 Task: Find a house in Qinnan, China, for 2 guests from June 5 to June 16, with a price range of ₹1400 to ₹18000, 1 bedroom, and host language Chinese (Simplified).
Action: Mouse moved to (437, 94)
Screenshot: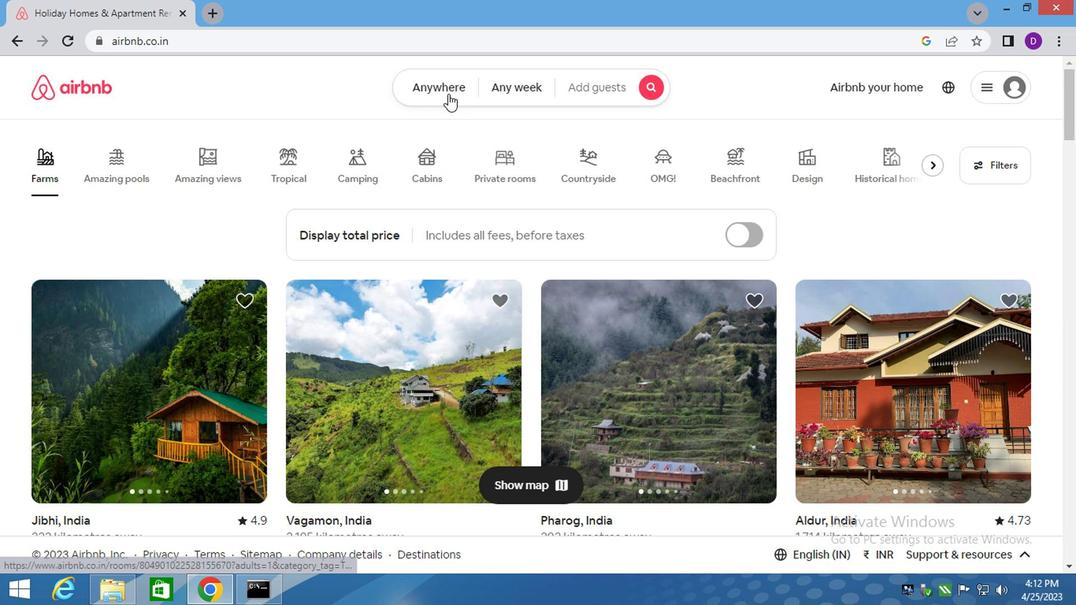 
Action: Mouse pressed left at (437, 94)
Screenshot: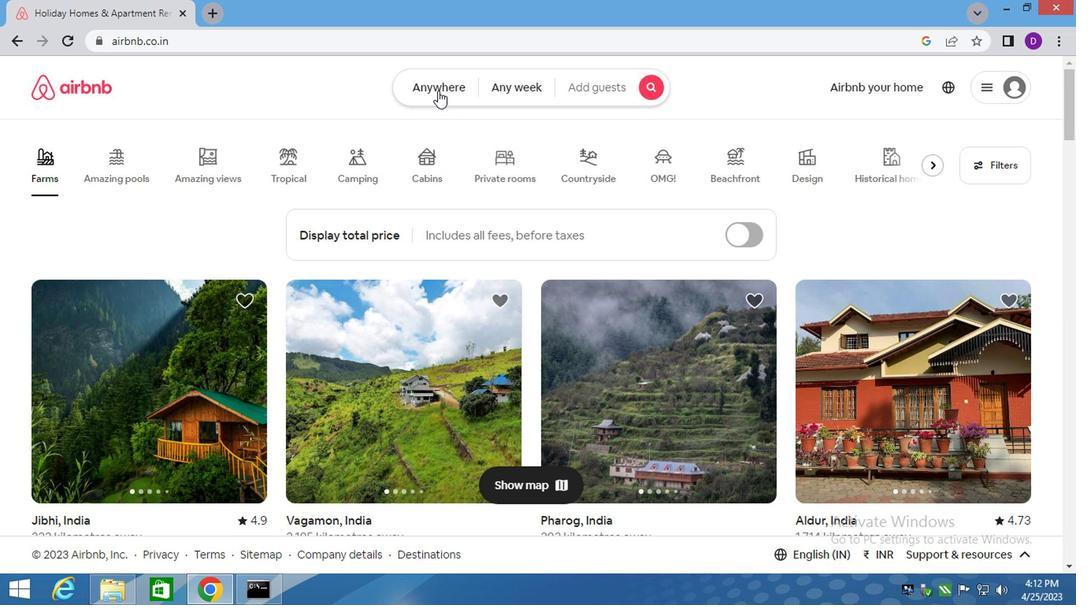 
Action: Mouse moved to (270, 153)
Screenshot: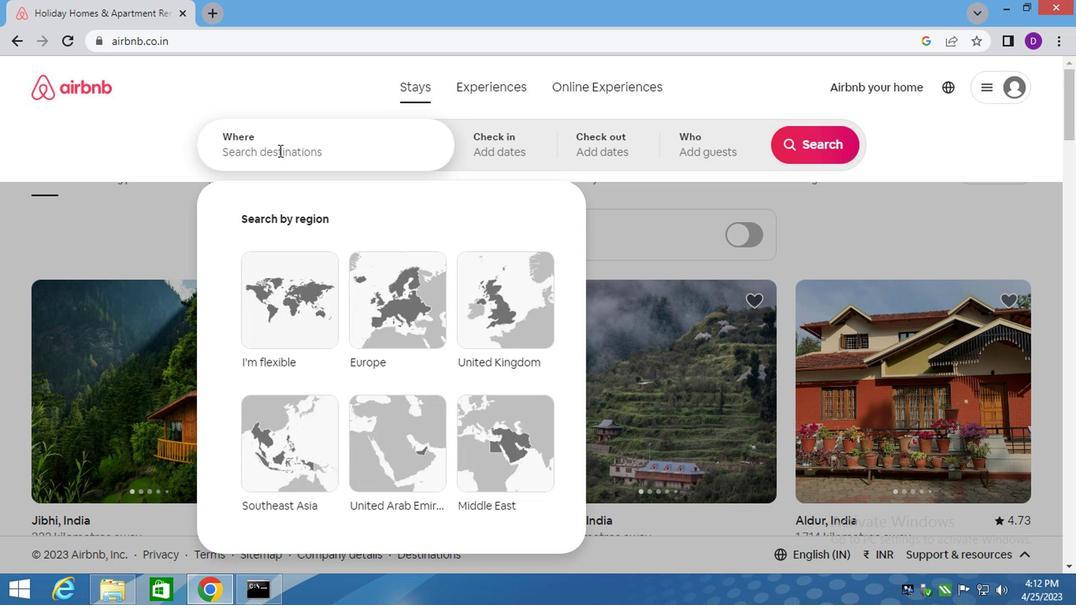 
Action: Mouse pressed left at (270, 153)
Screenshot: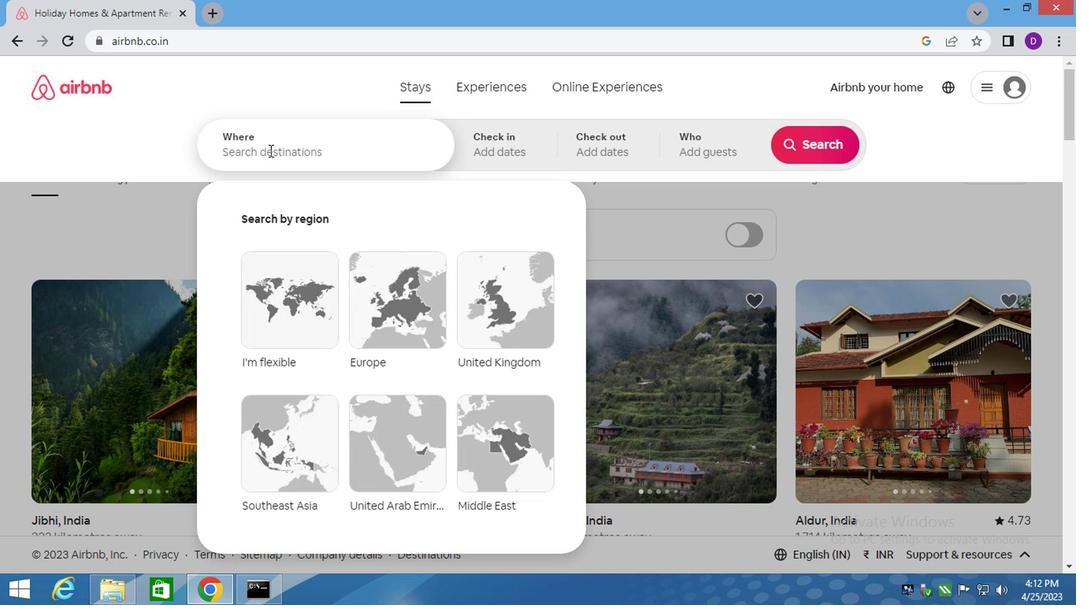 
Action: Key pressed <Key.shift>QINNAN,<Key.space><Key.shift>CHINA<Key.enter>
Screenshot: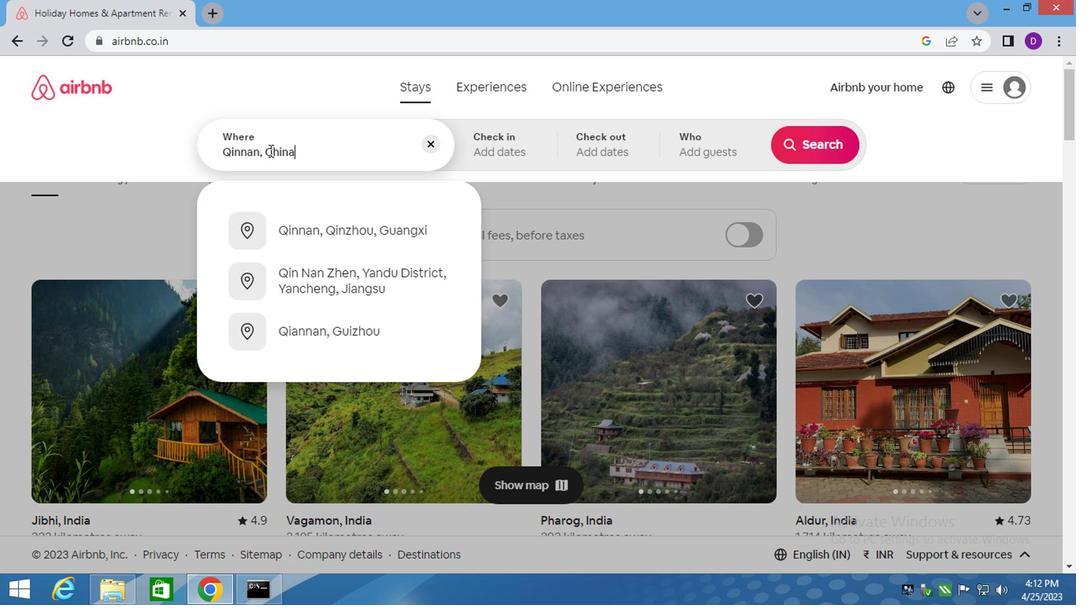 
Action: Mouse moved to (806, 273)
Screenshot: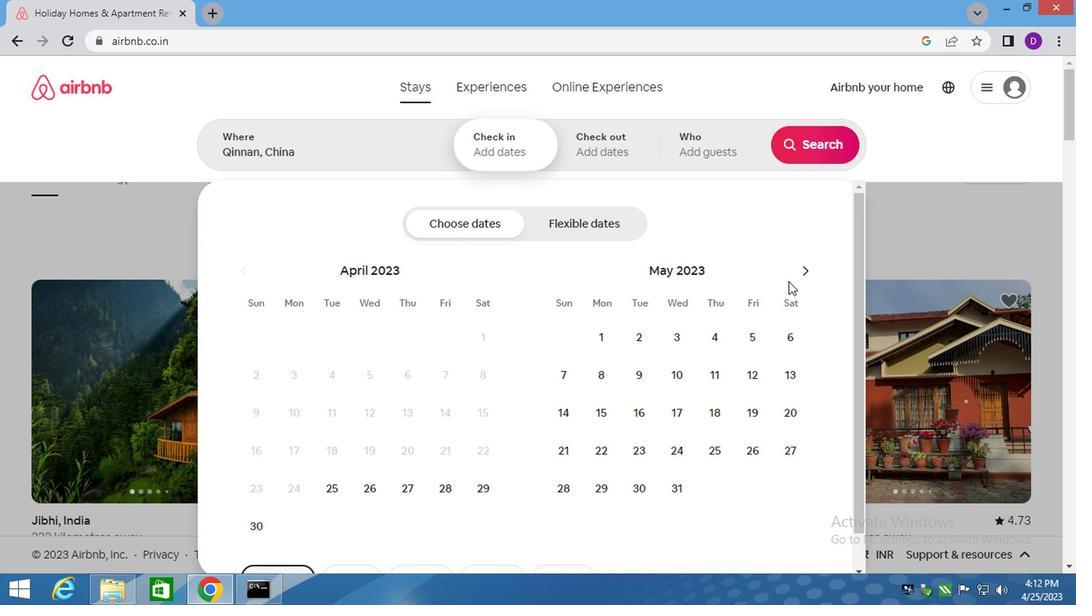 
Action: Mouse pressed left at (806, 273)
Screenshot: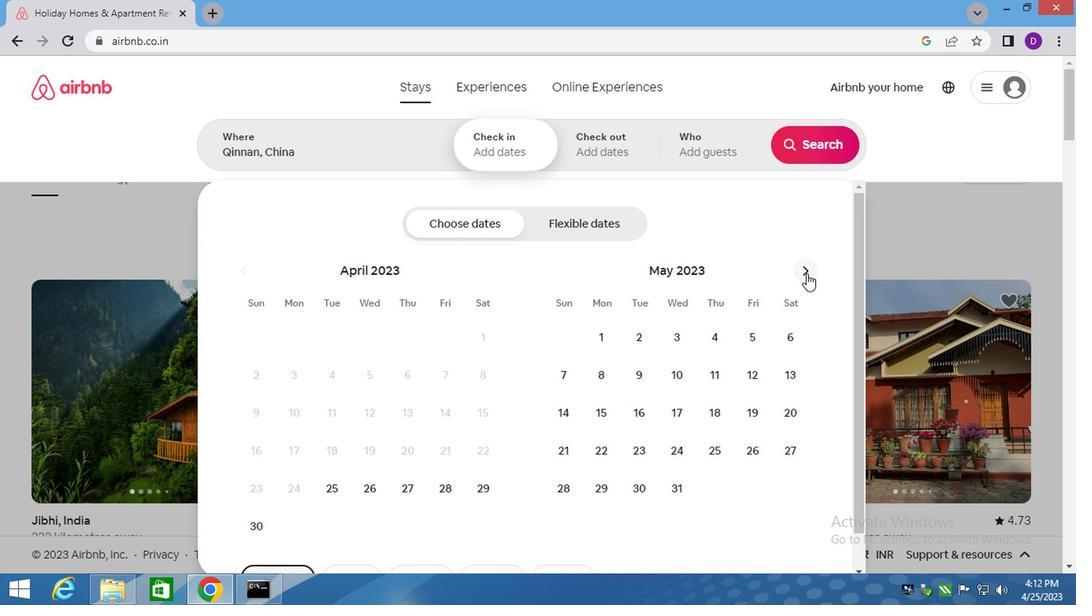 
Action: Mouse moved to (603, 376)
Screenshot: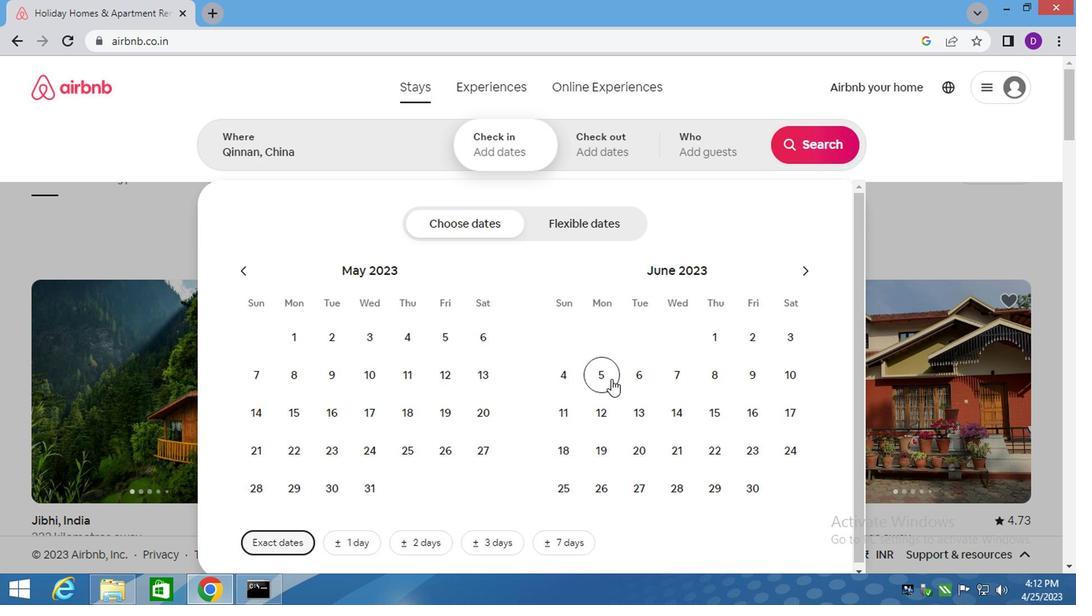 
Action: Mouse pressed left at (603, 376)
Screenshot: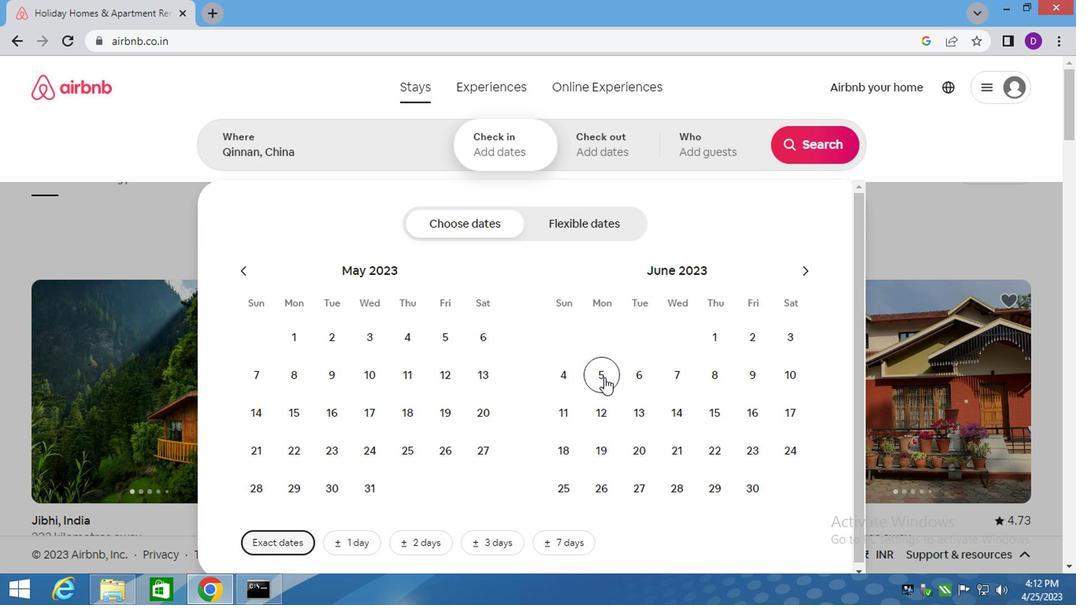 
Action: Mouse moved to (748, 404)
Screenshot: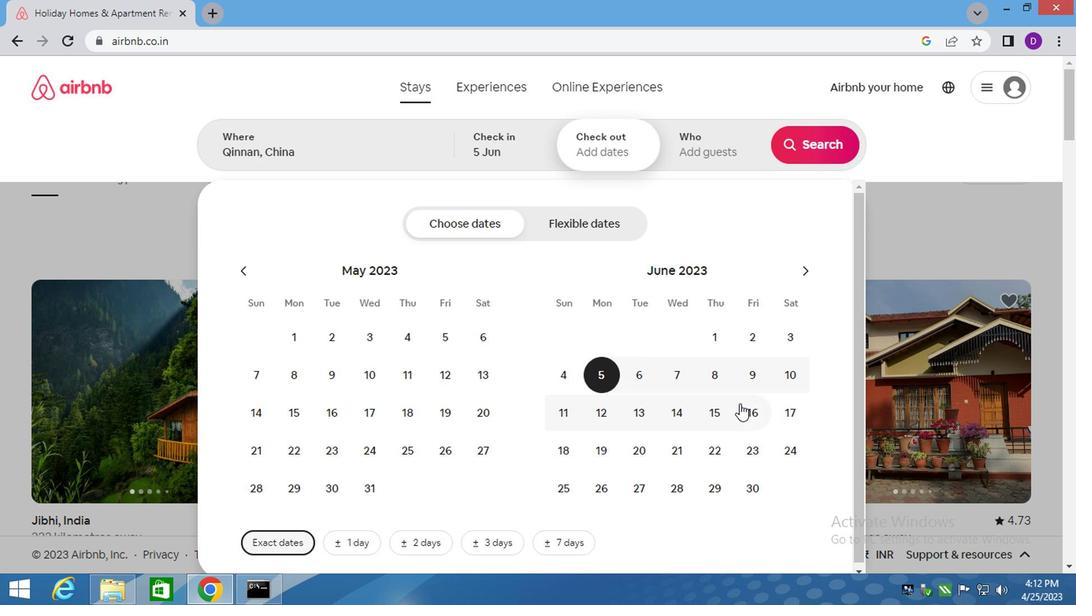 
Action: Mouse pressed left at (748, 404)
Screenshot: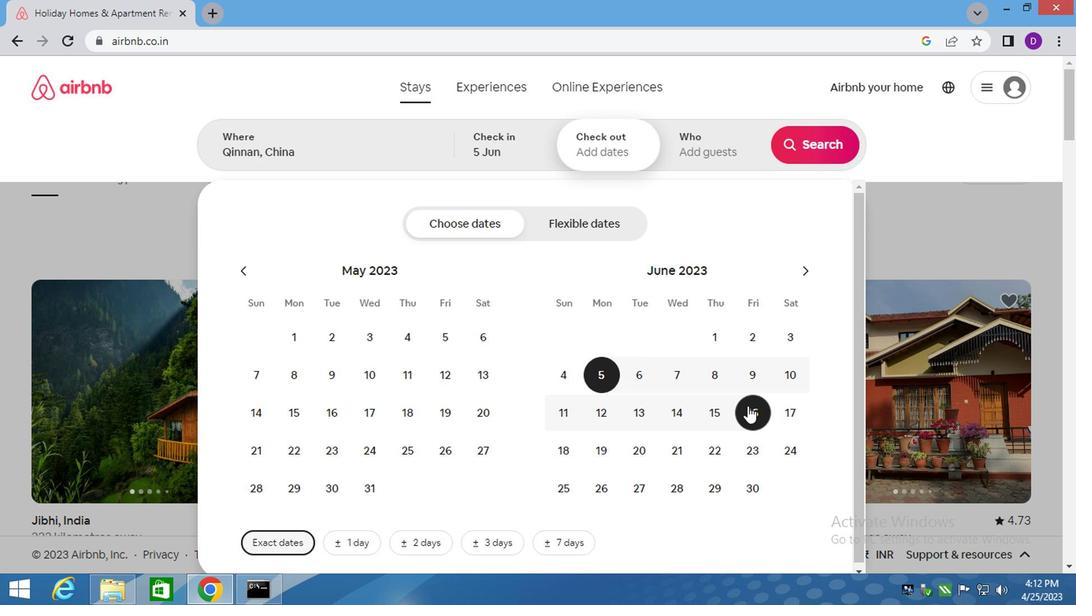 
Action: Mouse moved to (701, 159)
Screenshot: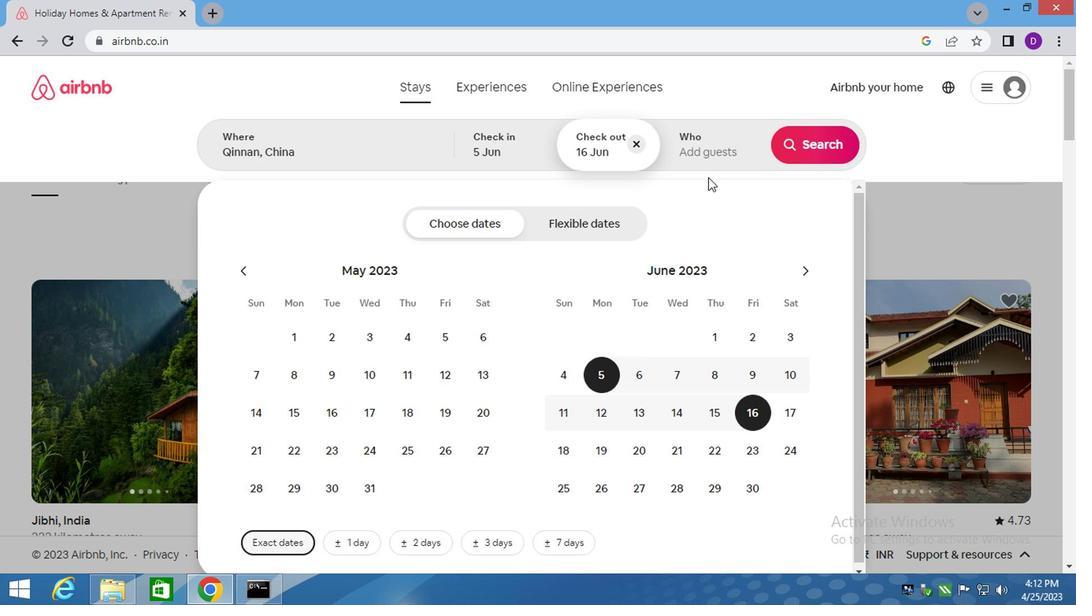 
Action: Mouse pressed left at (701, 159)
Screenshot: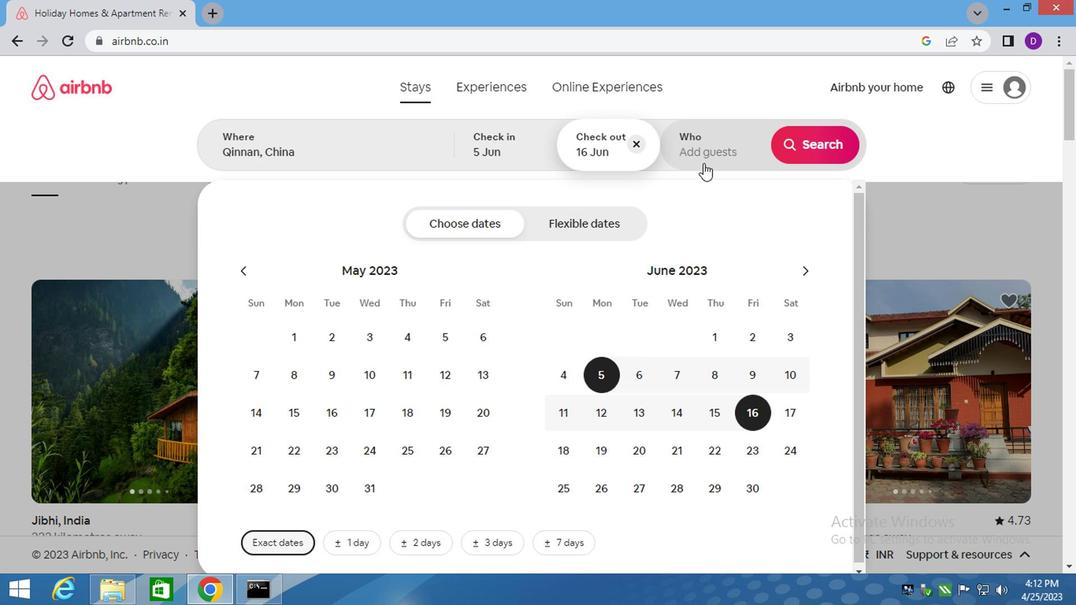 
Action: Mouse moved to (811, 229)
Screenshot: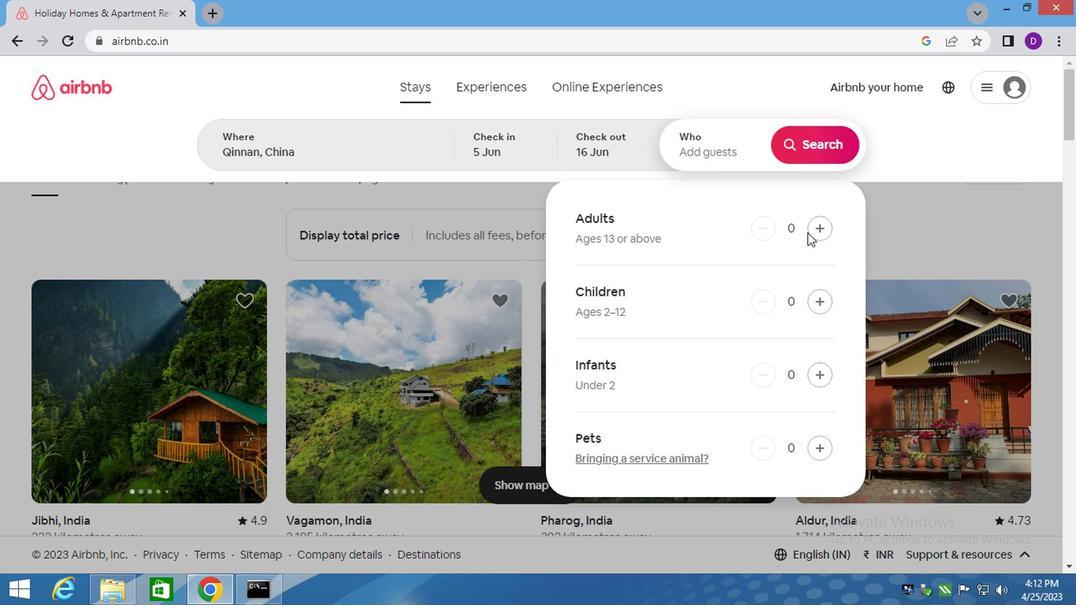 
Action: Mouse pressed left at (811, 229)
Screenshot: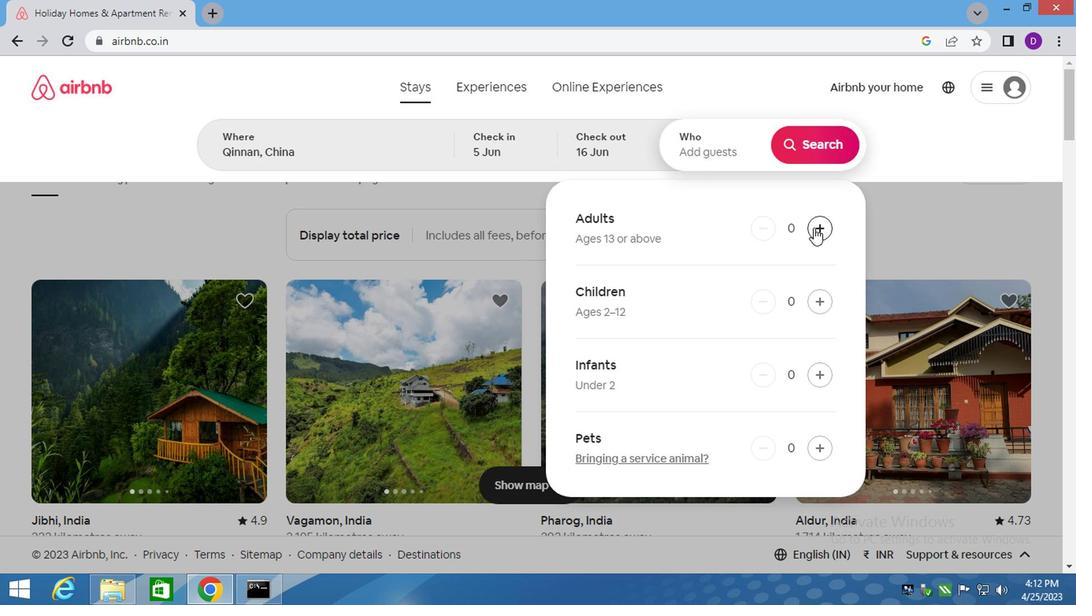 
Action: Mouse pressed left at (811, 229)
Screenshot: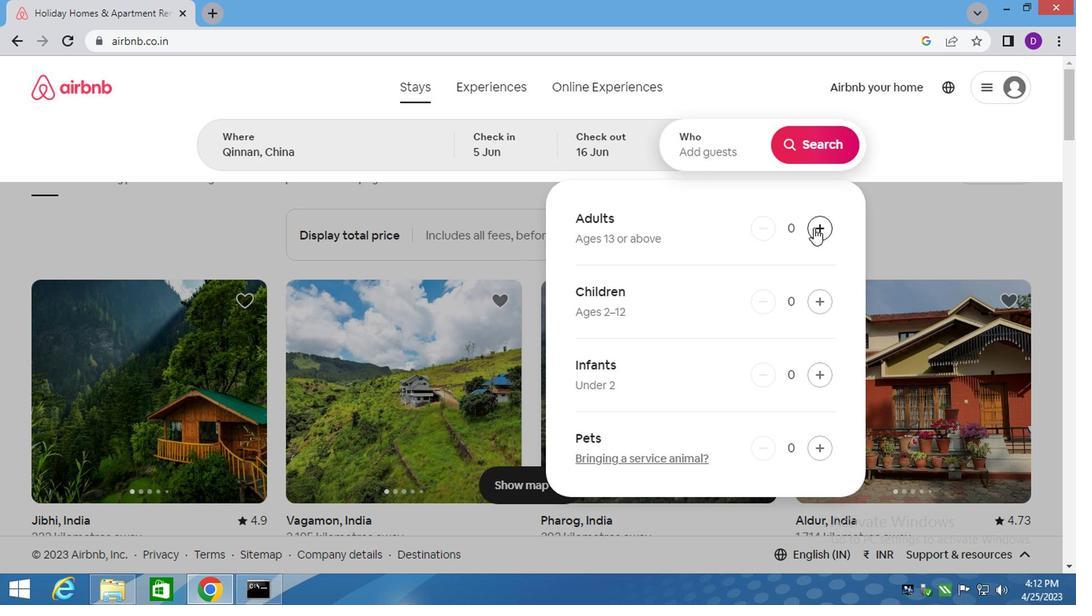 
Action: Mouse moved to (798, 141)
Screenshot: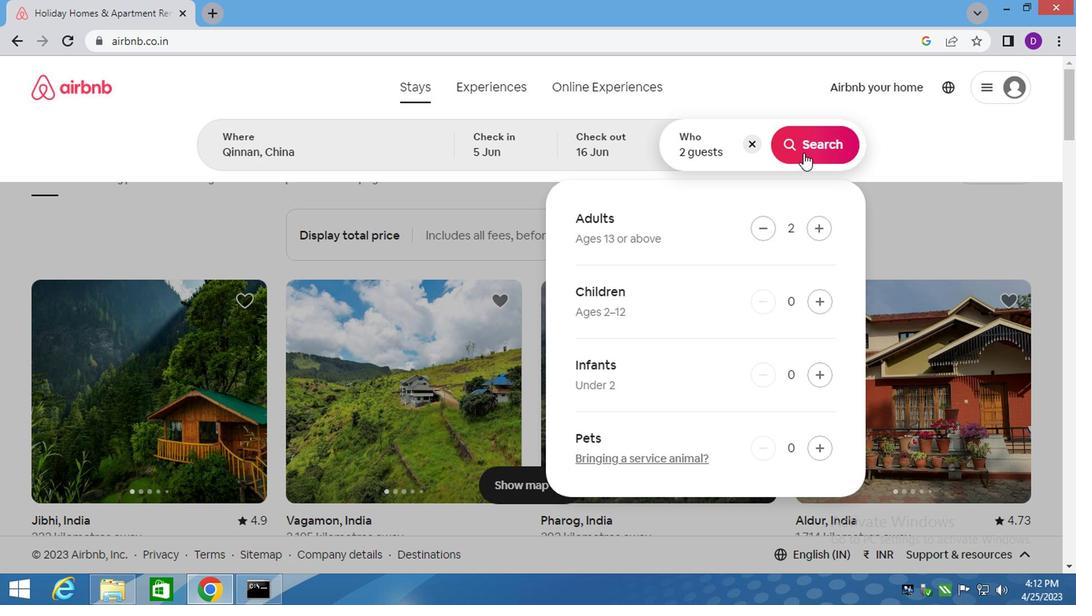 
Action: Mouse pressed left at (798, 141)
Screenshot: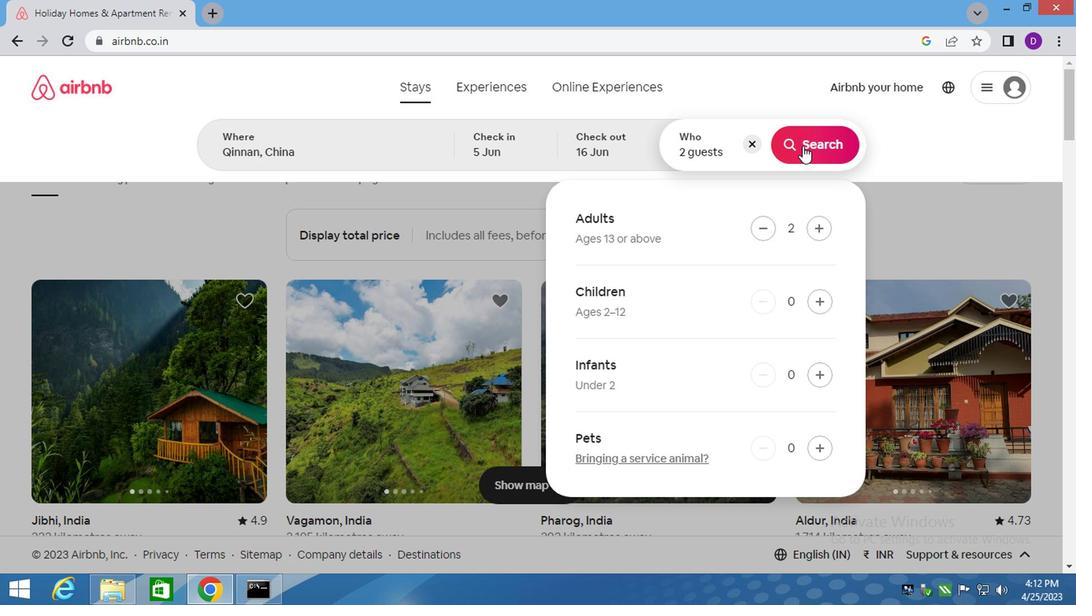 
Action: Mouse moved to (1010, 148)
Screenshot: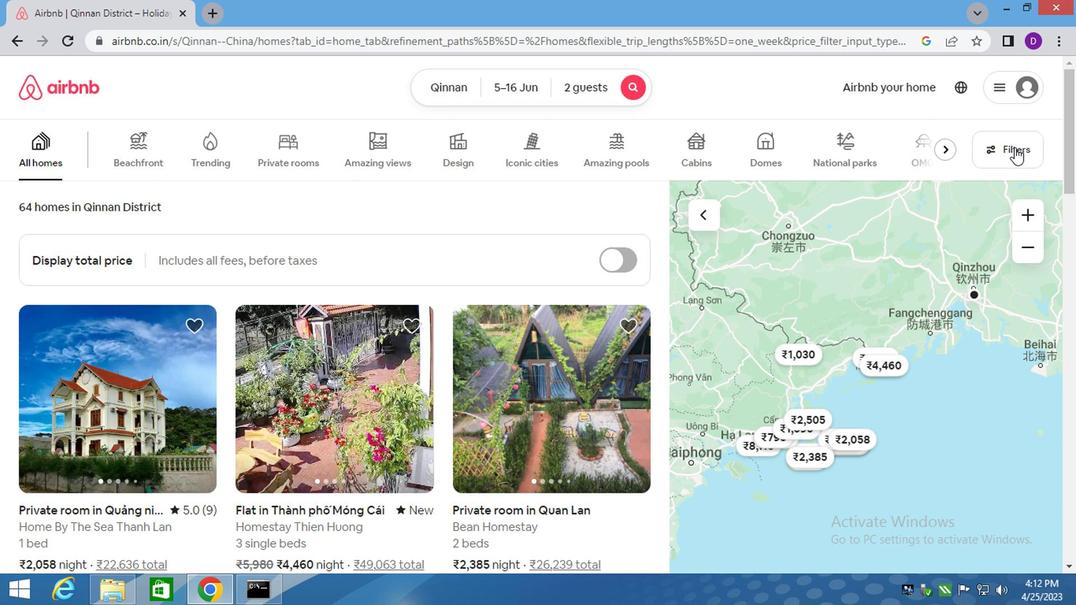 
Action: Mouse pressed left at (1010, 148)
Screenshot: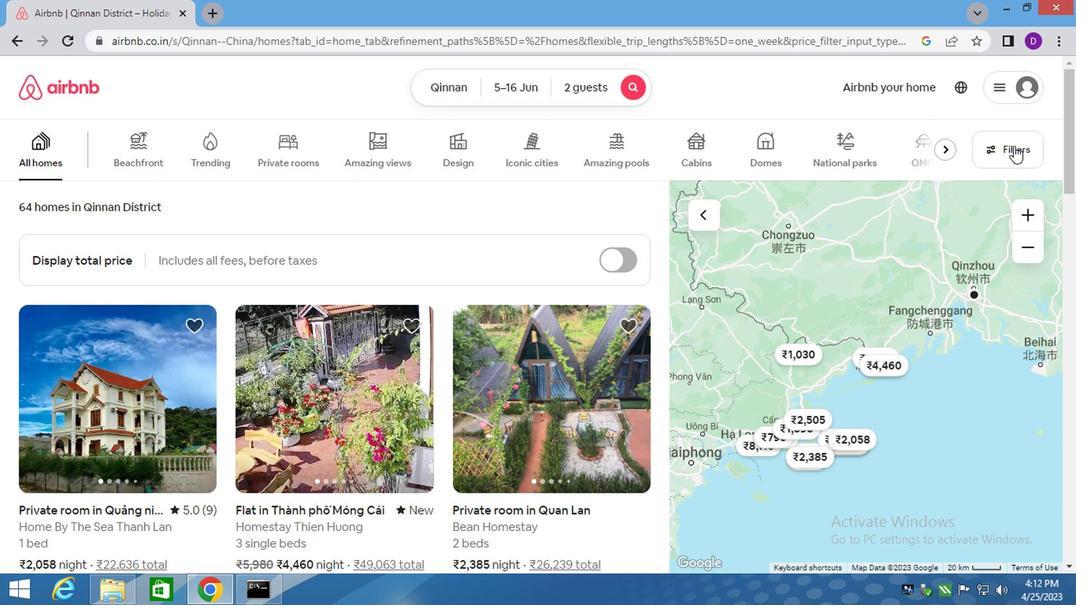 
Action: Mouse moved to (330, 349)
Screenshot: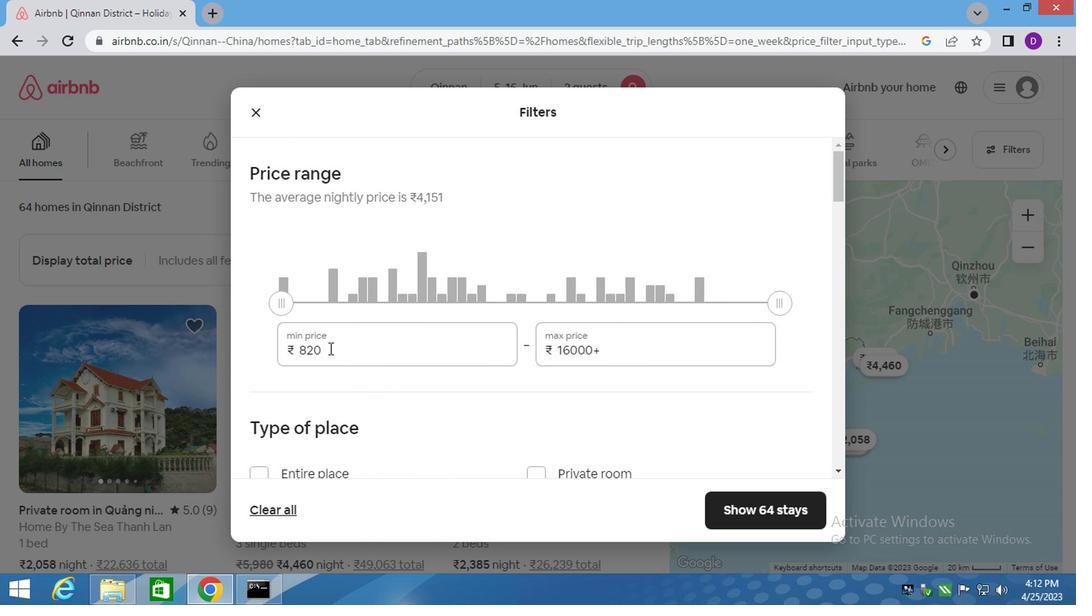 
Action: Mouse pressed left at (330, 349)
Screenshot: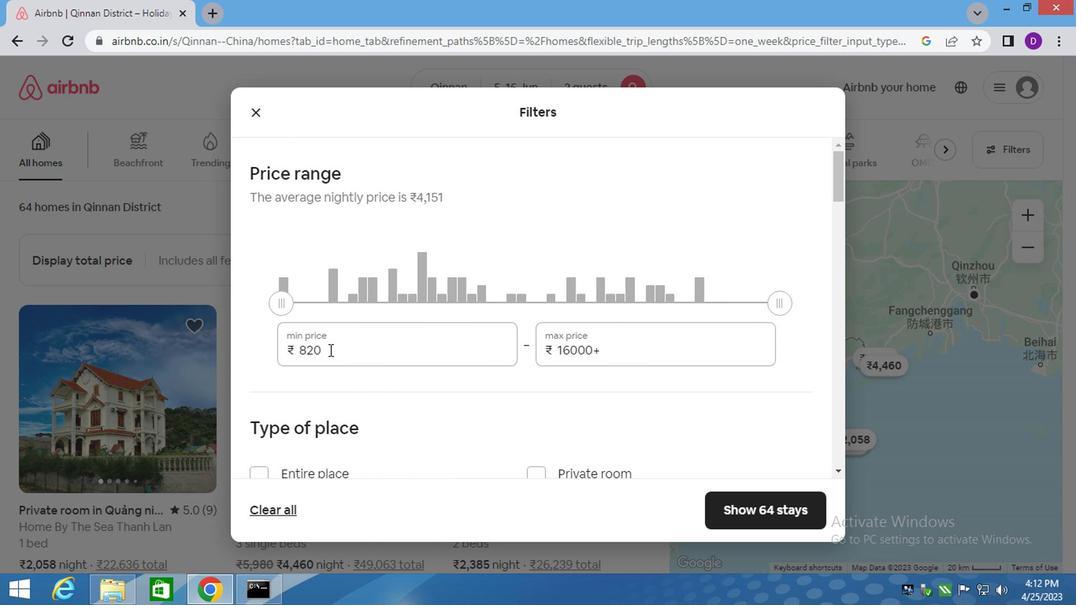 
Action: Mouse pressed left at (330, 349)
Screenshot: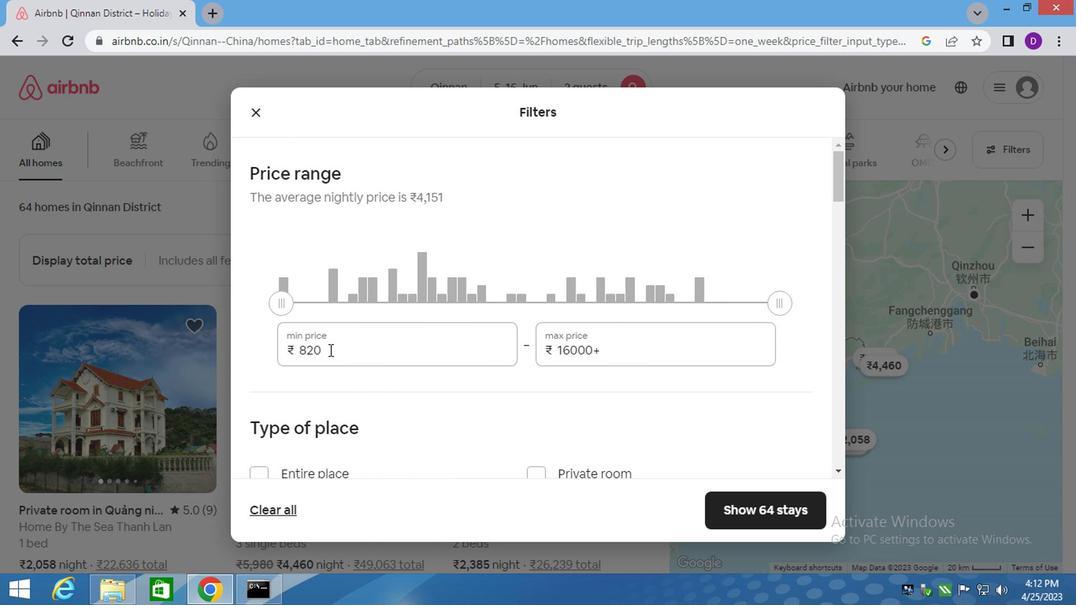 
Action: Mouse moved to (332, 350)
Screenshot: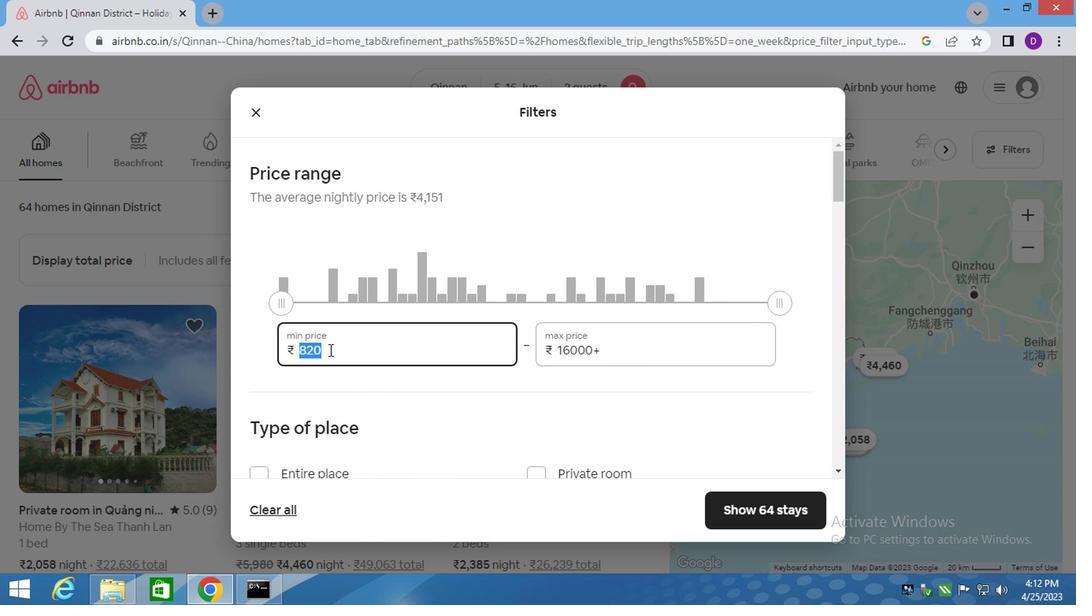 
Action: Key pressed 14000<Key.tab>18000
Screenshot: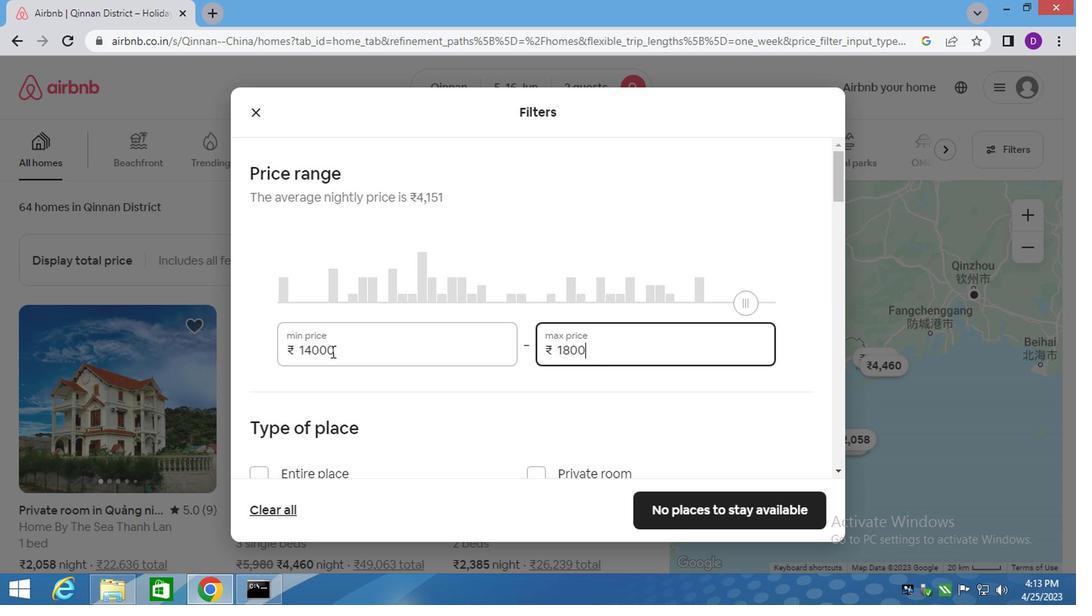 
Action: Mouse moved to (497, 363)
Screenshot: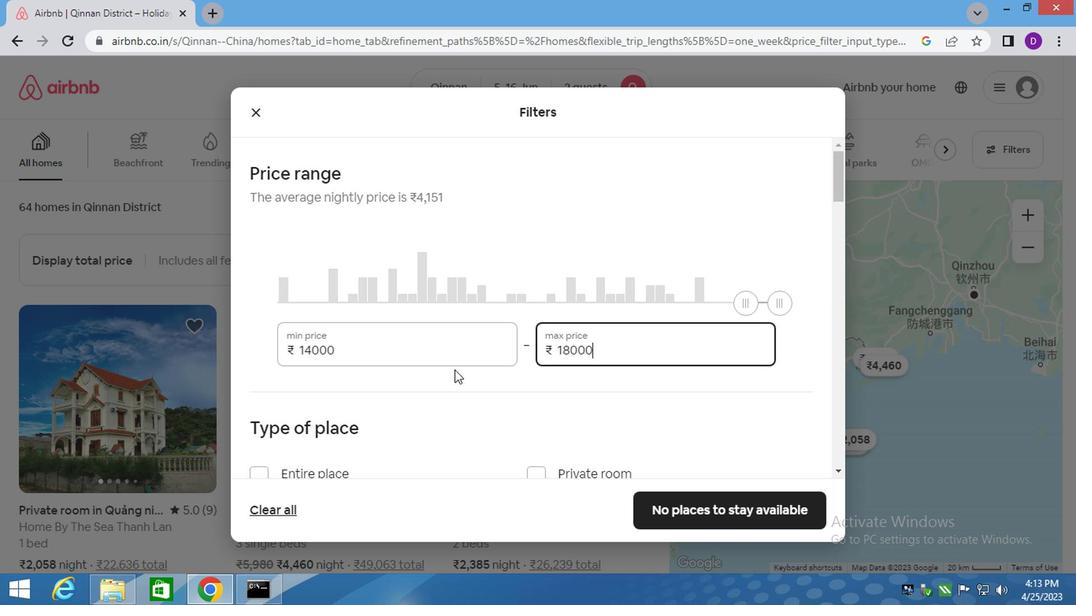 
Action: Mouse scrolled (497, 362) with delta (0, -1)
Screenshot: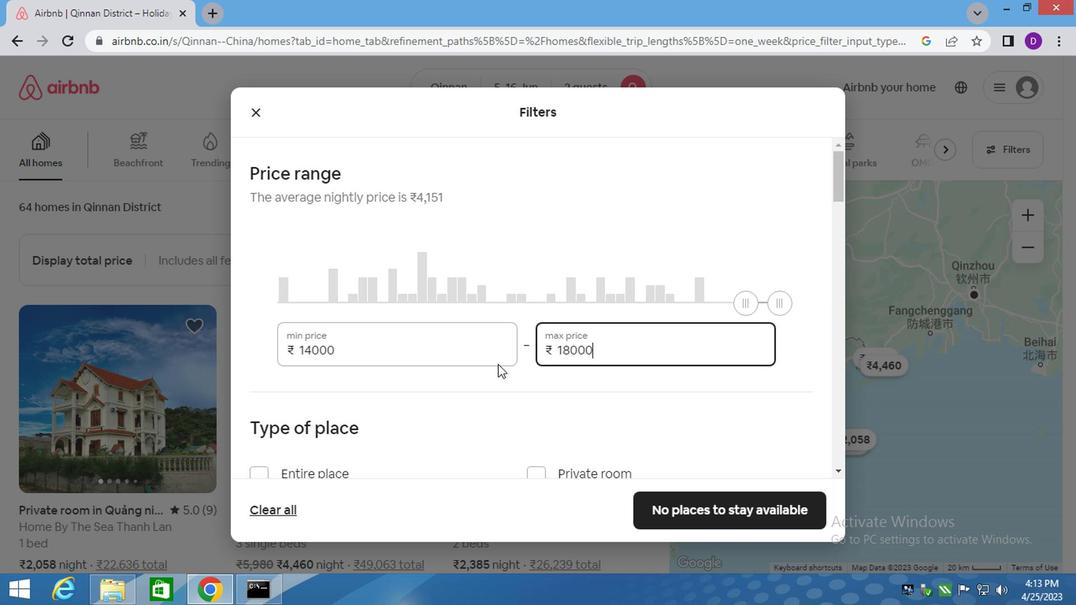 
Action: Mouse moved to (476, 367)
Screenshot: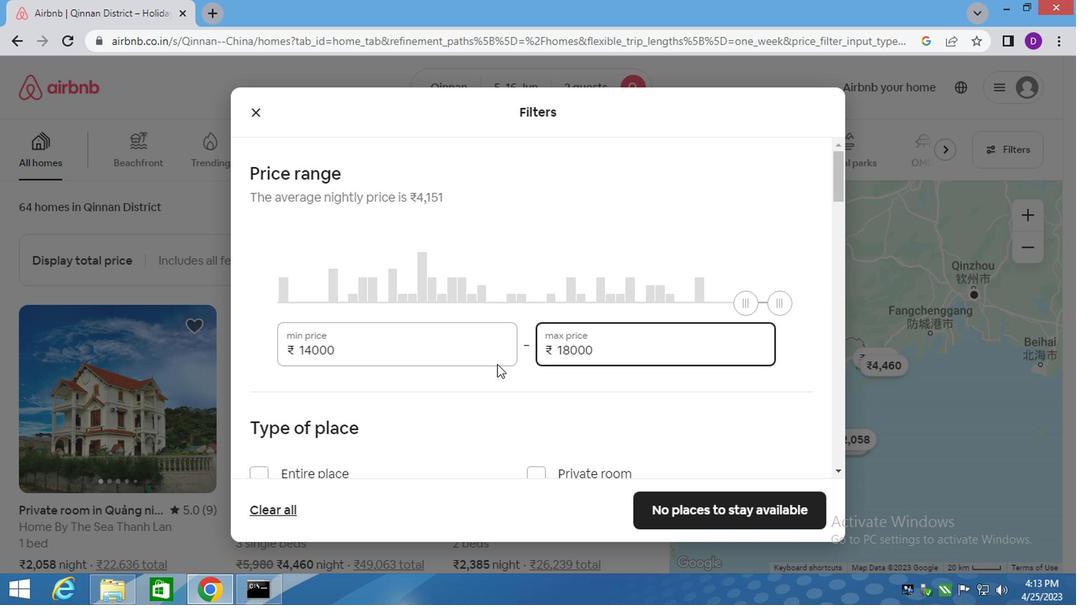 
Action: Mouse scrolled (478, 366) with delta (0, 0)
Screenshot: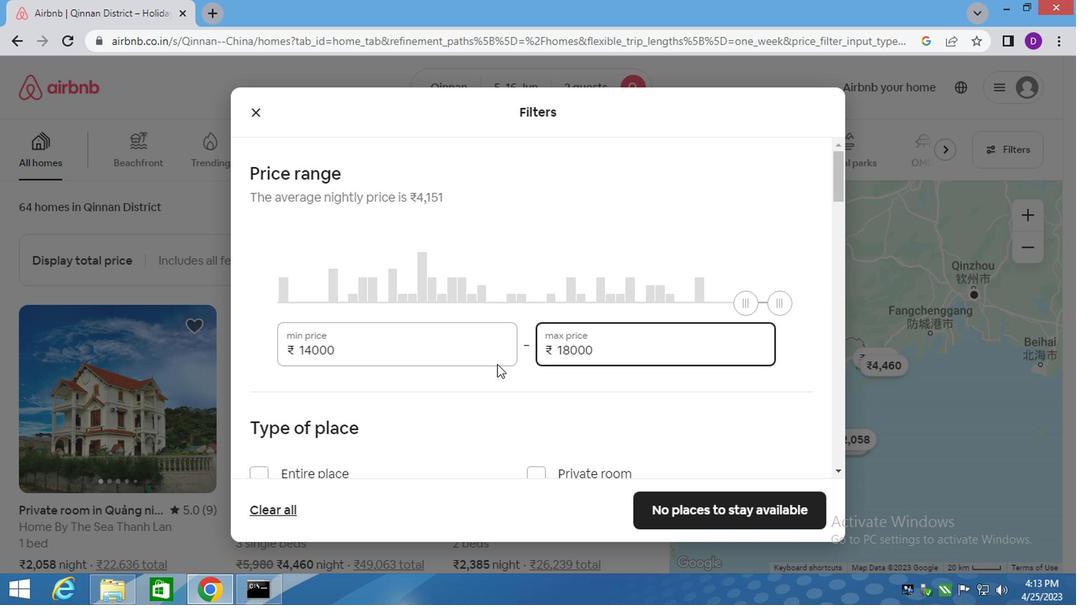 
Action: Mouse moved to (473, 367)
Screenshot: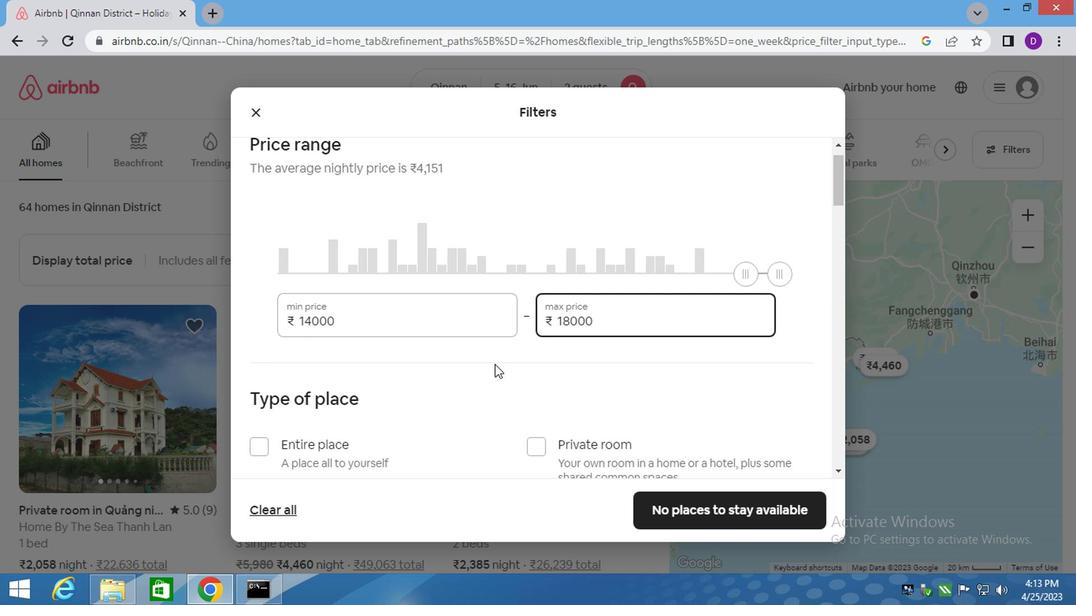 
Action: Mouse scrolled (473, 366) with delta (0, -1)
Screenshot: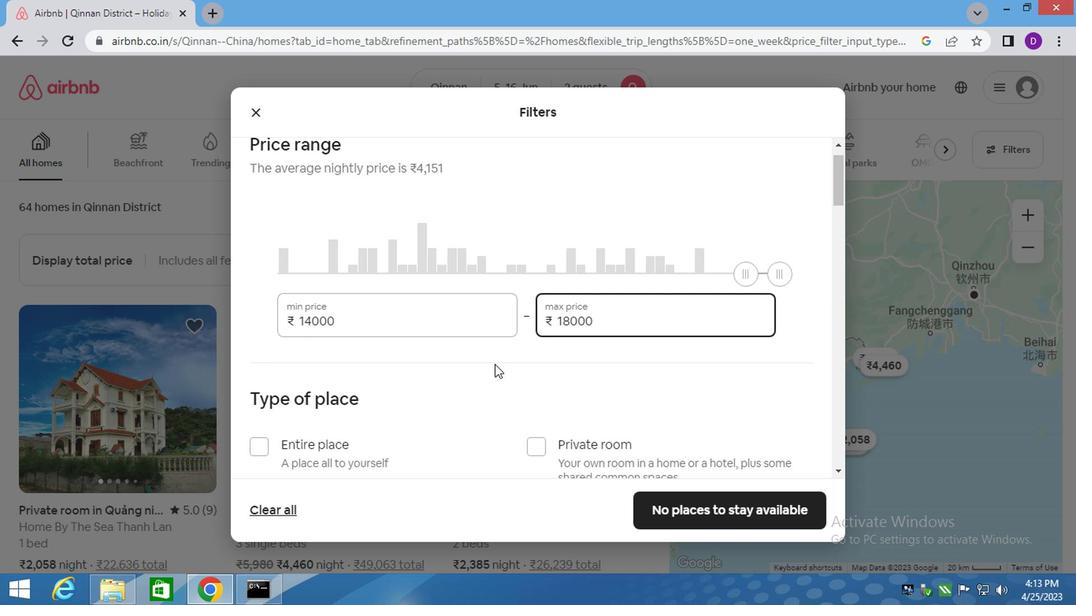 
Action: Mouse moved to (257, 247)
Screenshot: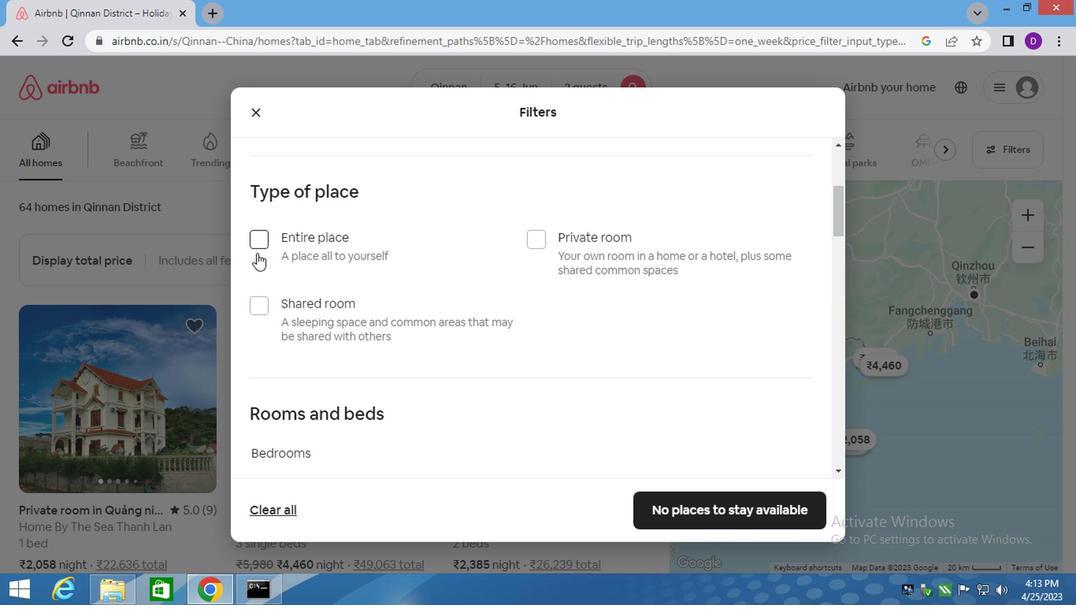 
Action: Mouse pressed left at (257, 247)
Screenshot: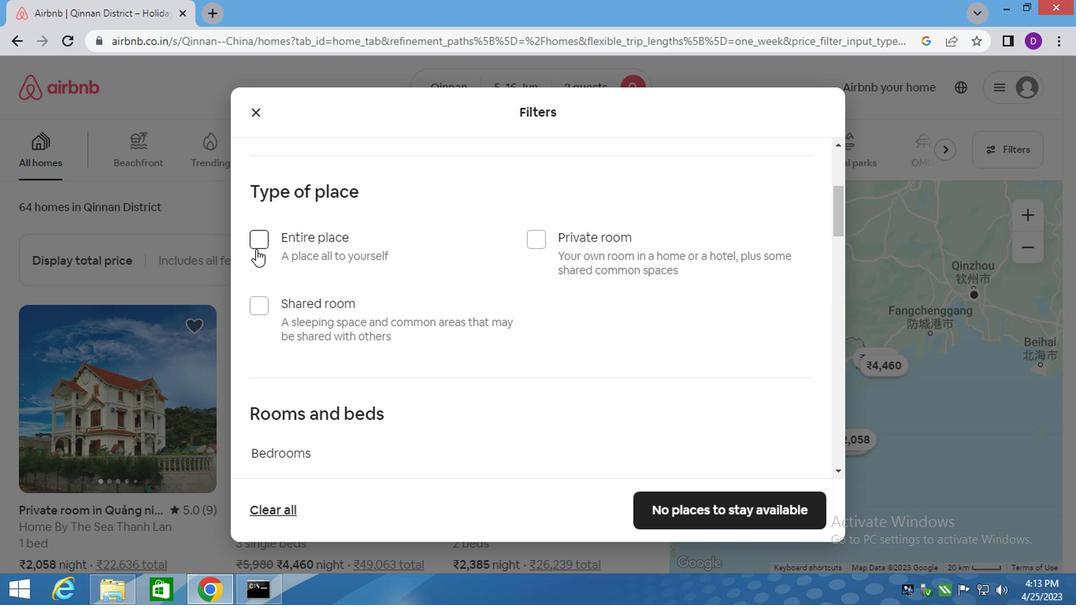 
Action: Mouse moved to (405, 345)
Screenshot: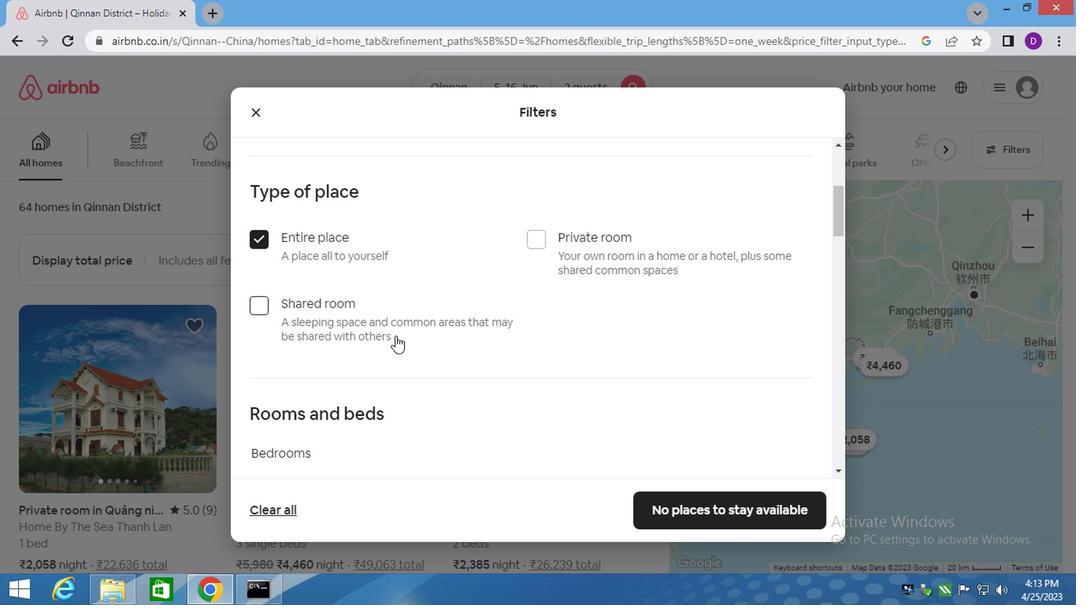 
Action: Mouse scrolled (405, 344) with delta (0, -1)
Screenshot: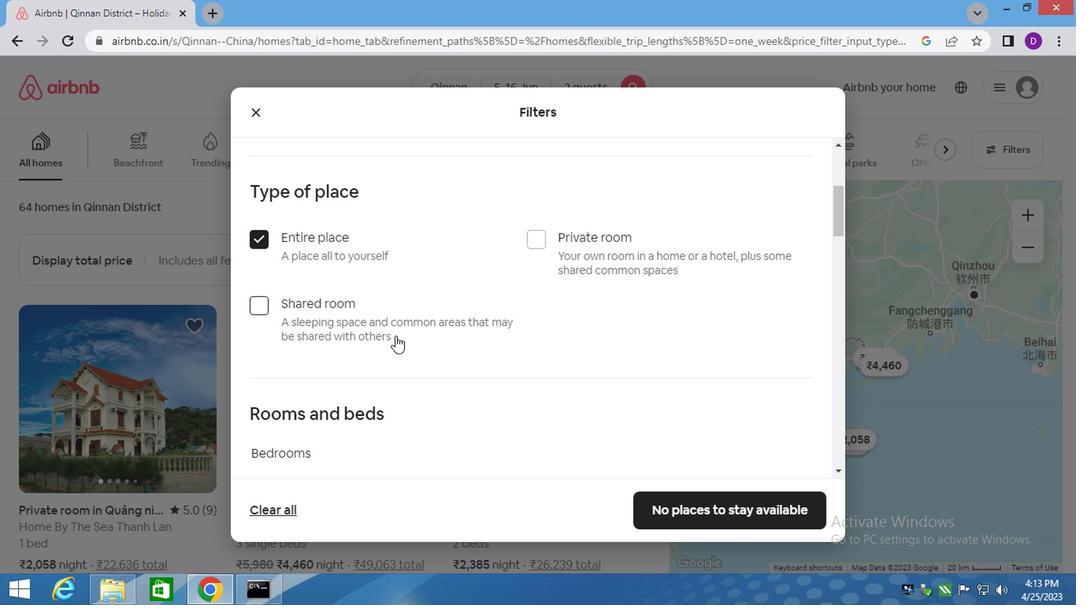 
Action: Mouse moved to (405, 348)
Screenshot: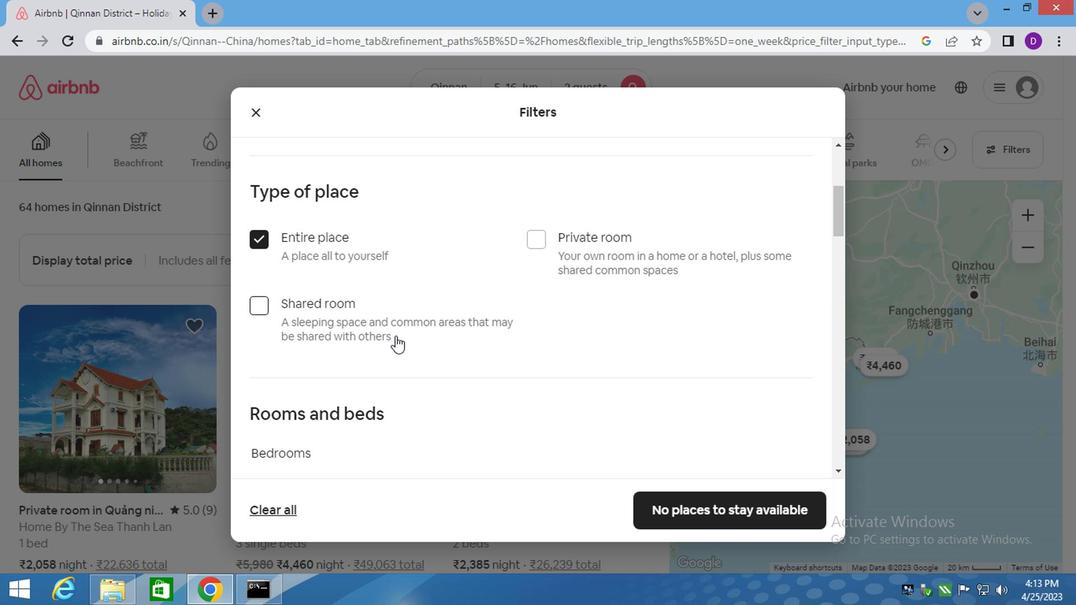 
Action: Mouse scrolled (405, 347) with delta (0, 0)
Screenshot: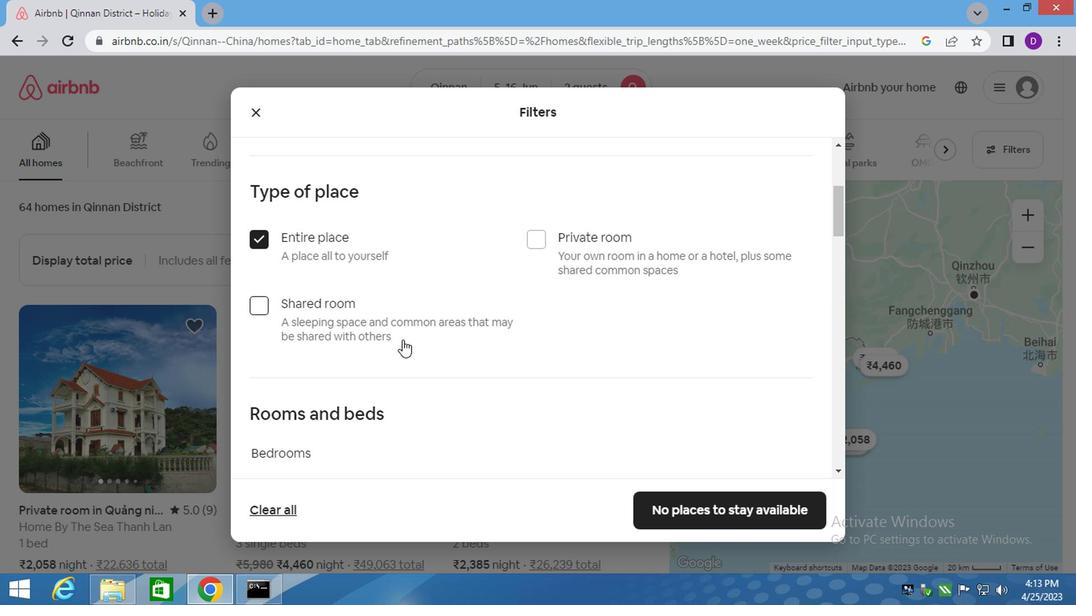 
Action: Mouse moved to (405, 349)
Screenshot: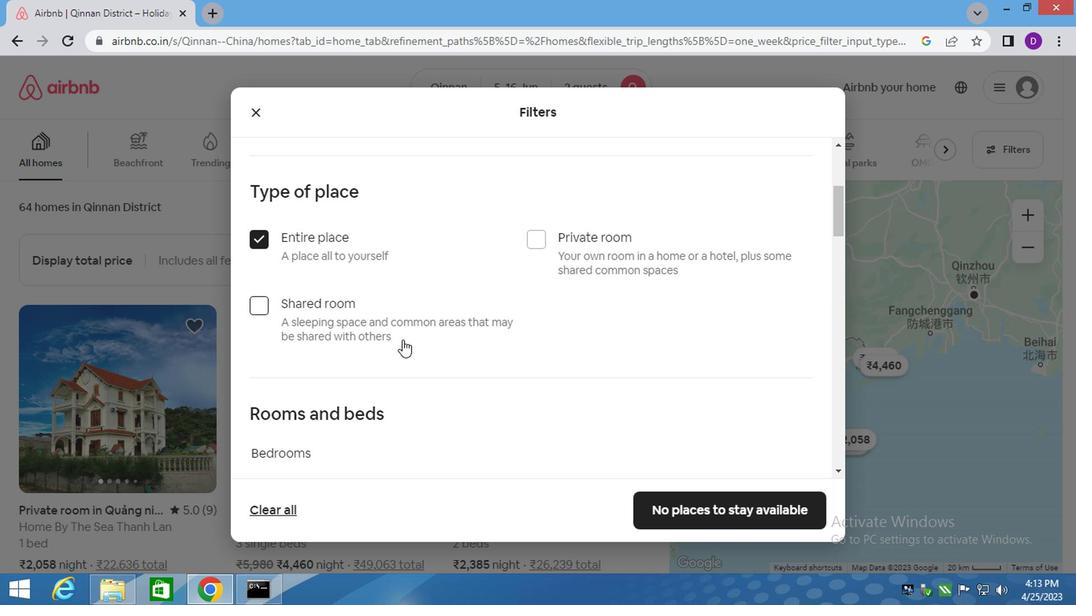 
Action: Mouse scrolled (405, 348) with delta (0, -1)
Screenshot: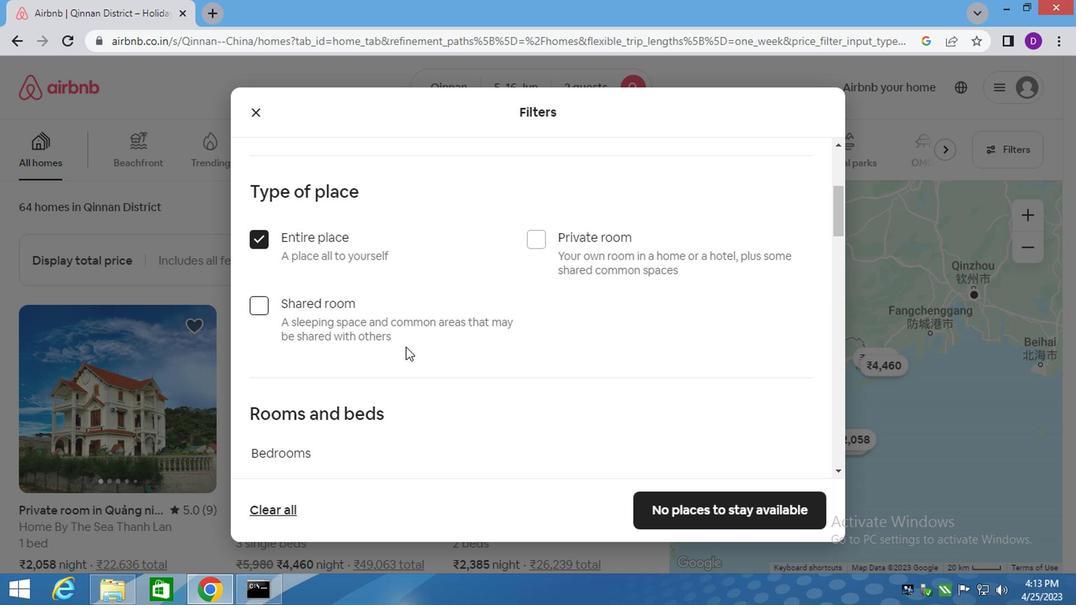 
Action: Mouse moved to (405, 349)
Screenshot: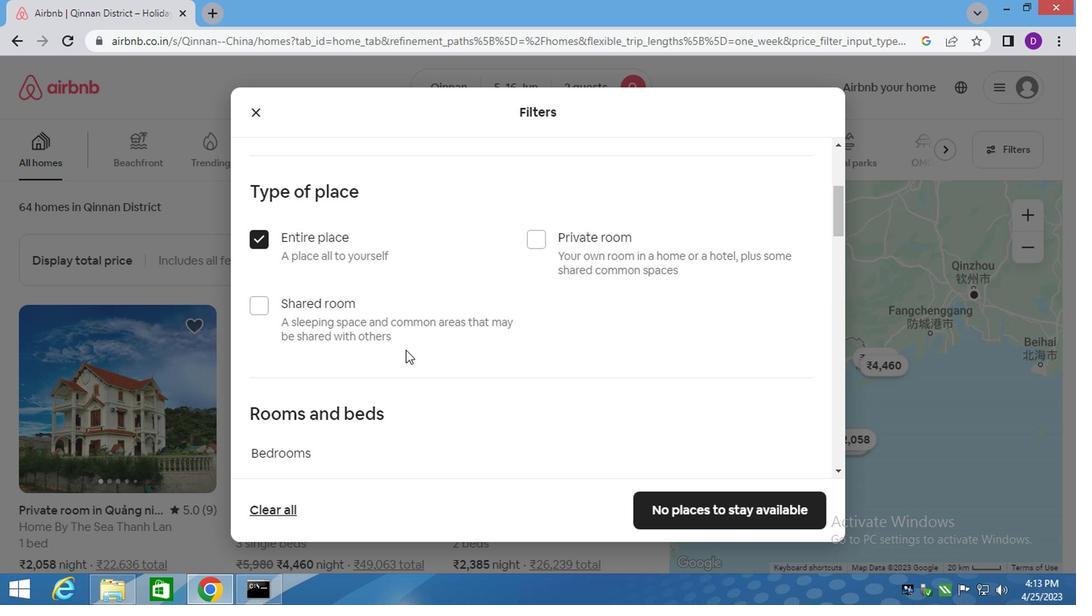 
Action: Mouse scrolled (405, 349) with delta (0, 0)
Screenshot: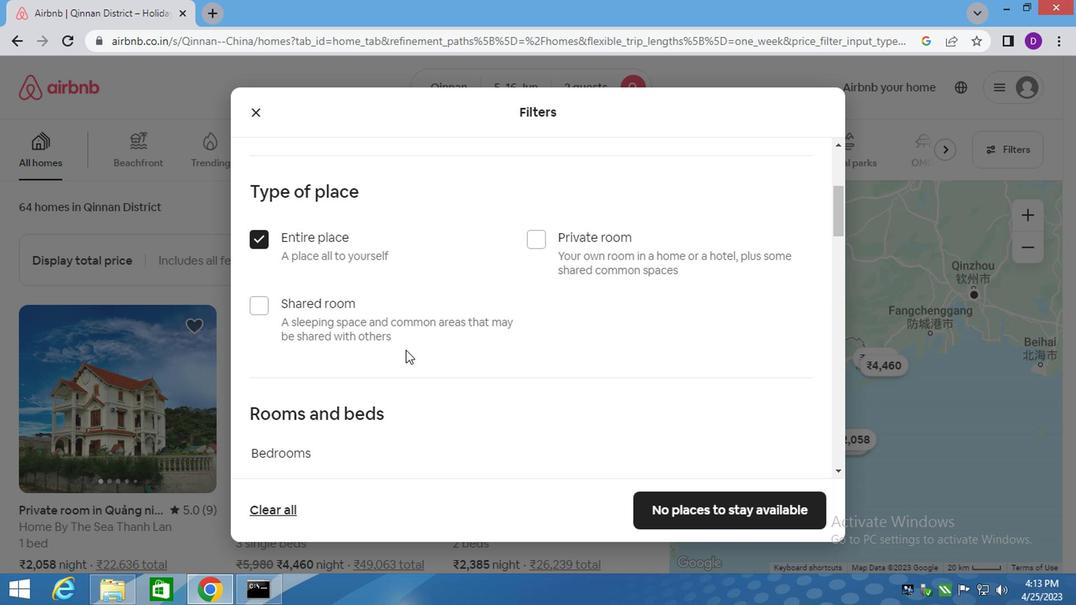 
Action: Mouse moved to (401, 350)
Screenshot: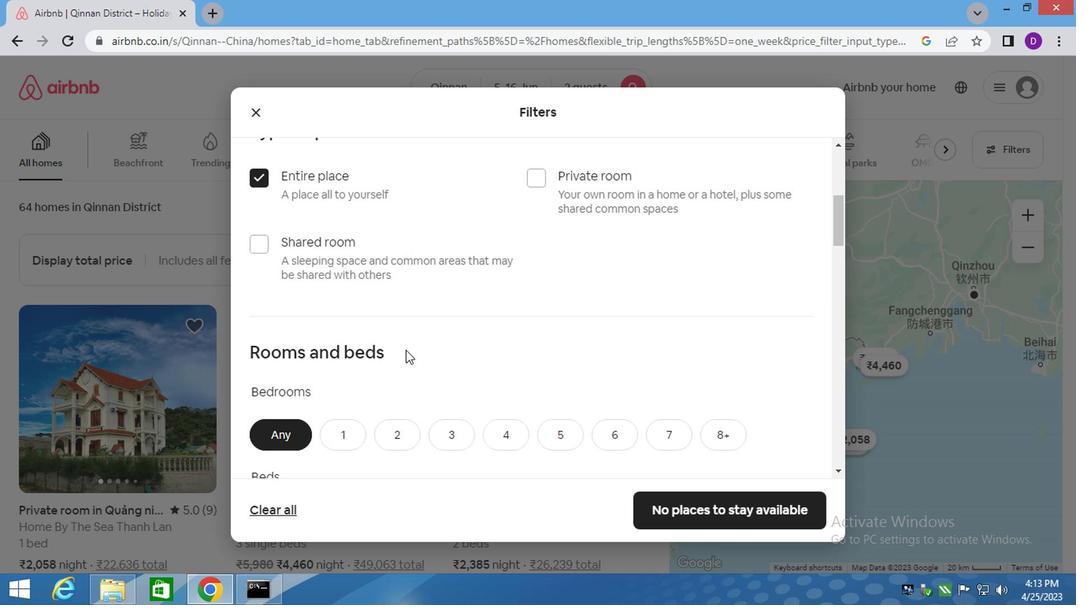 
Action: Mouse scrolled (405, 349) with delta (0, 0)
Screenshot: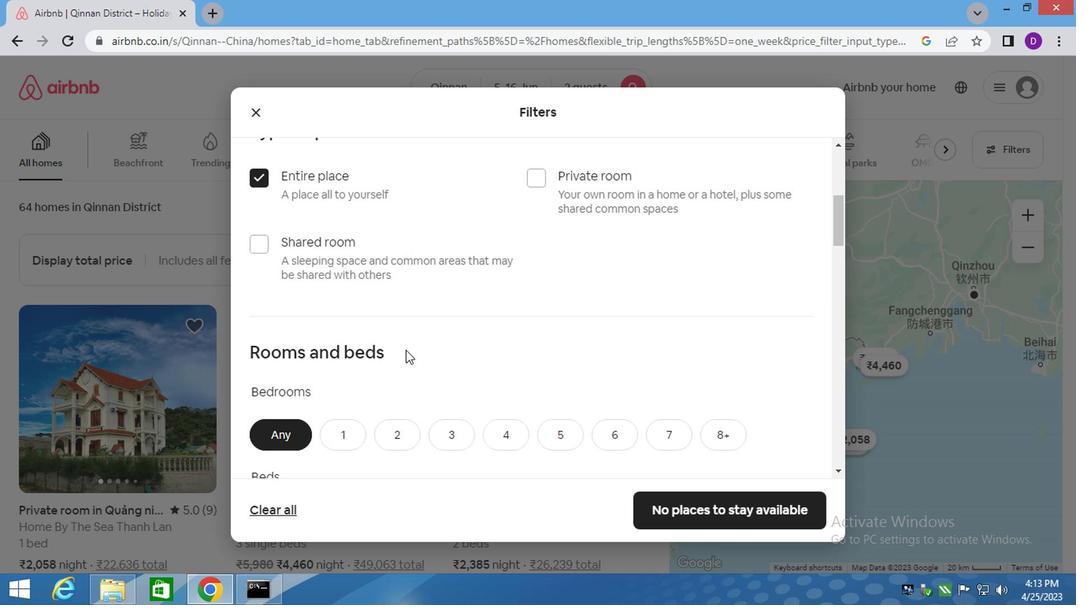 
Action: Mouse moved to (345, 184)
Screenshot: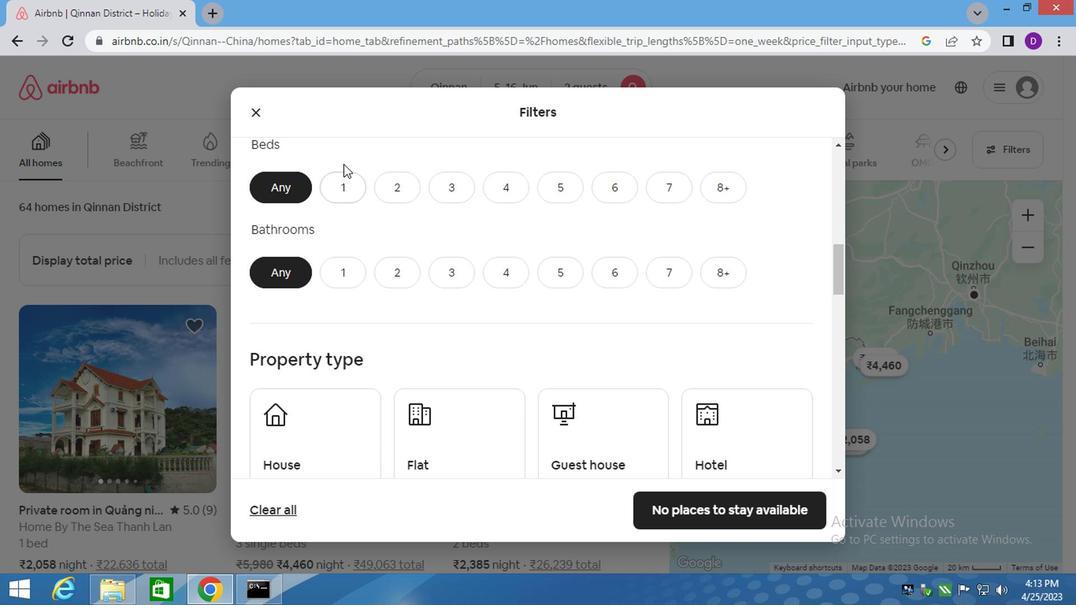
Action: Mouse scrolled (345, 186) with delta (0, 1)
Screenshot: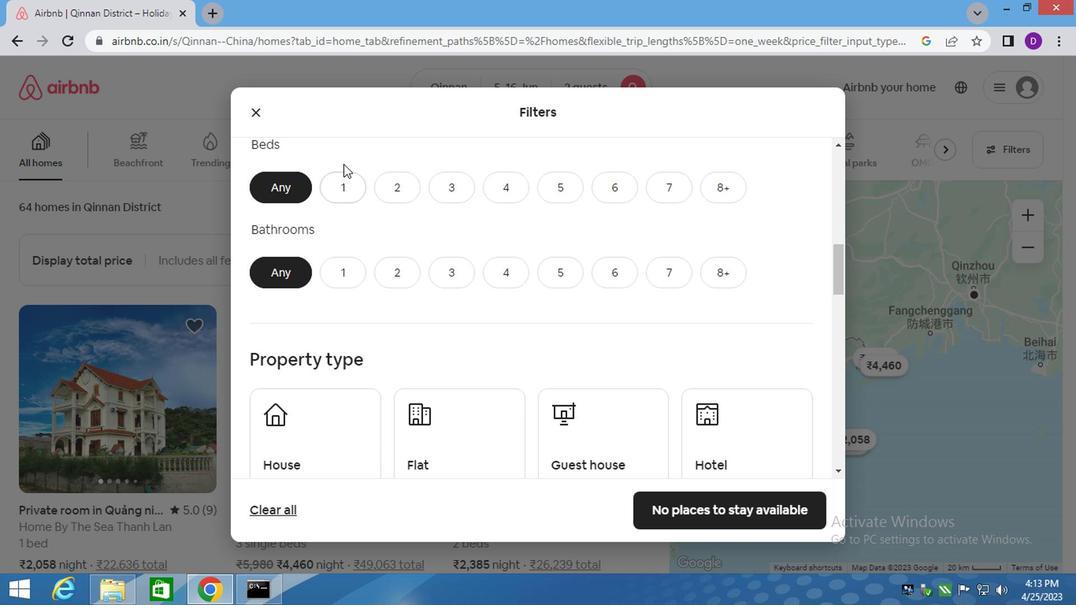
Action: Mouse moved to (338, 192)
Screenshot: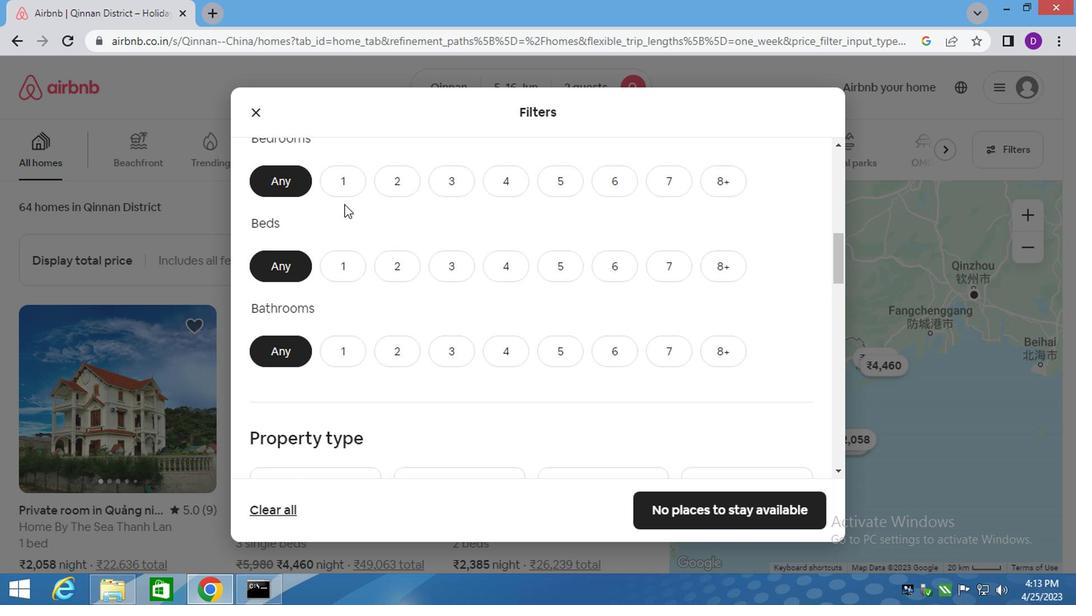 
Action: Mouse pressed left at (338, 192)
Screenshot: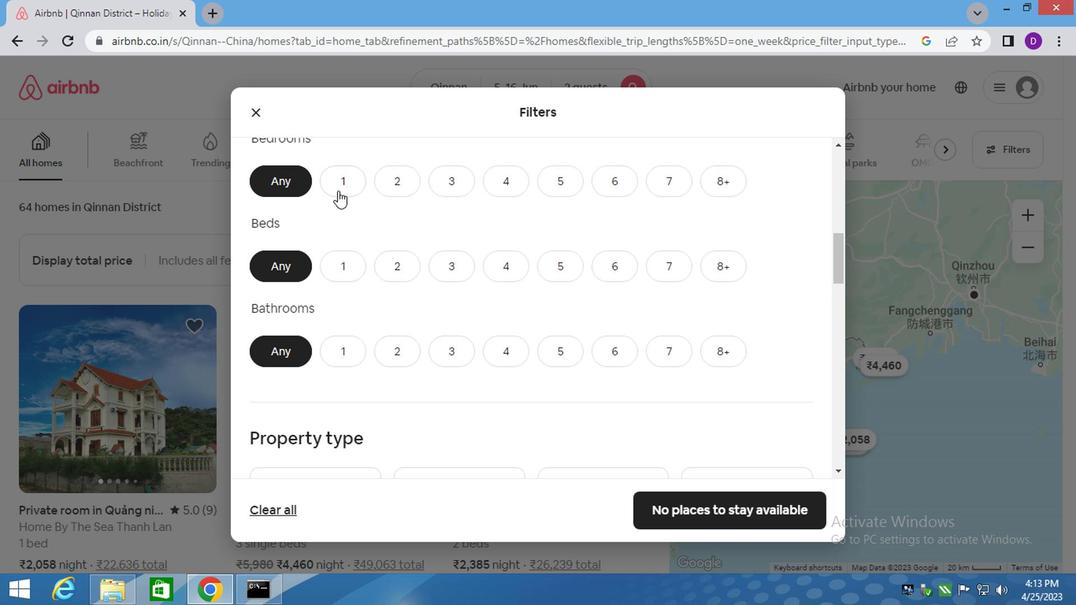 
Action: Mouse moved to (352, 274)
Screenshot: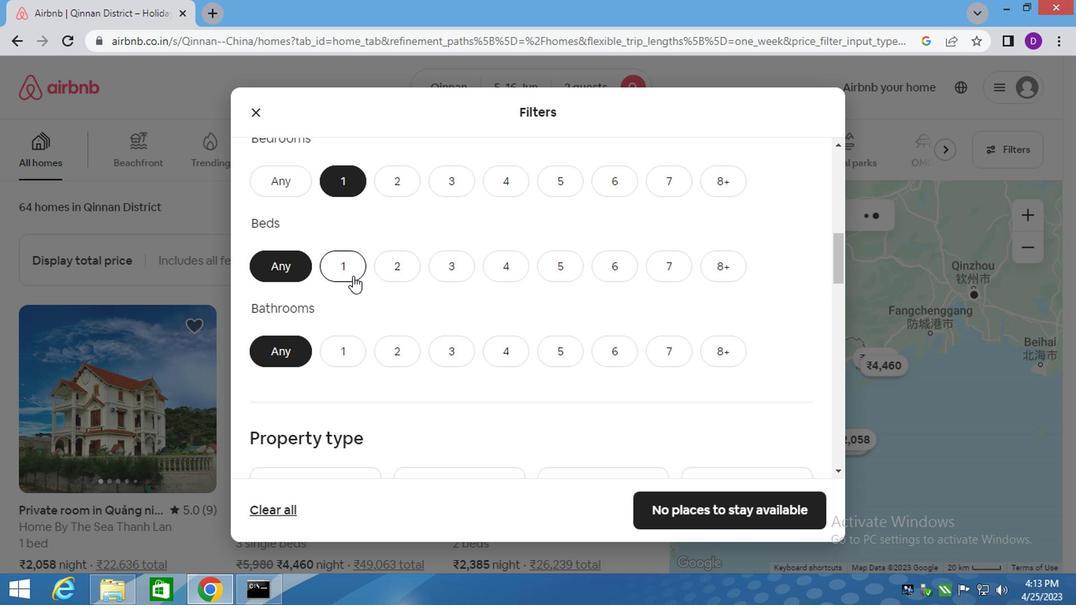 
Action: Mouse pressed left at (352, 274)
Screenshot: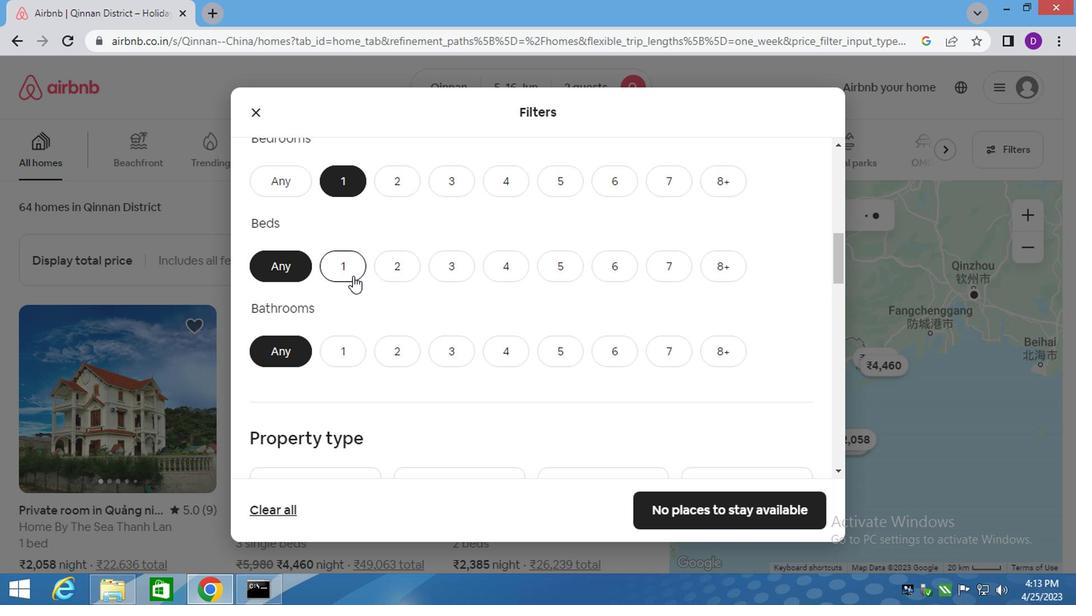 
Action: Mouse moved to (334, 389)
Screenshot: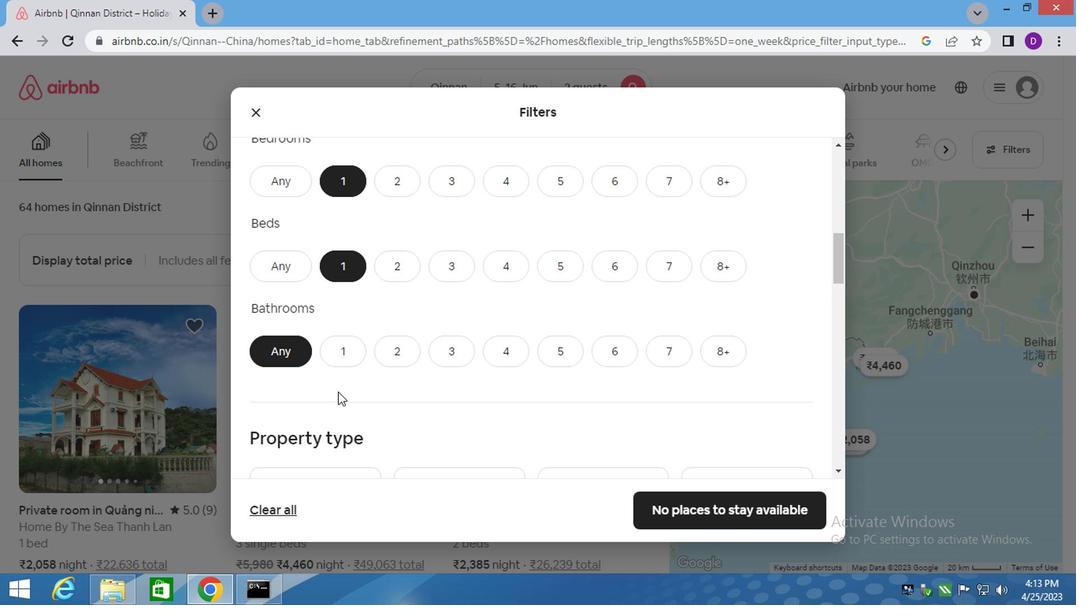 
Action: Mouse pressed left at (335, 395)
Screenshot: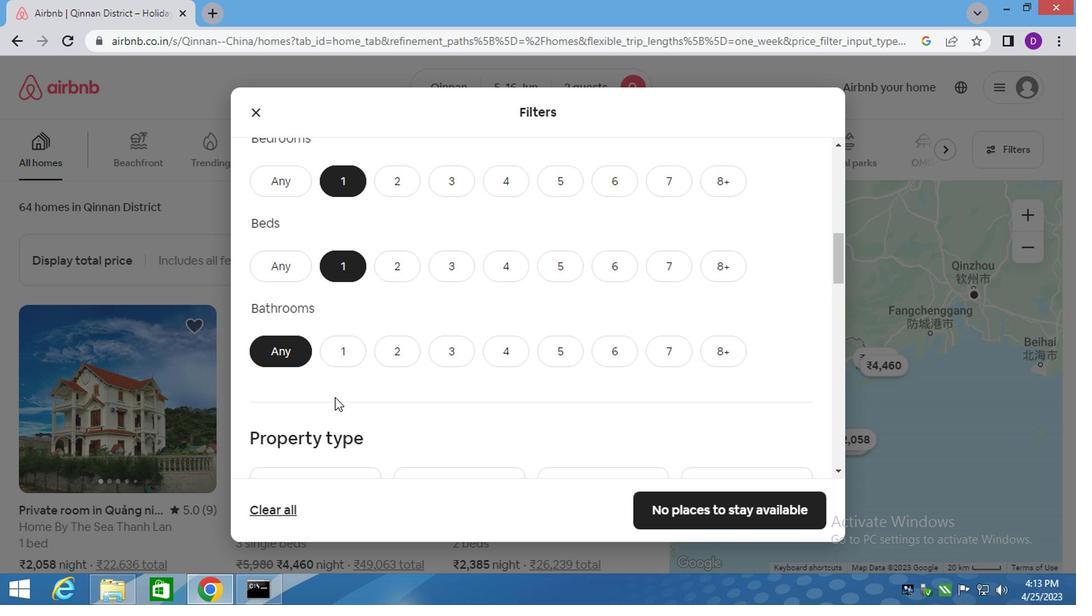 
Action: Mouse moved to (340, 341)
Screenshot: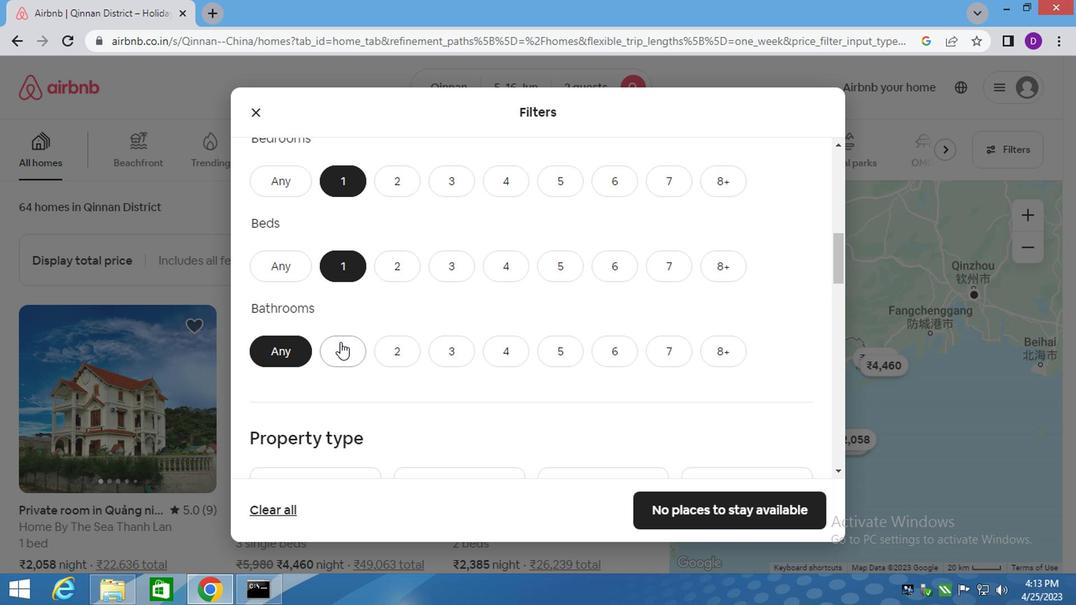 
Action: Mouse pressed left at (340, 341)
Screenshot: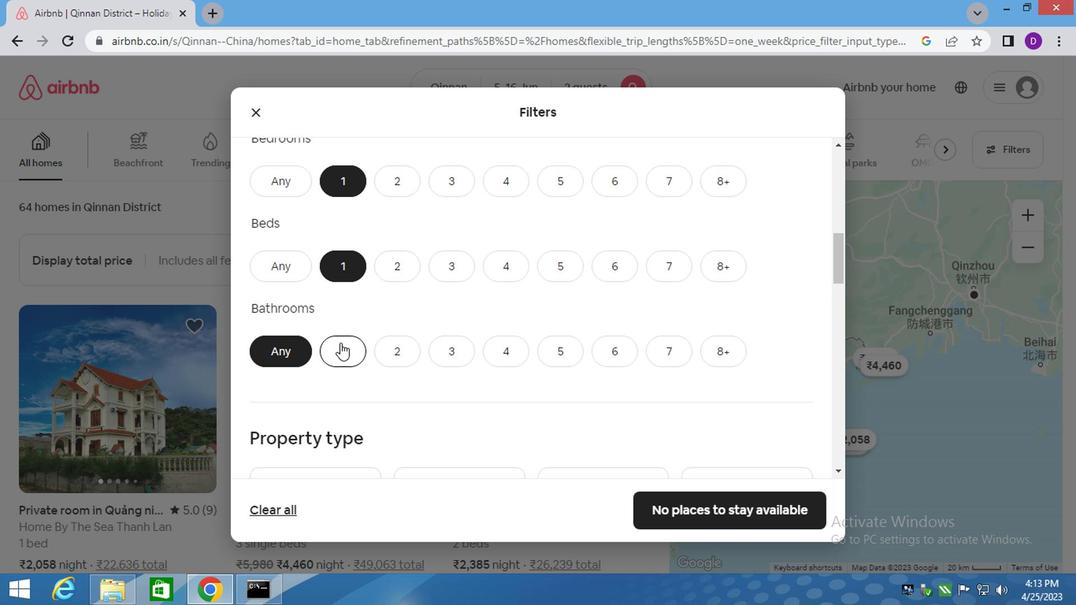 
Action: Mouse moved to (342, 343)
Screenshot: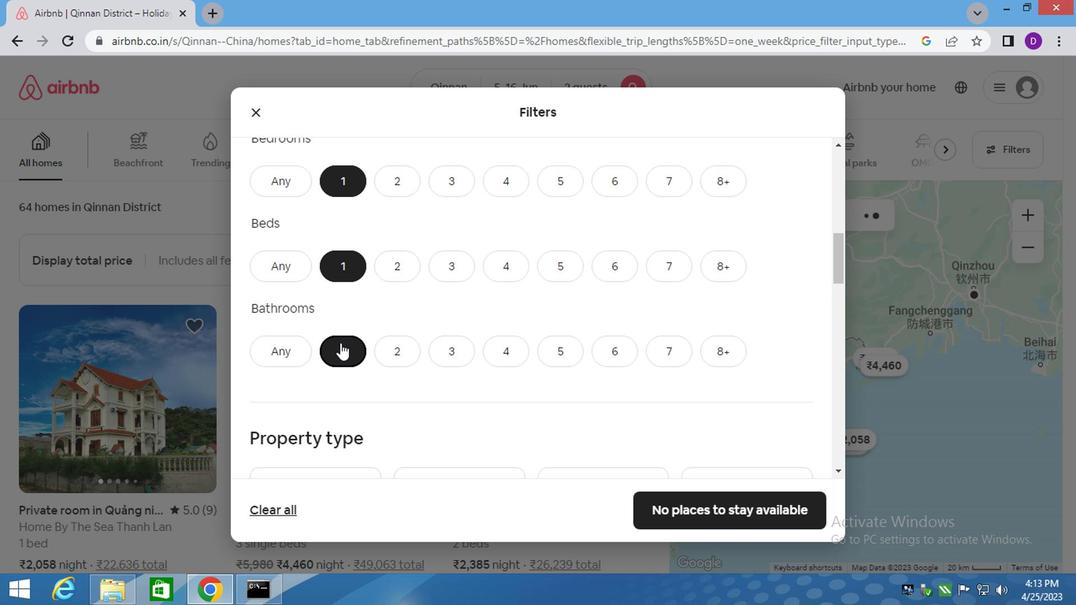 
Action: Mouse scrolled (342, 341) with delta (0, -1)
Screenshot: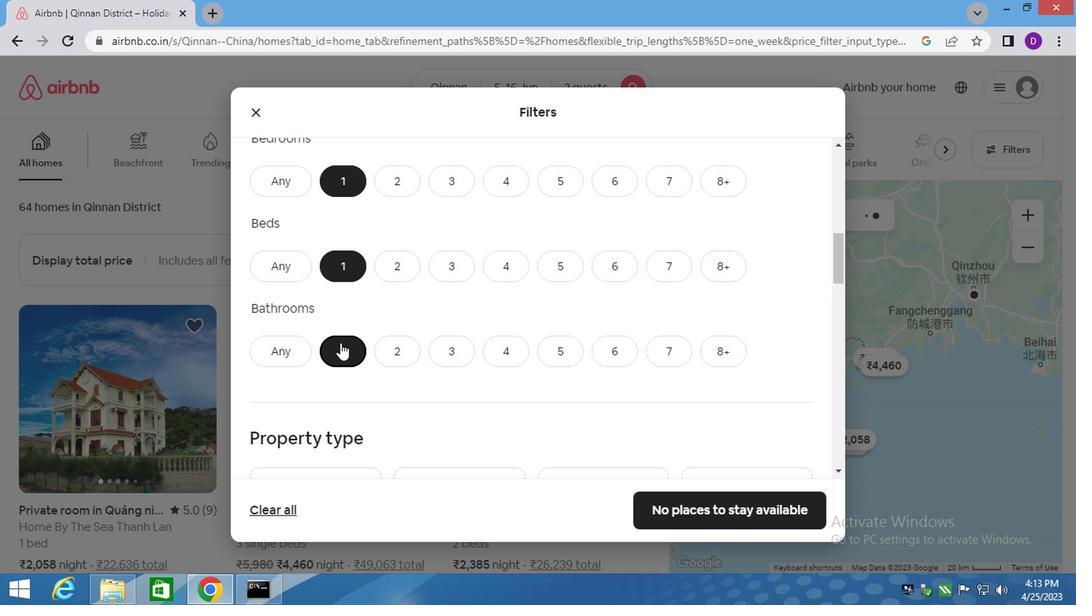 
Action: Mouse moved to (354, 348)
Screenshot: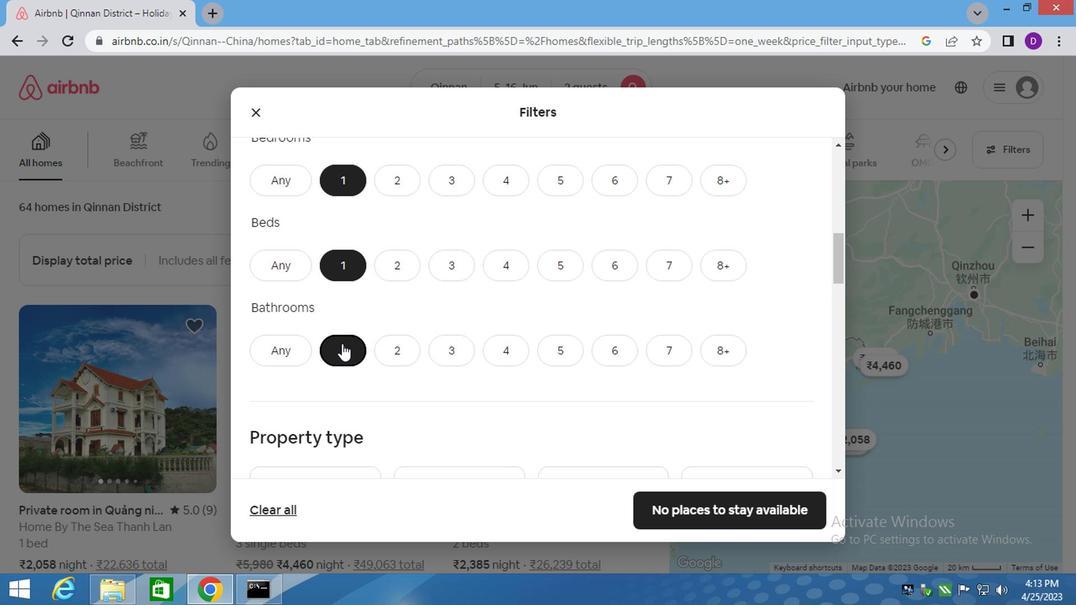 
Action: Mouse scrolled (344, 343) with delta (0, 0)
Screenshot: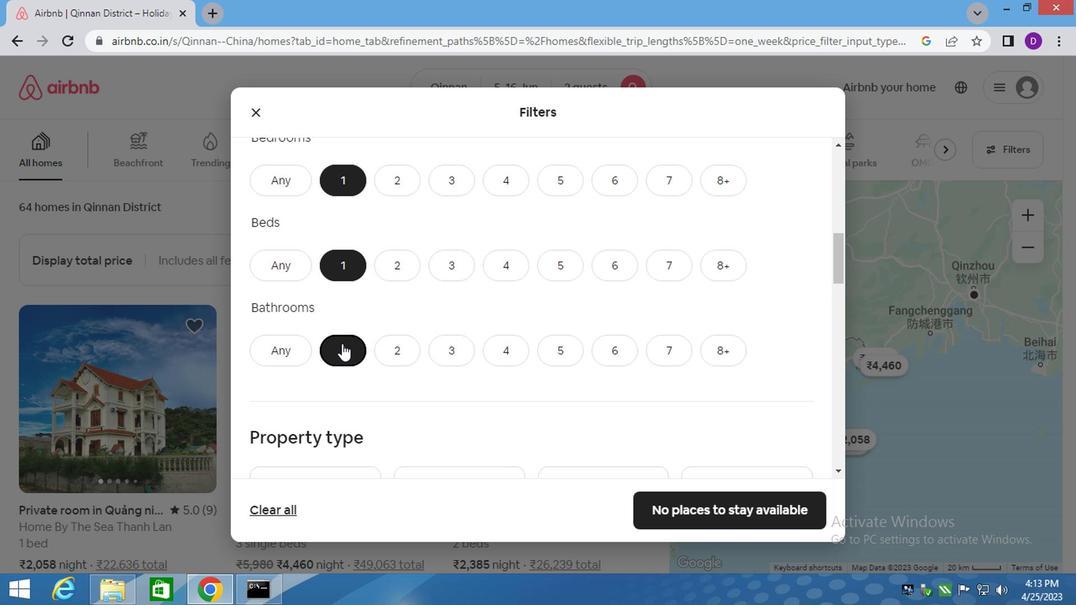 
Action: Mouse moved to (358, 348)
Screenshot: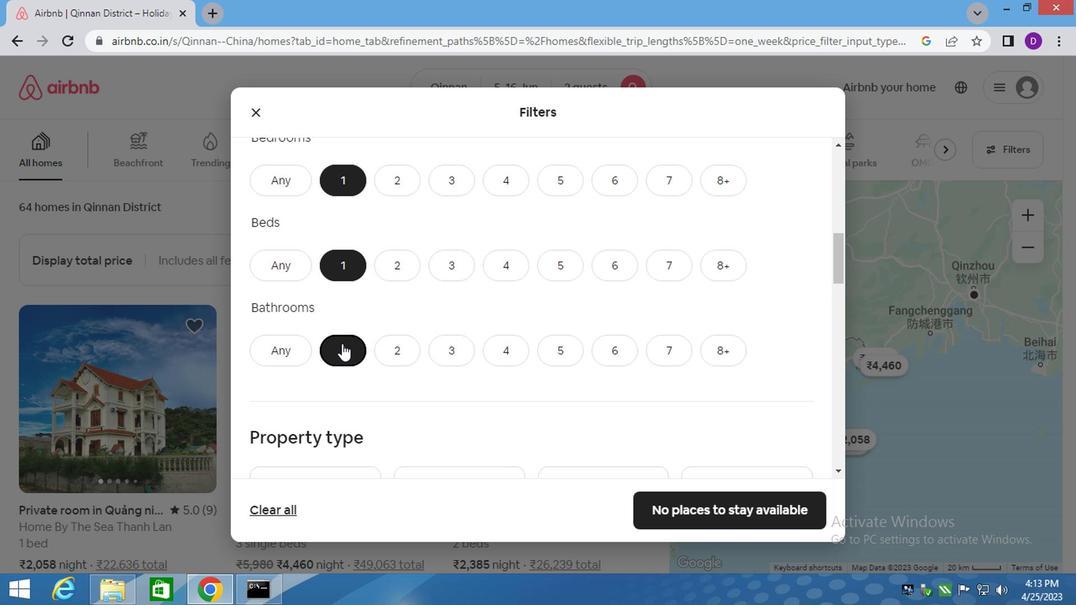 
Action: Mouse scrolled (355, 347) with delta (0, 0)
Screenshot: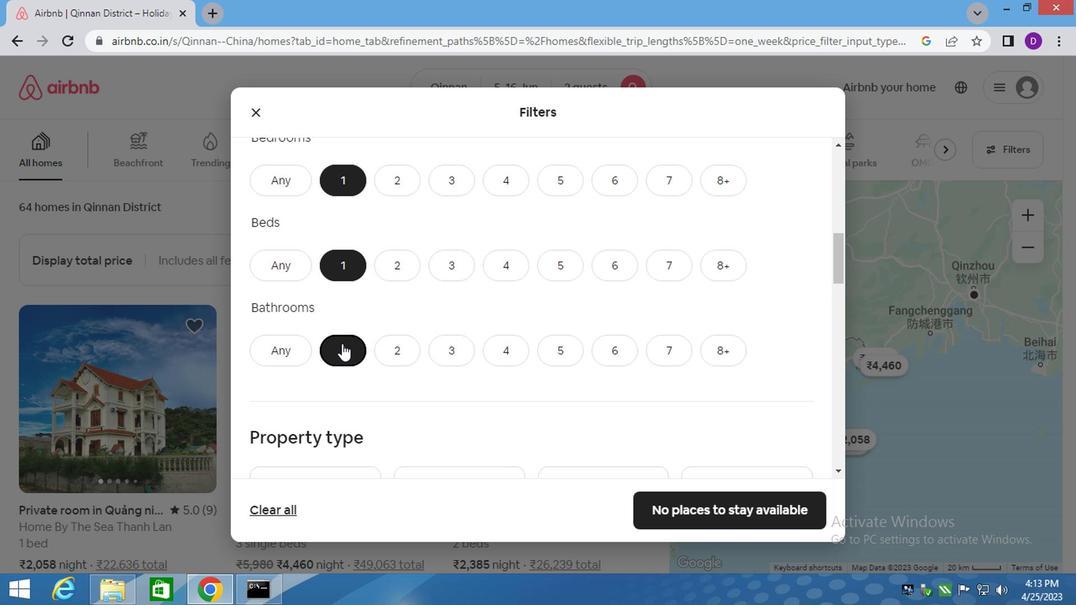 
Action: Mouse moved to (319, 292)
Screenshot: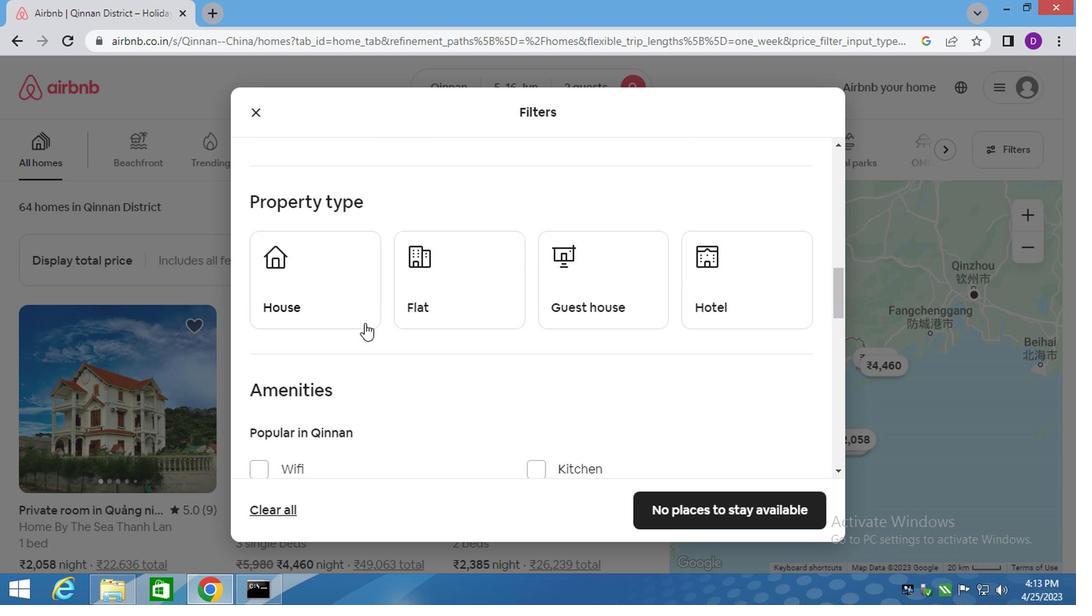 
Action: Mouse pressed left at (319, 292)
Screenshot: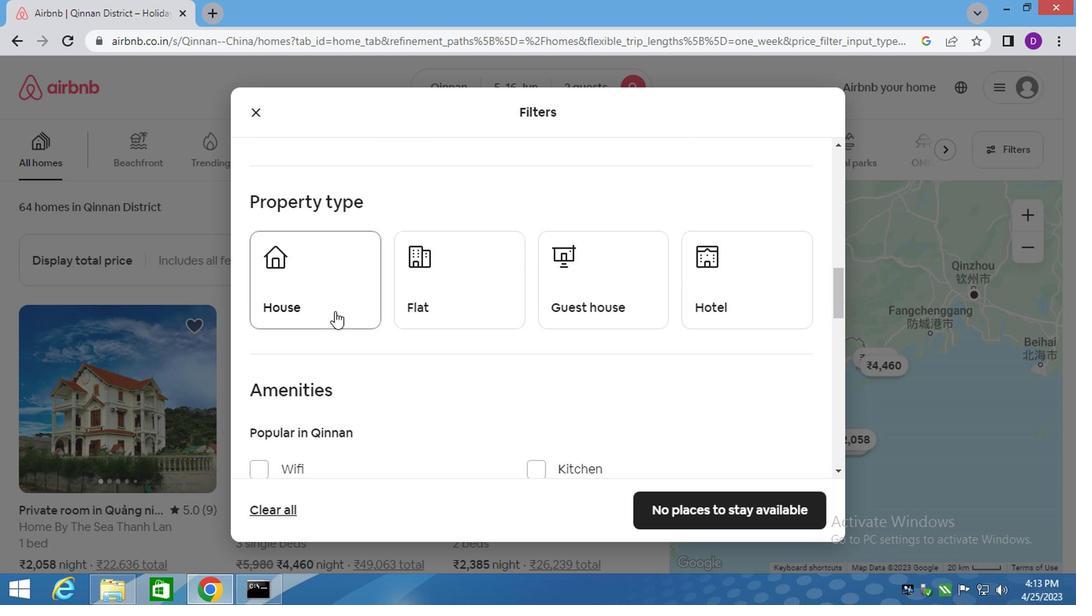 
Action: Mouse moved to (455, 292)
Screenshot: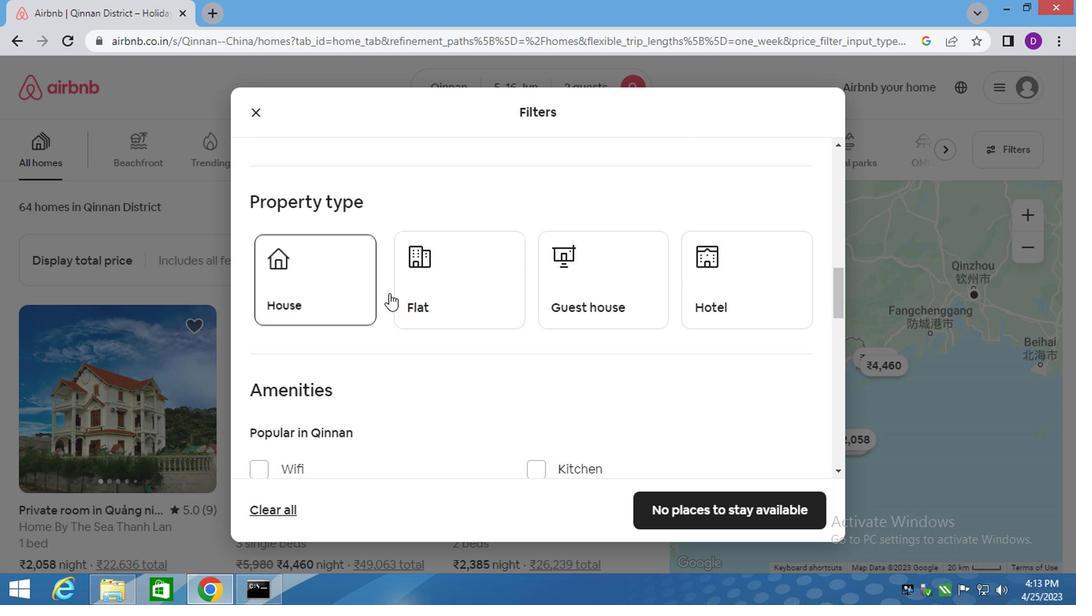
Action: Mouse pressed left at (455, 292)
Screenshot: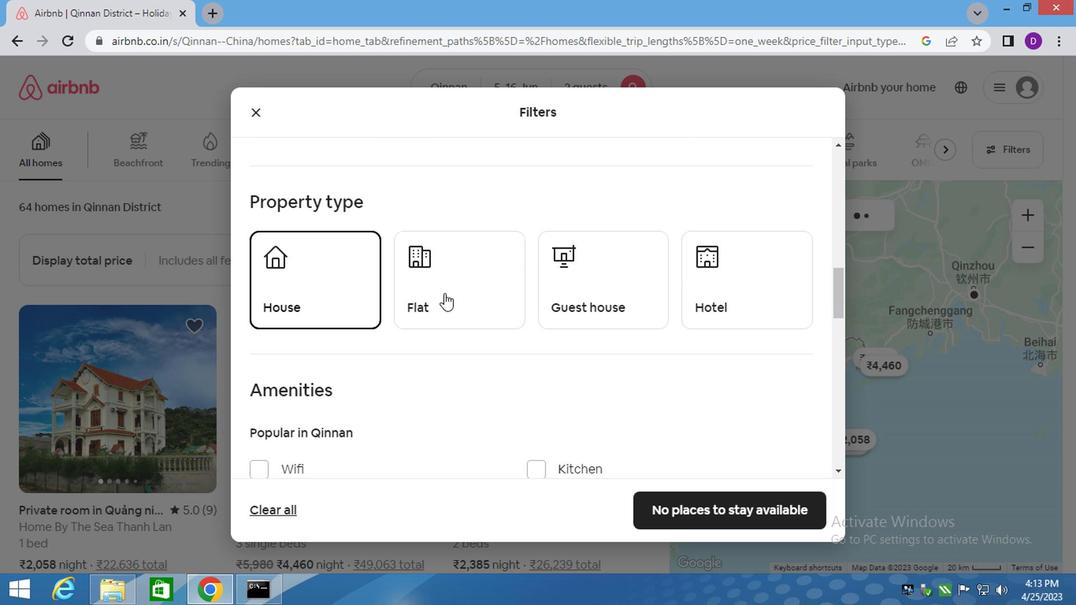 
Action: Mouse moved to (563, 294)
Screenshot: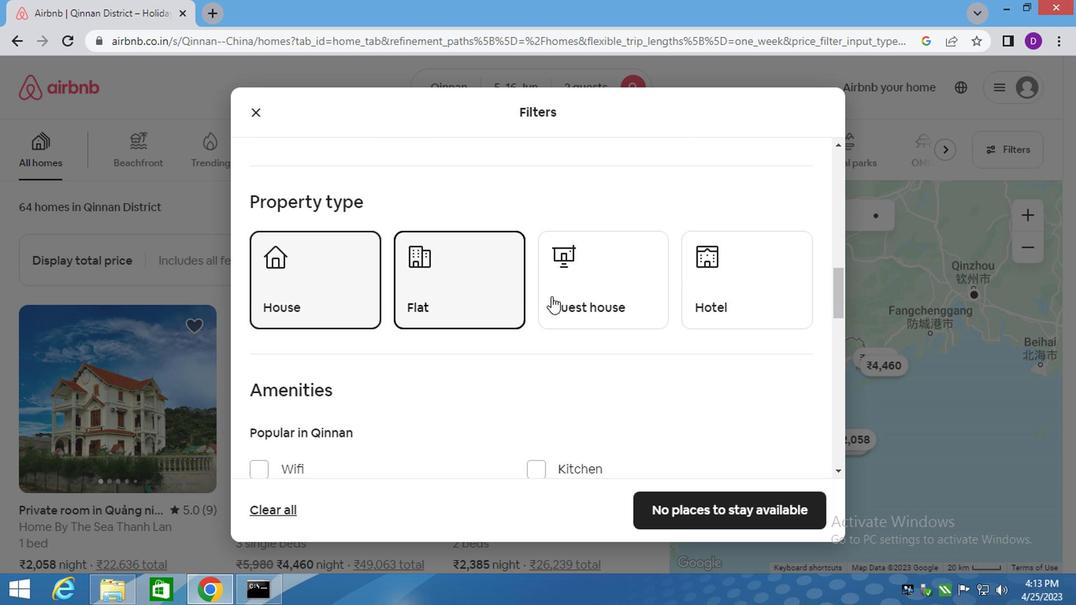 
Action: Mouse pressed left at (563, 294)
Screenshot: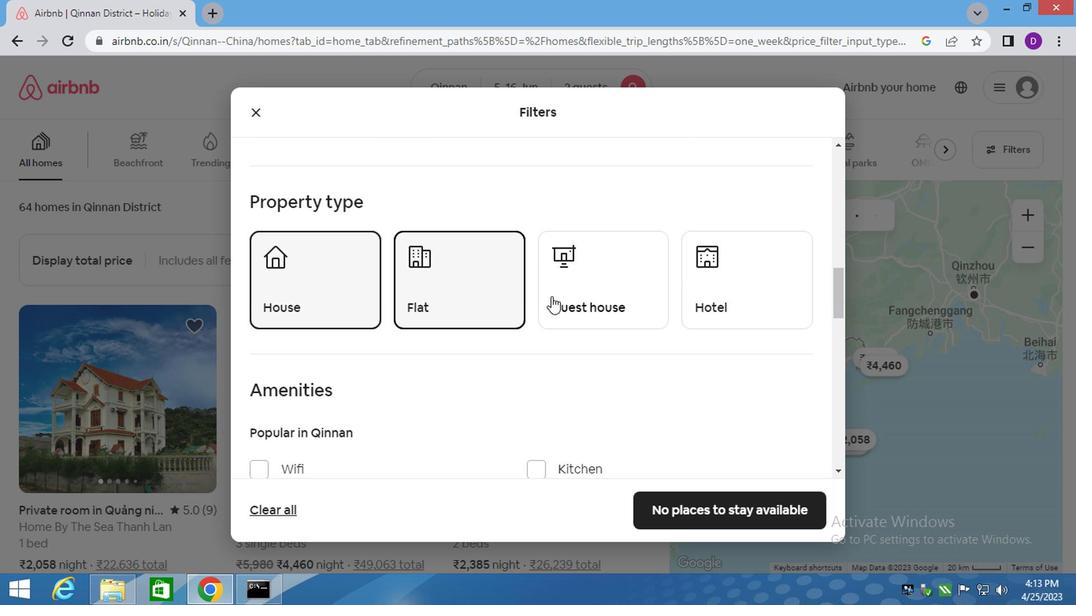 
Action: Mouse moved to (748, 294)
Screenshot: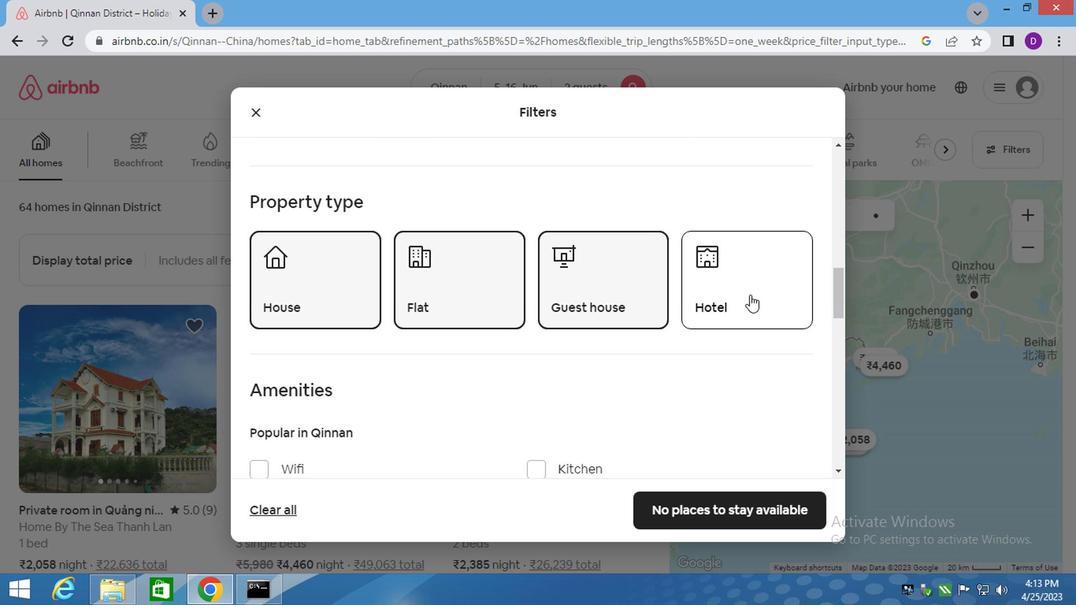 
Action: Mouse pressed left at (748, 294)
Screenshot: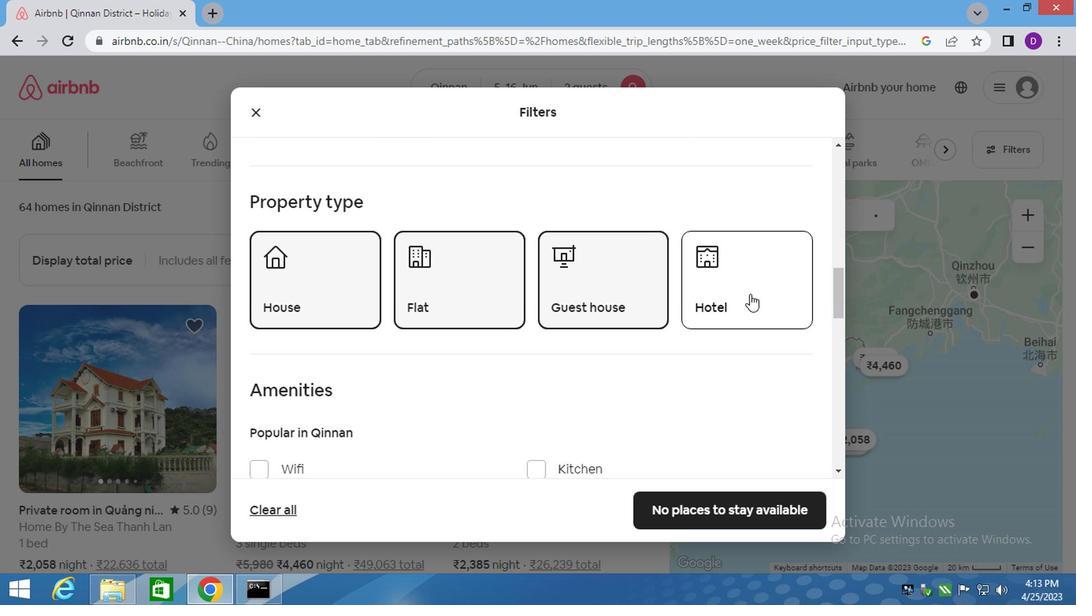 
Action: Mouse moved to (495, 359)
Screenshot: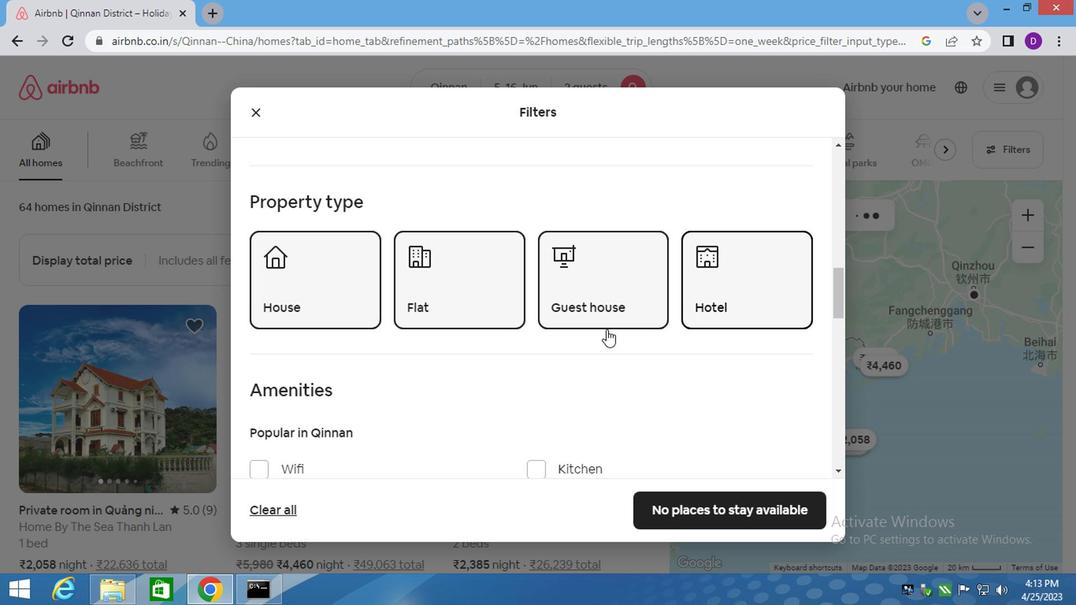 
Action: Mouse scrolled (495, 359) with delta (0, 0)
Screenshot: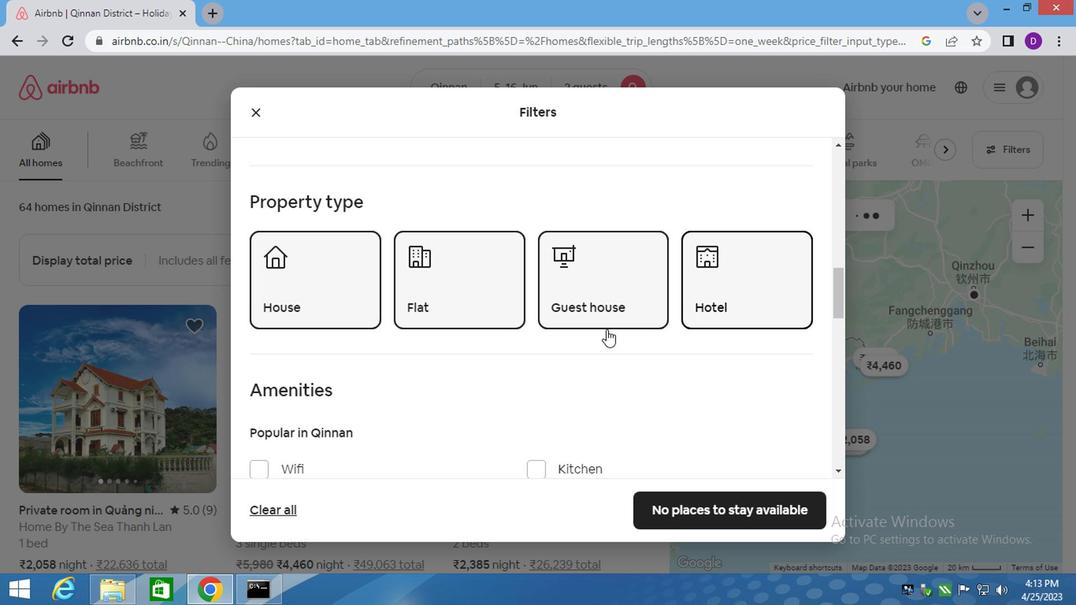 
Action: Mouse moved to (466, 368)
Screenshot: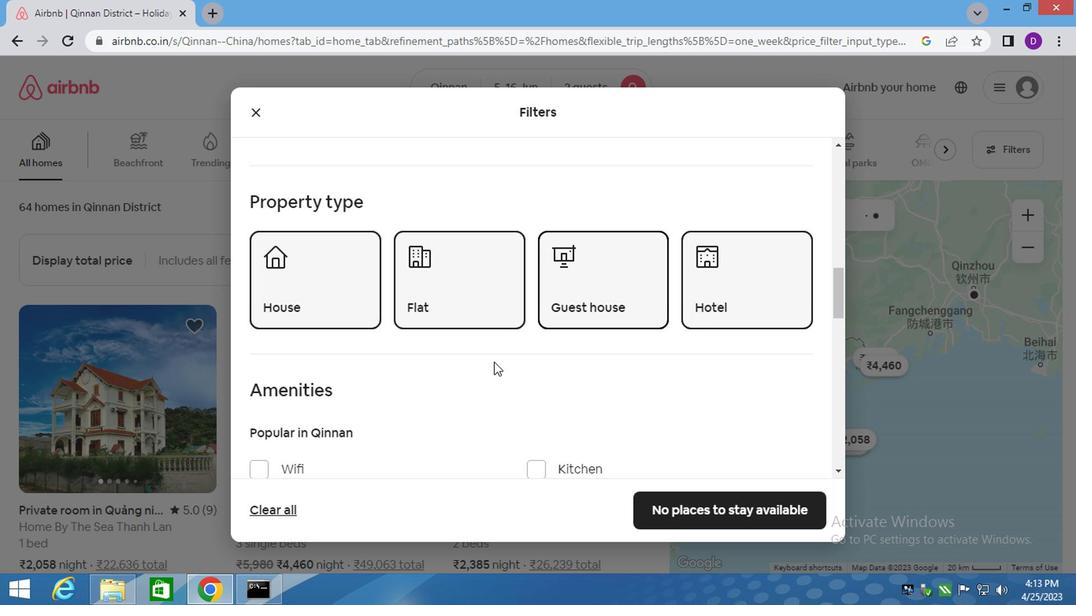 
Action: Mouse scrolled (468, 367) with delta (0, 0)
Screenshot: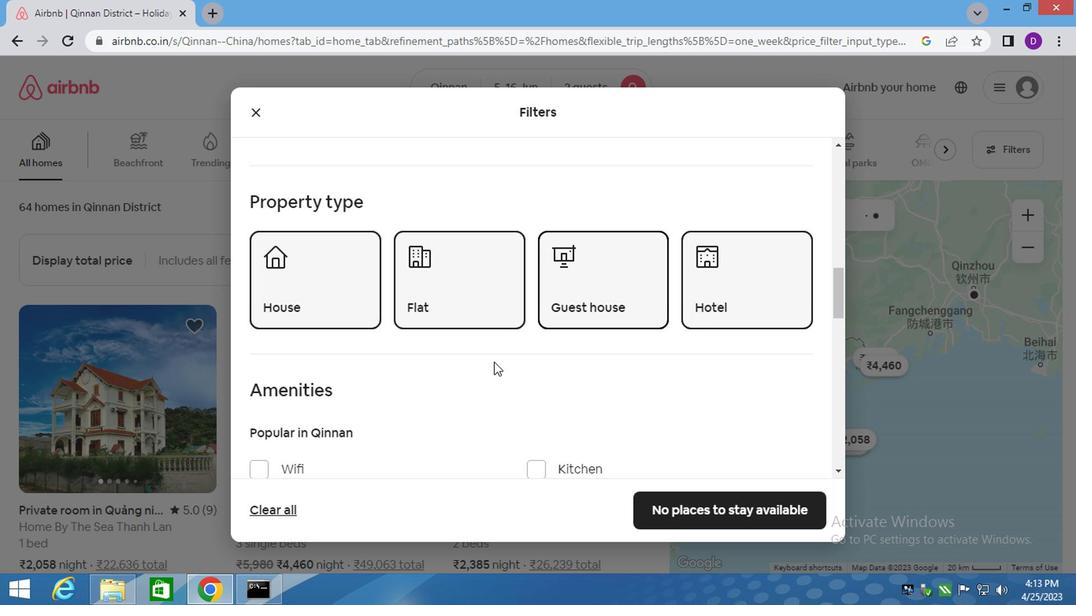 
Action: Mouse moved to (447, 371)
Screenshot: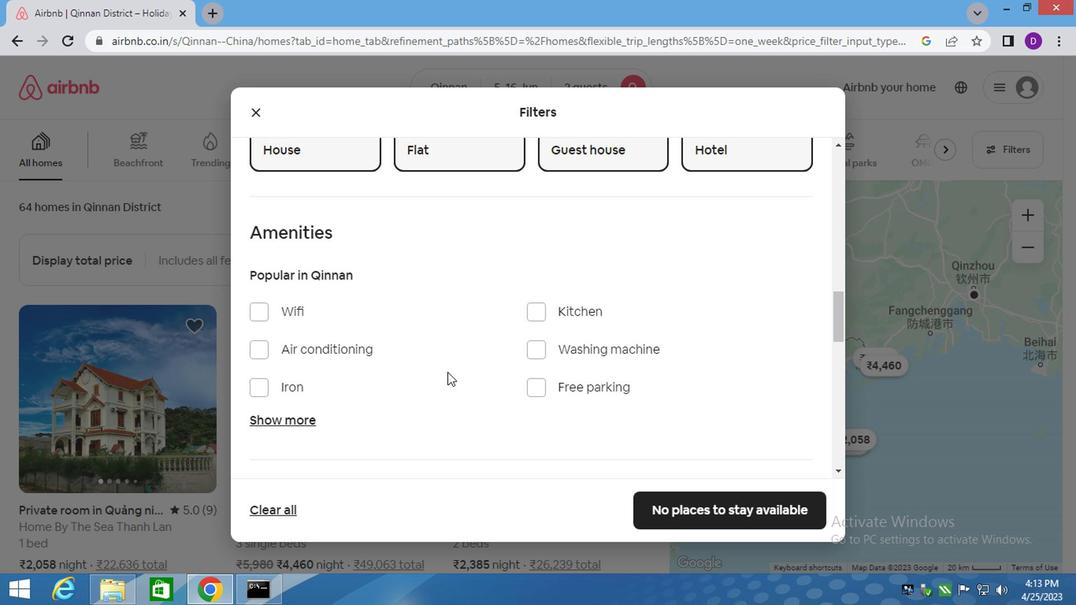 
Action: Mouse scrolled (447, 370) with delta (0, -1)
Screenshot: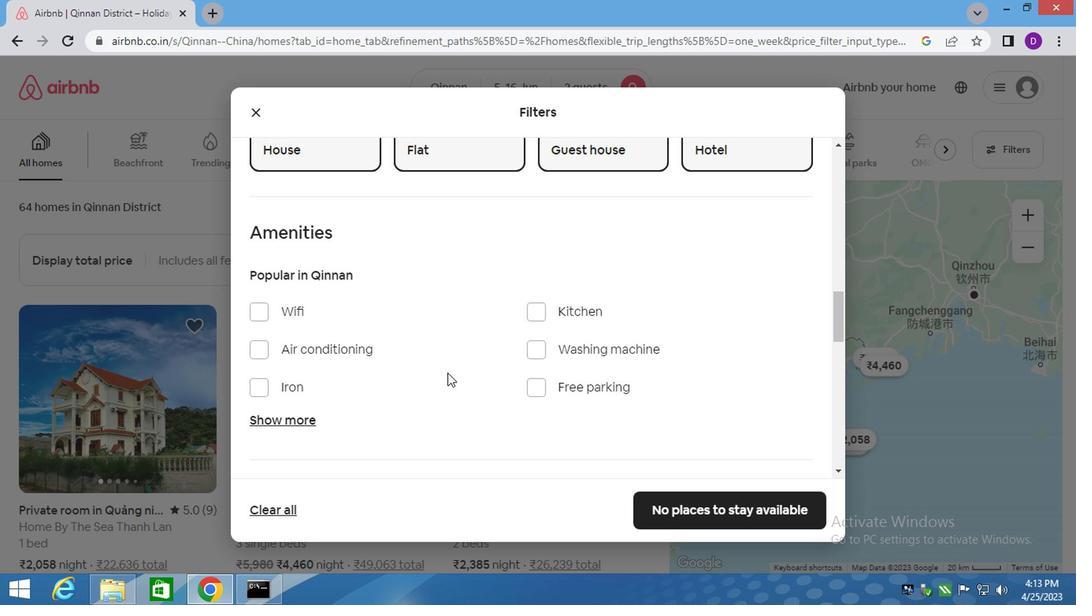 
Action: Mouse scrolled (447, 370) with delta (0, -1)
Screenshot: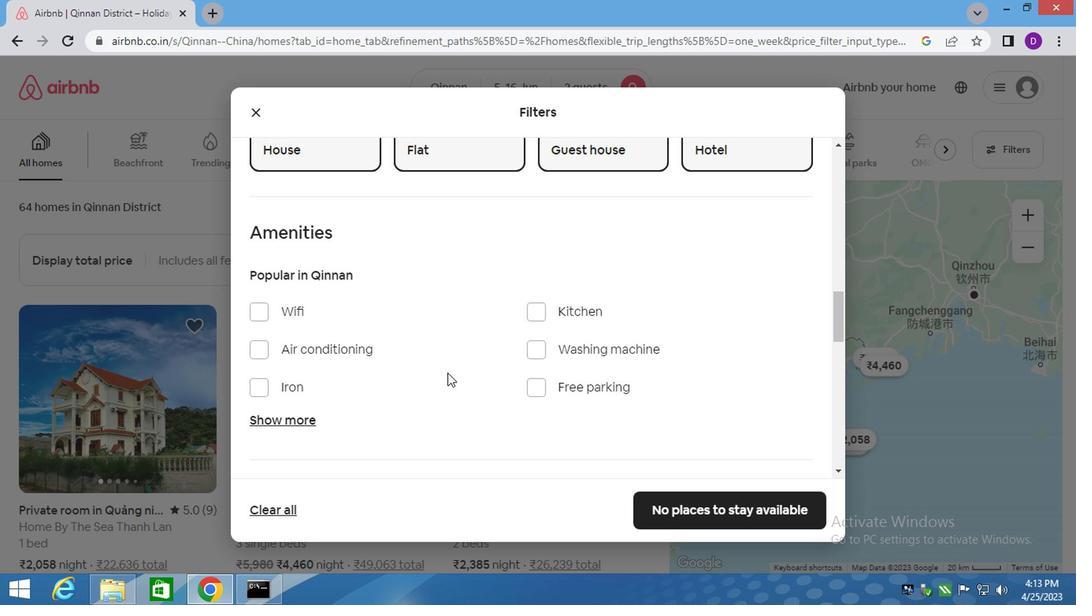
Action: Mouse moved to (628, 334)
Screenshot: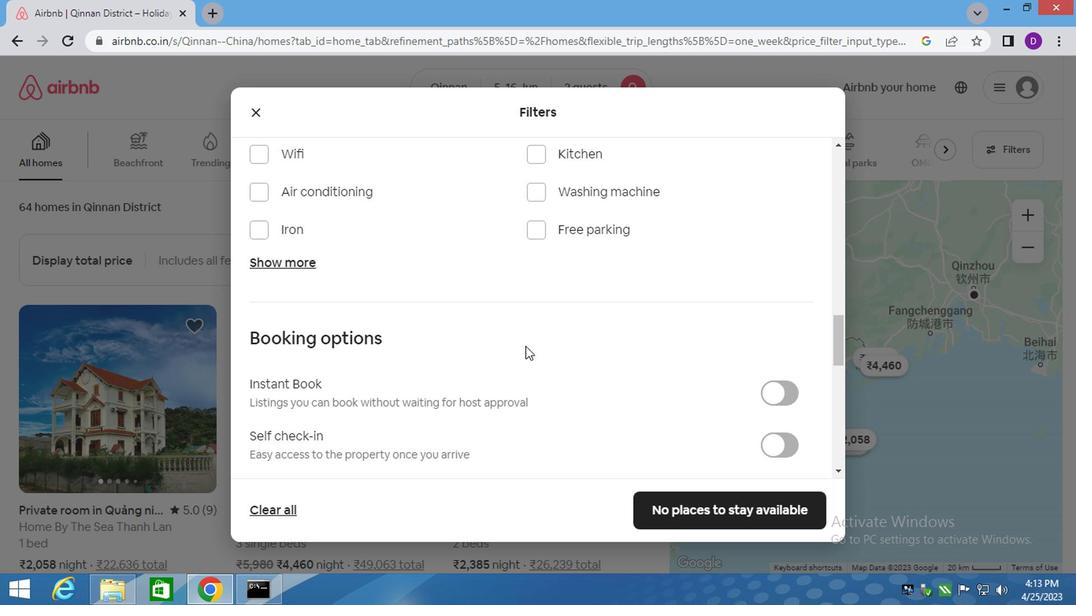 
Action: Mouse scrolled (628, 333) with delta (0, -1)
Screenshot: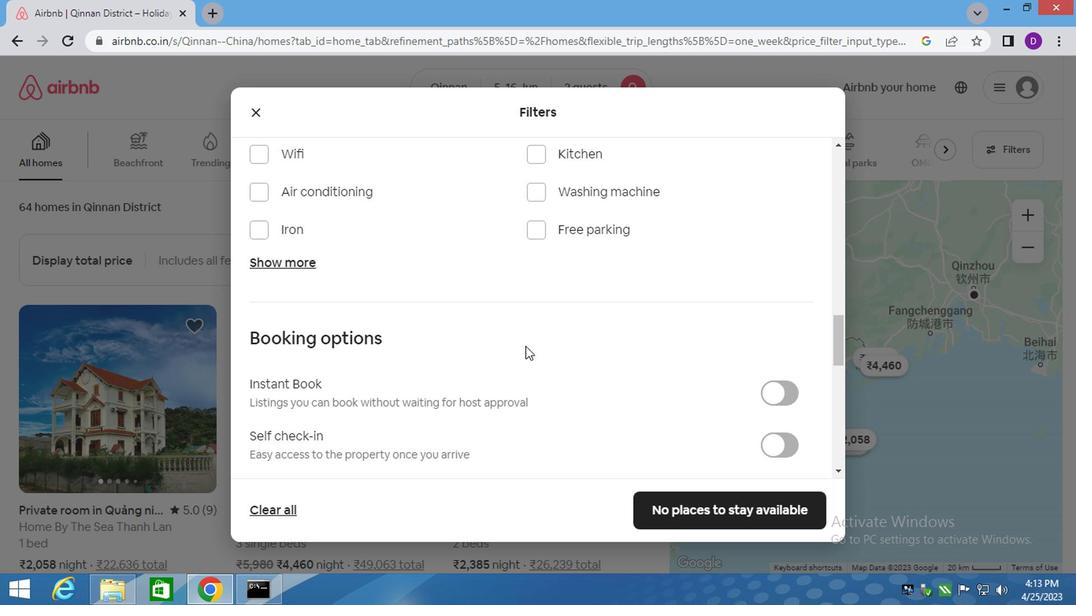 
Action: Mouse moved to (628, 334)
Screenshot: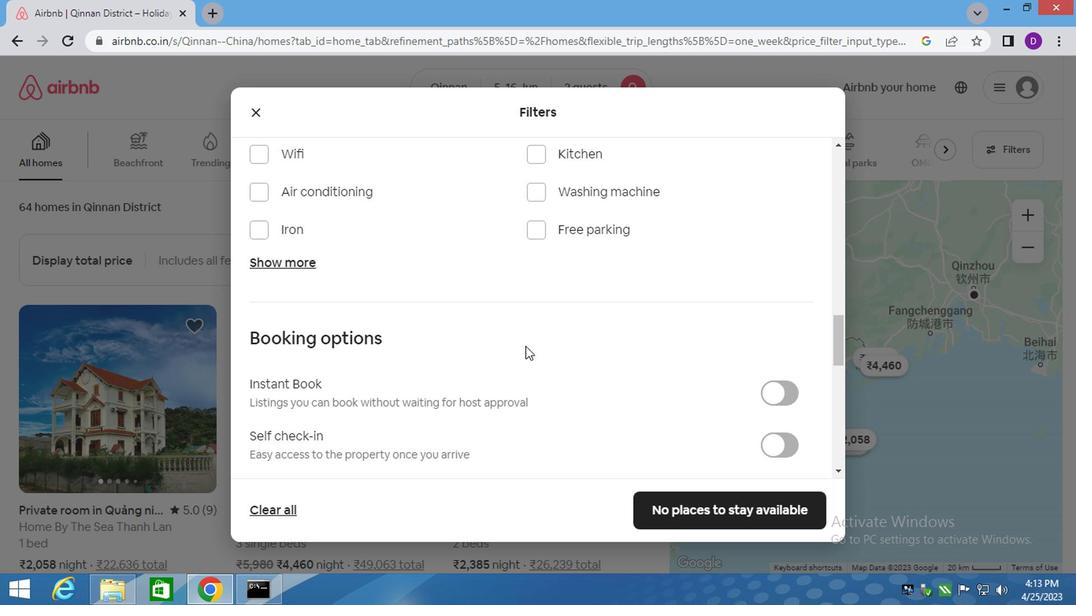 
Action: Mouse scrolled (628, 333) with delta (0, -1)
Screenshot: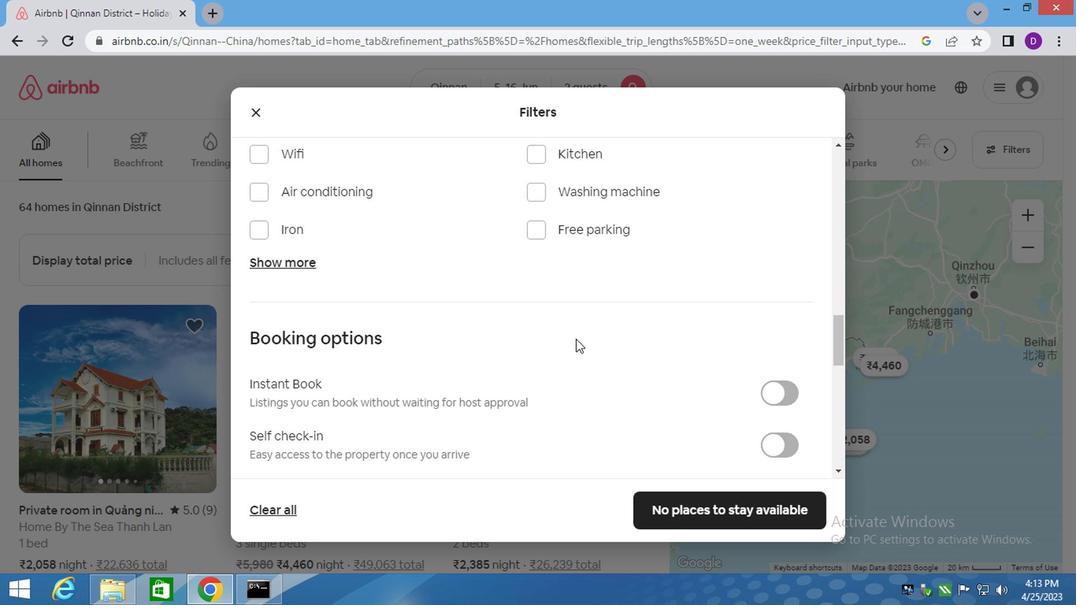 
Action: Mouse moved to (778, 290)
Screenshot: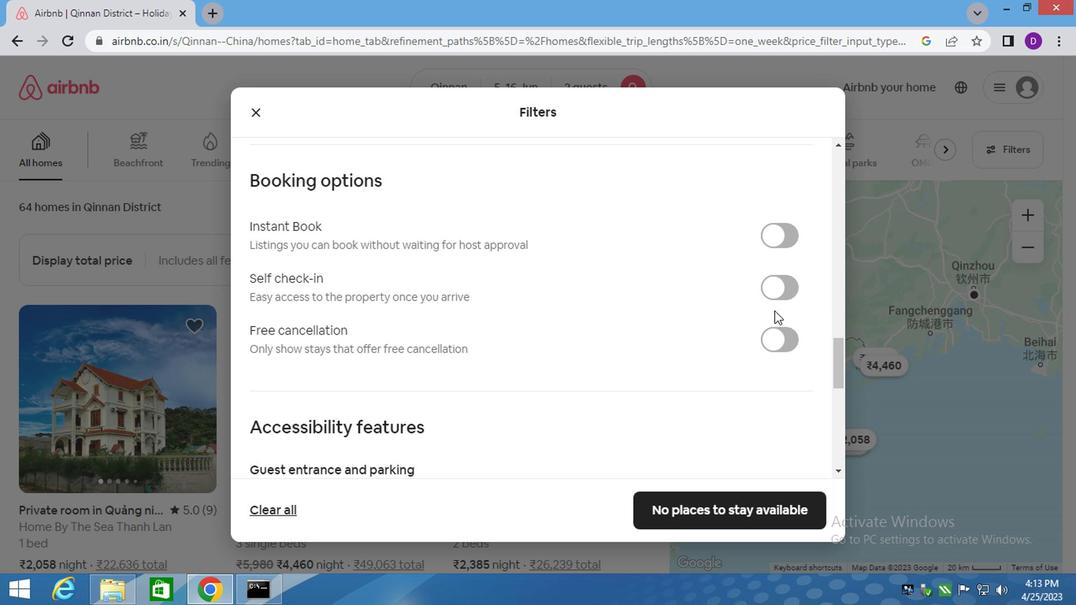 
Action: Mouse pressed left at (778, 290)
Screenshot: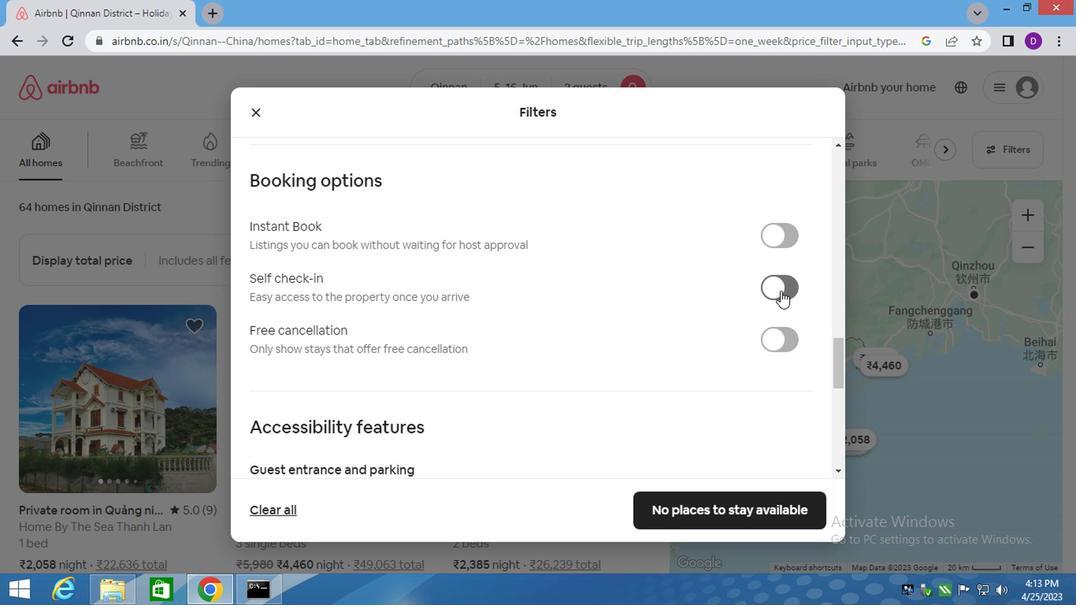 
Action: Mouse moved to (602, 311)
Screenshot: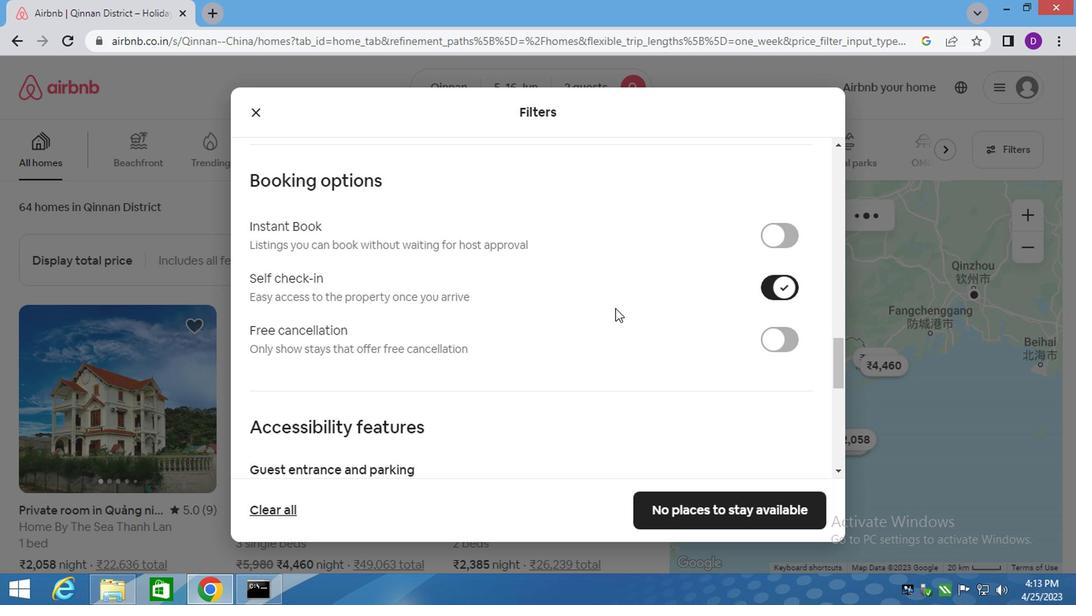 
Action: Mouse scrolled (604, 309) with delta (0, -1)
Screenshot: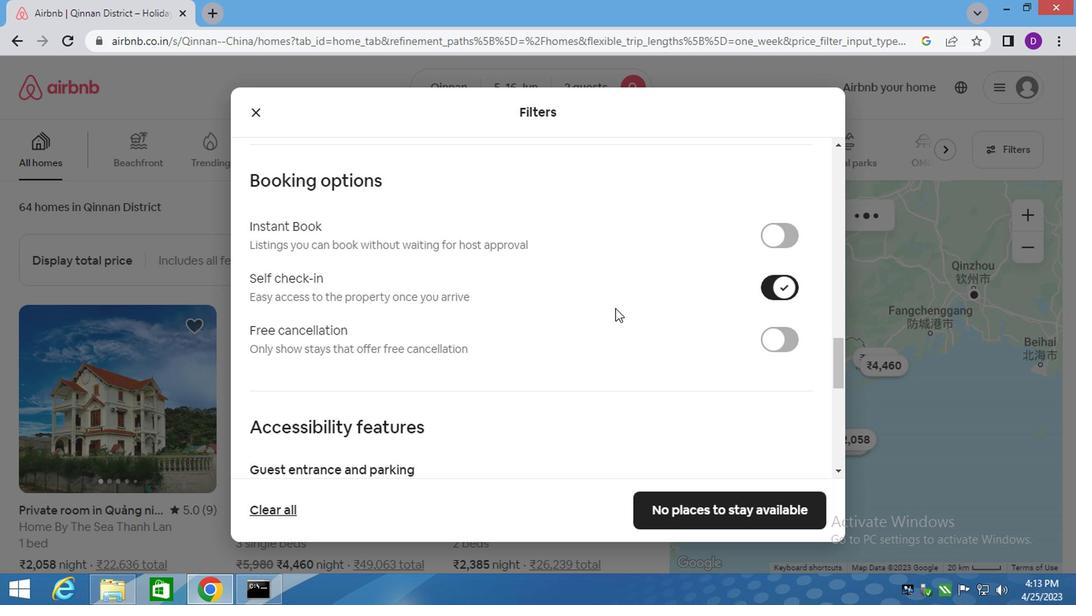 
Action: Mouse scrolled (602, 310) with delta (0, 0)
Screenshot: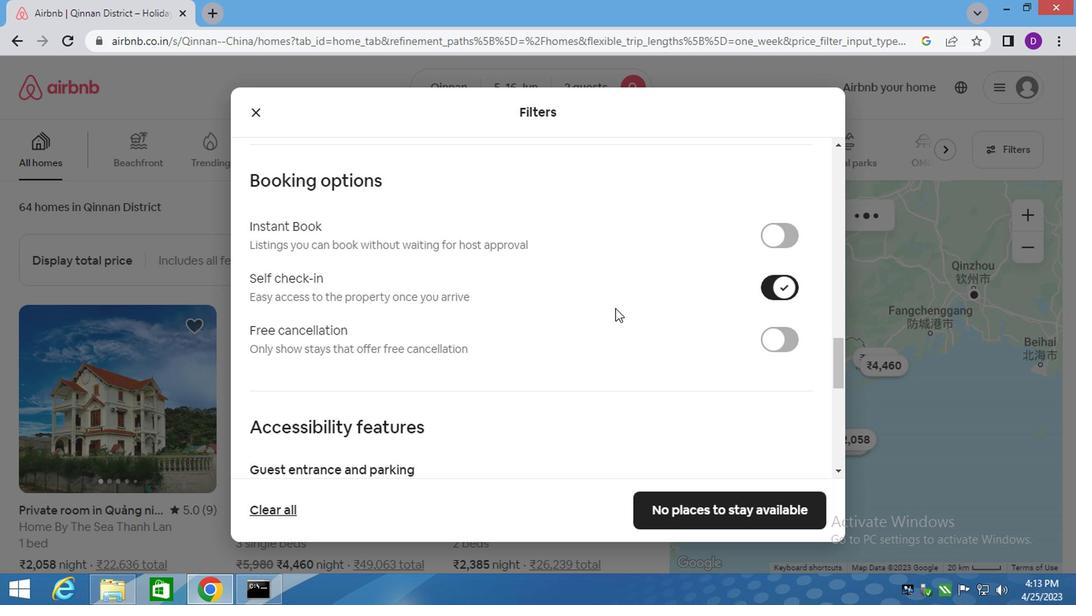 
Action: Mouse moved to (602, 312)
Screenshot: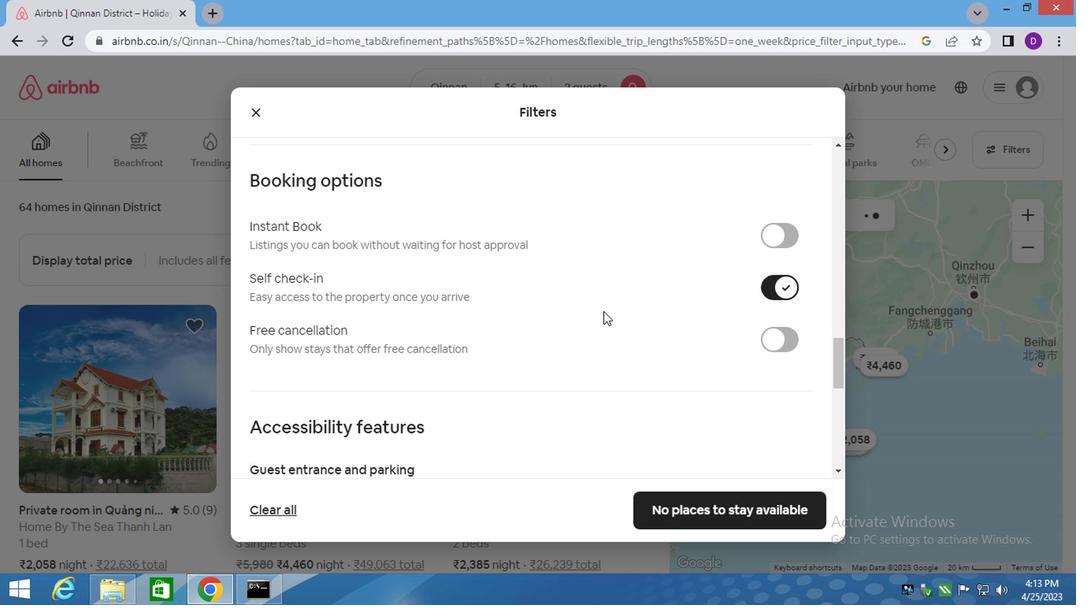 
Action: Mouse scrolled (602, 311) with delta (0, 0)
Screenshot: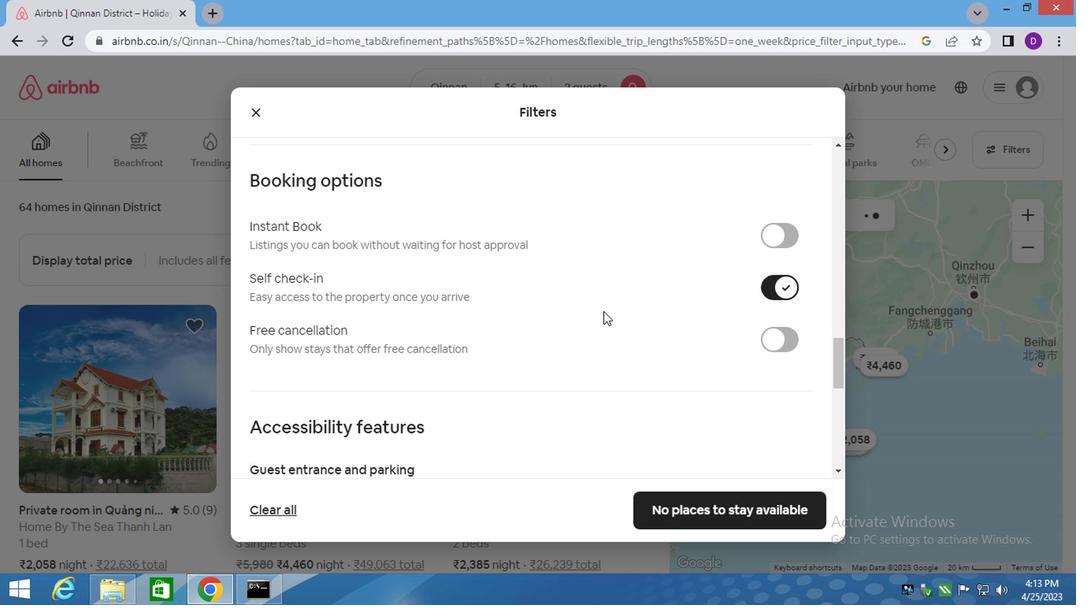 
Action: Mouse scrolled (602, 311) with delta (0, -1)
Screenshot: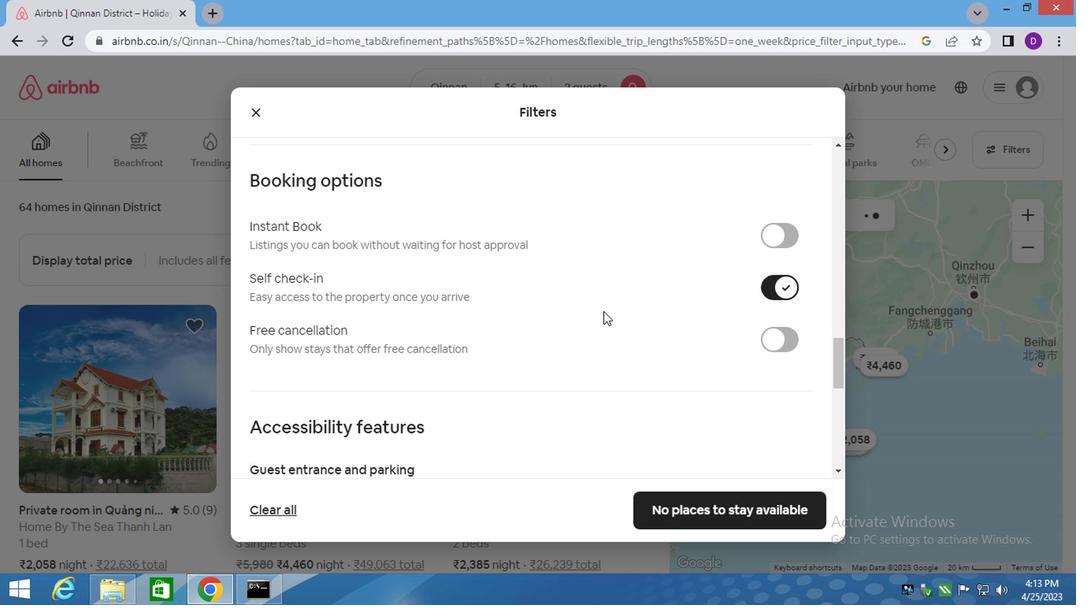
Action: Mouse scrolled (602, 311) with delta (0, -1)
Screenshot: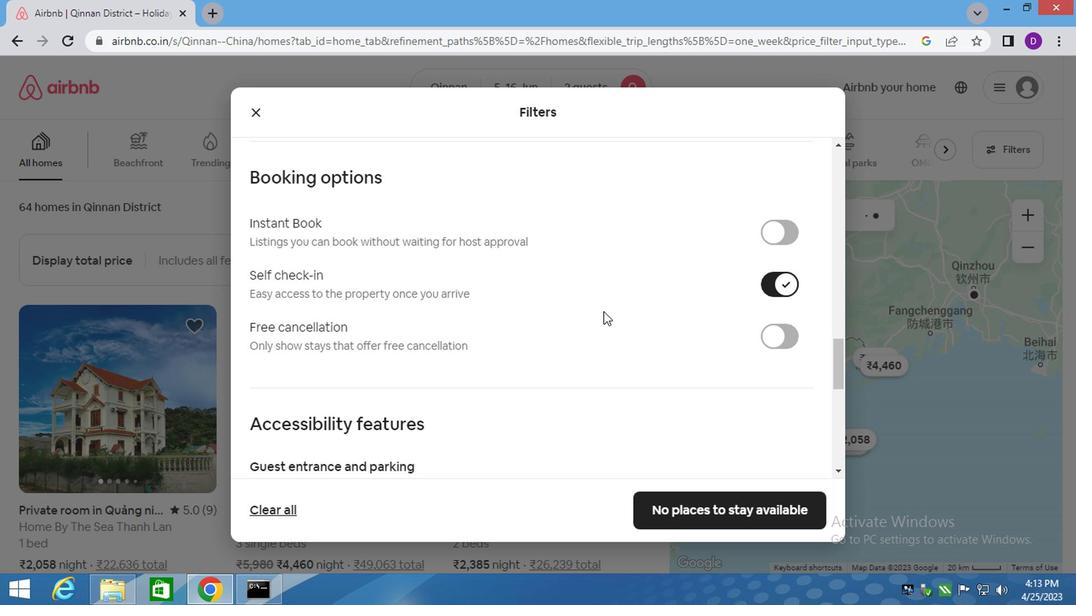 
Action: Mouse moved to (602, 312)
Screenshot: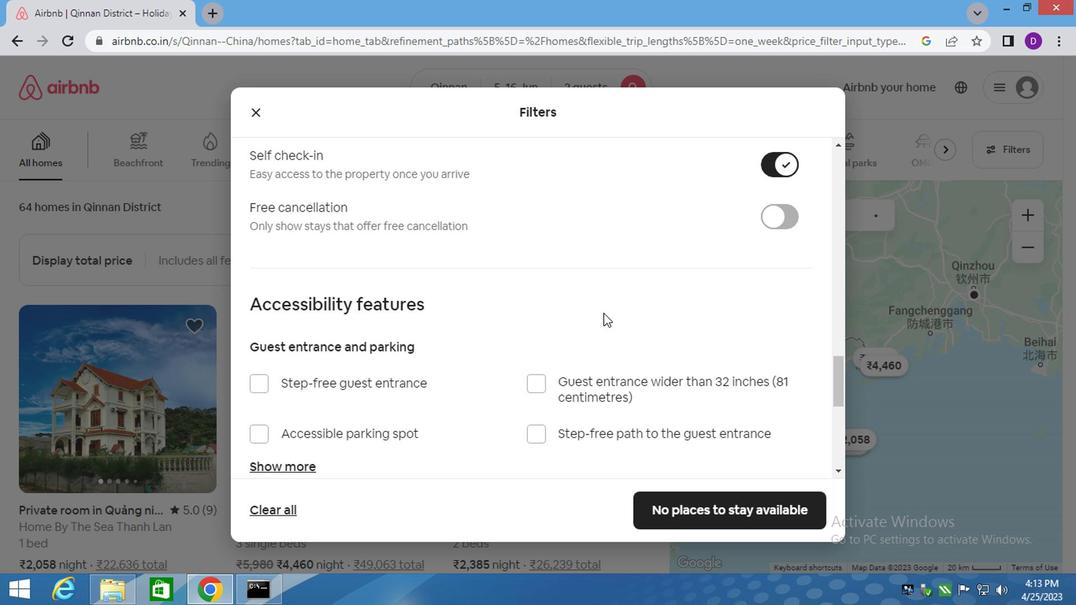 
Action: Mouse scrolled (602, 311) with delta (0, -1)
Screenshot: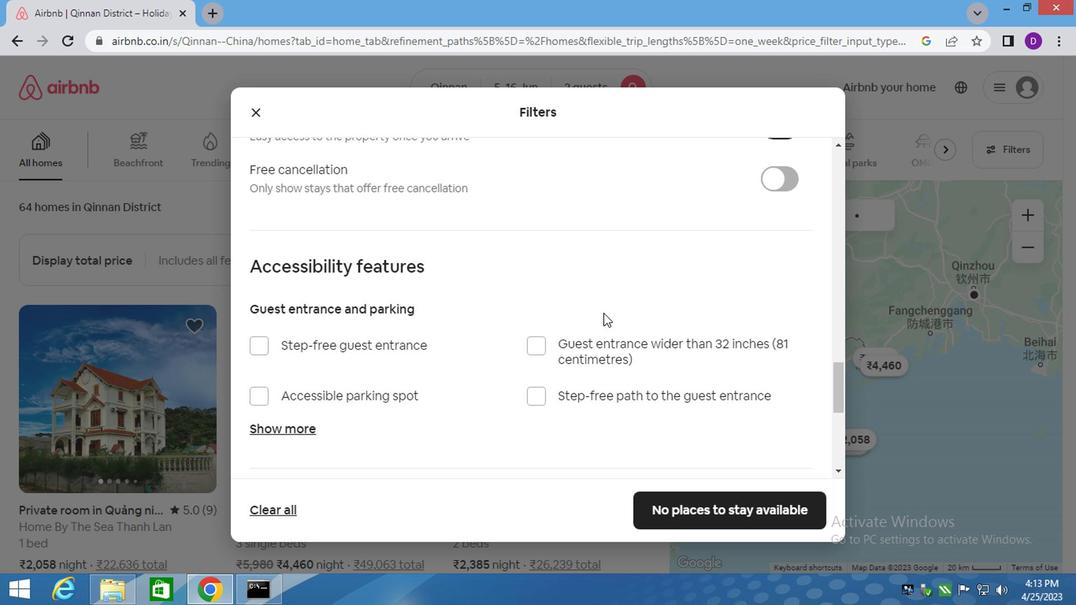 
Action: Mouse moved to (600, 325)
Screenshot: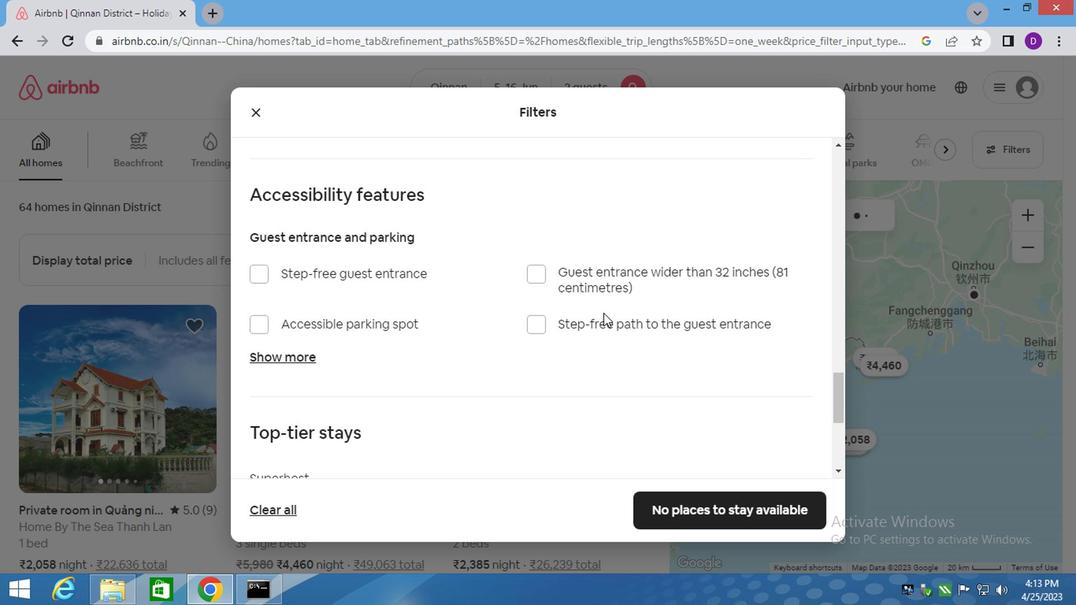 
Action: Mouse scrolled (600, 323) with delta (0, -1)
Screenshot: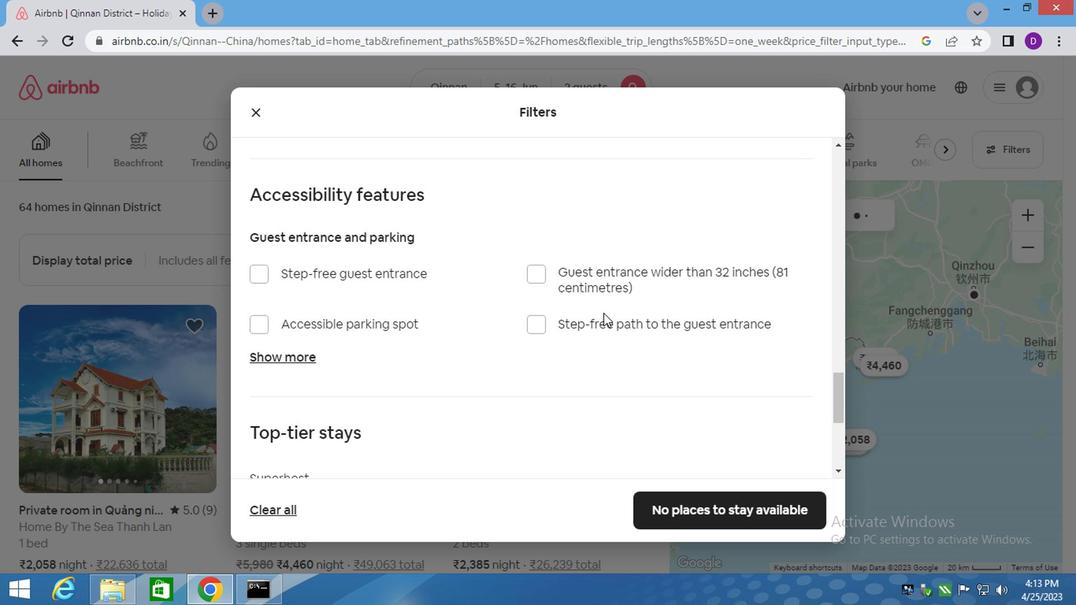 
Action: Mouse moved to (600, 331)
Screenshot: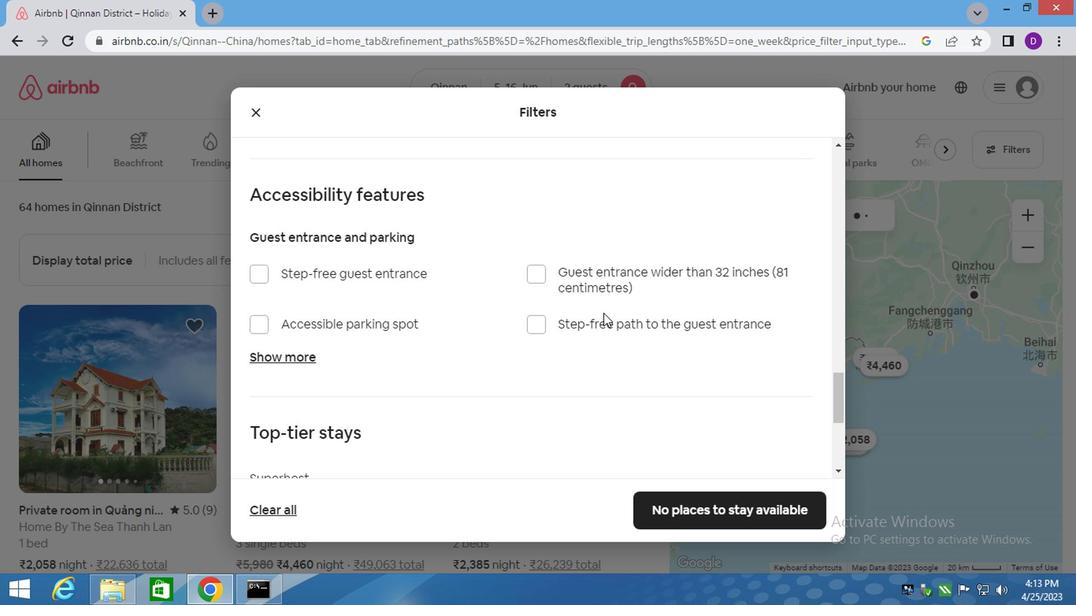 
Action: Mouse scrolled (600, 329) with delta (0, 0)
Screenshot: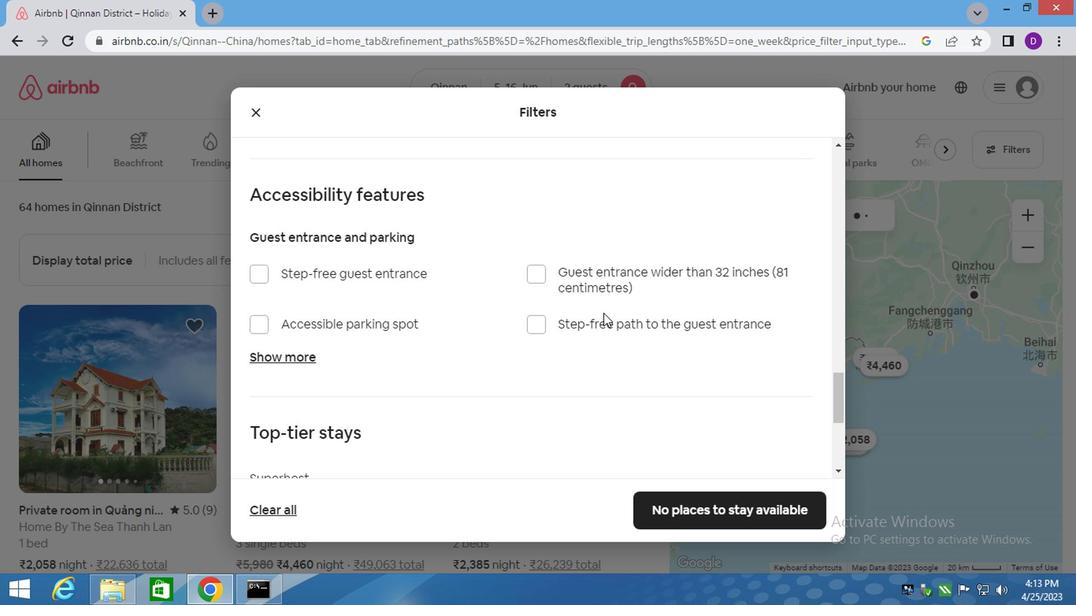 
Action: Mouse moved to (600, 331)
Screenshot: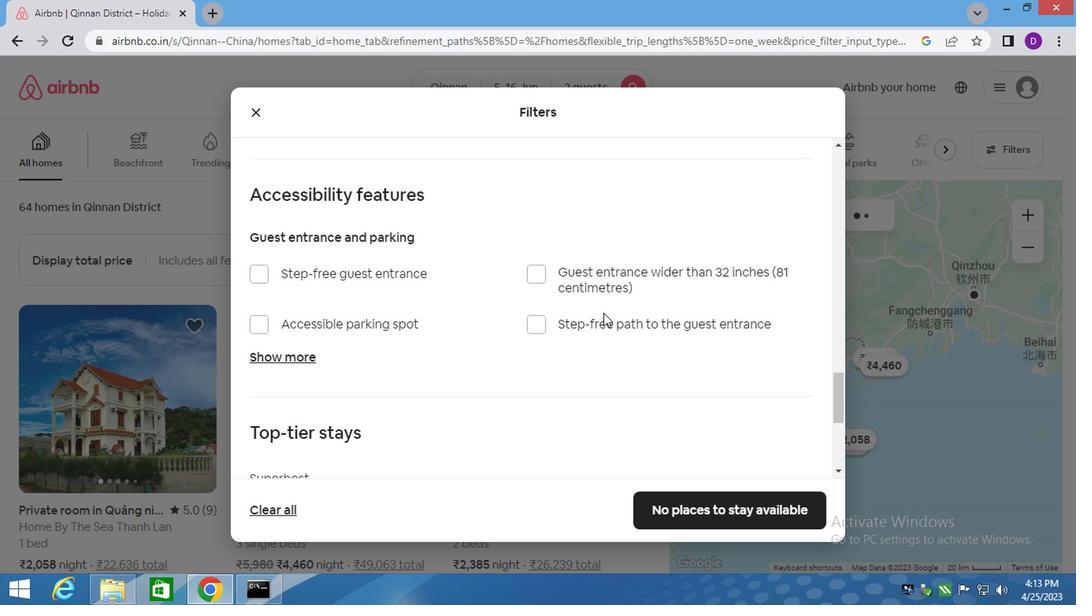 
Action: Mouse scrolled (600, 330) with delta (0, 0)
Screenshot: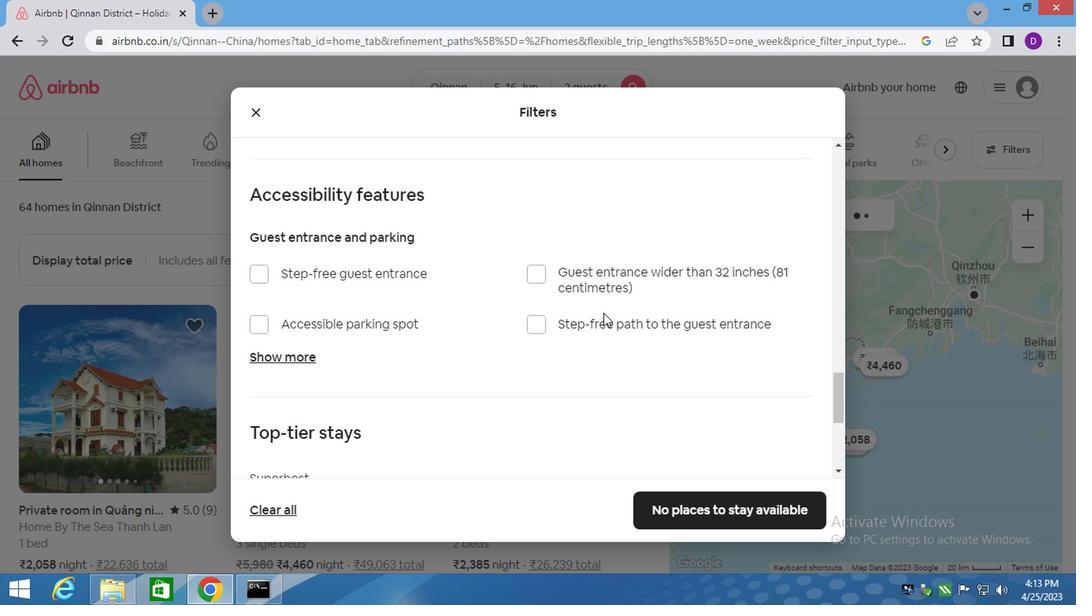 
Action: Mouse moved to (600, 335)
Screenshot: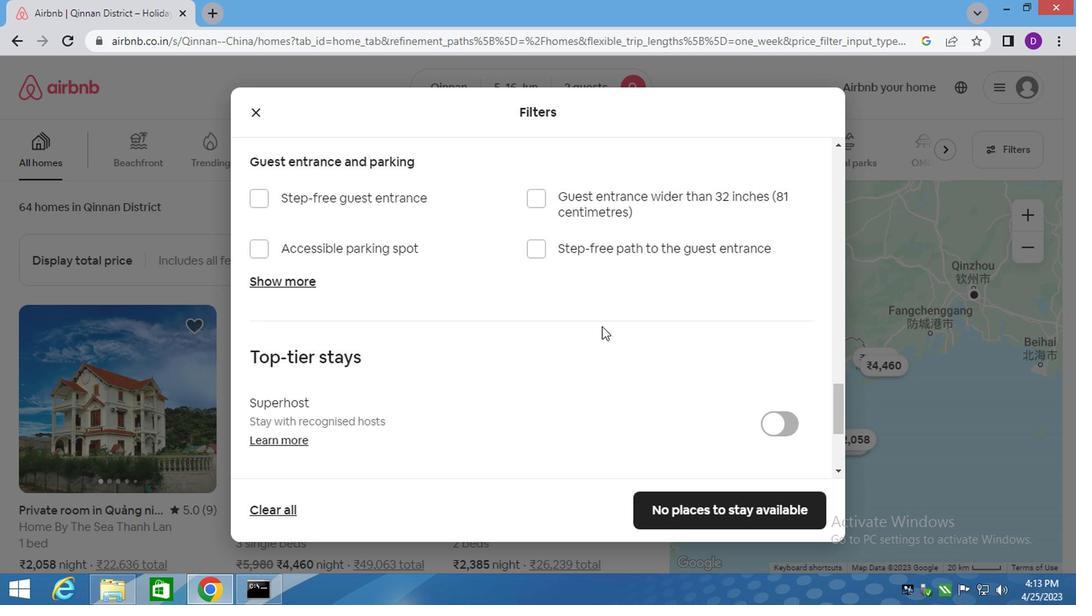 
Action: Mouse scrolled (600, 331) with delta (0, -1)
Screenshot: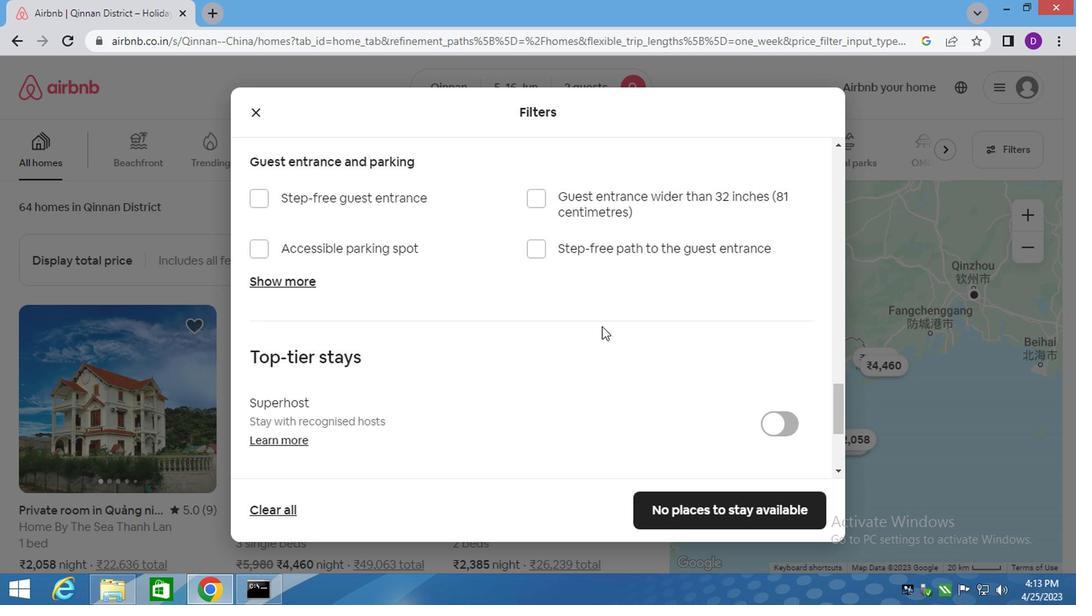 
Action: Mouse scrolled (600, 335) with delta (0, 0)
Screenshot: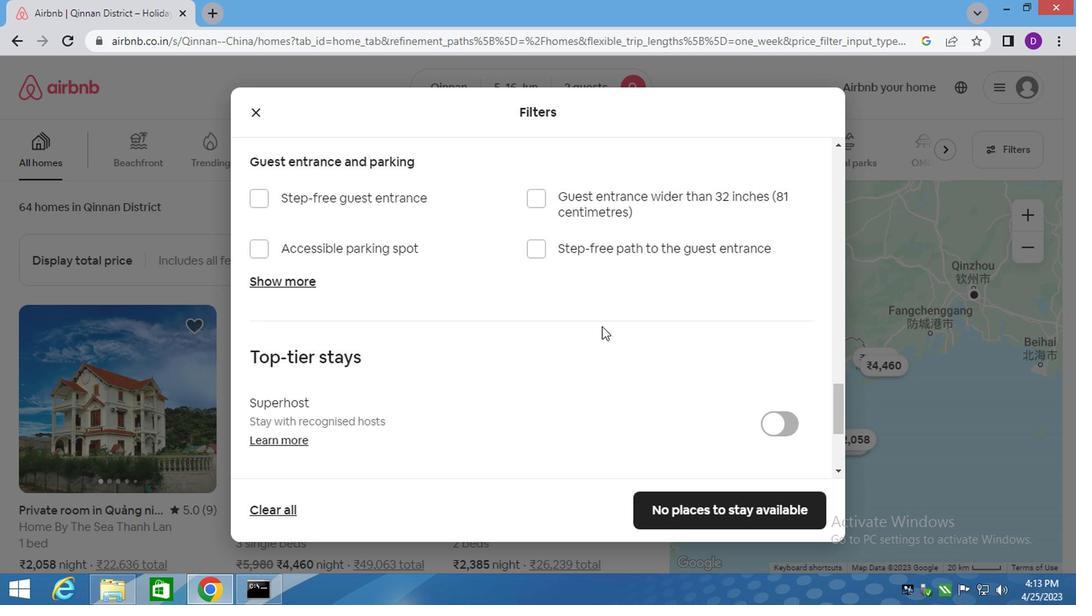 
Action: Mouse moved to (600, 339)
Screenshot: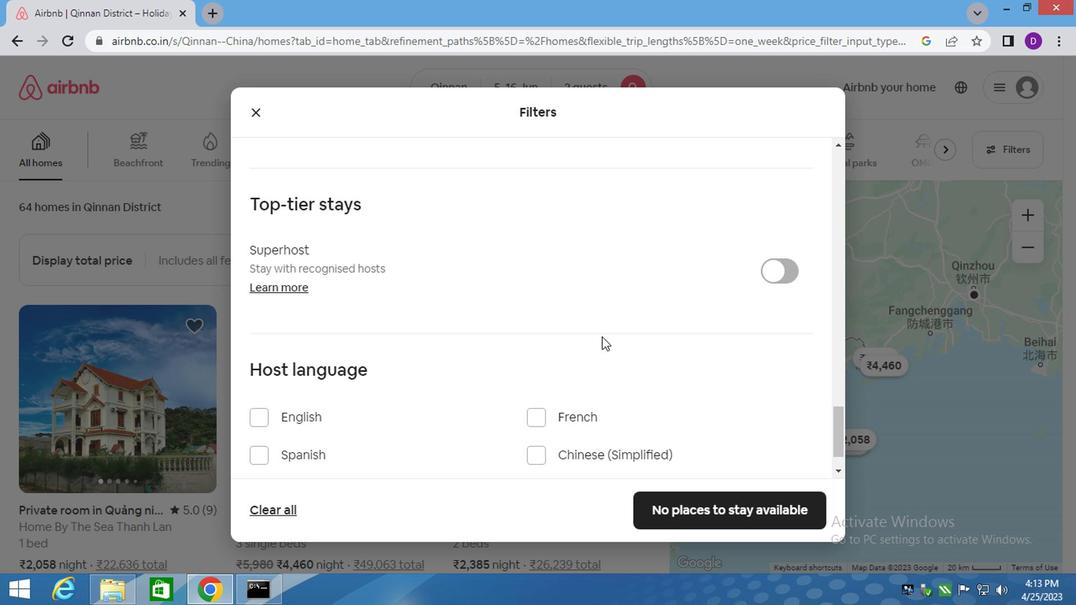 
Action: Mouse scrolled (600, 338) with delta (0, -1)
Screenshot: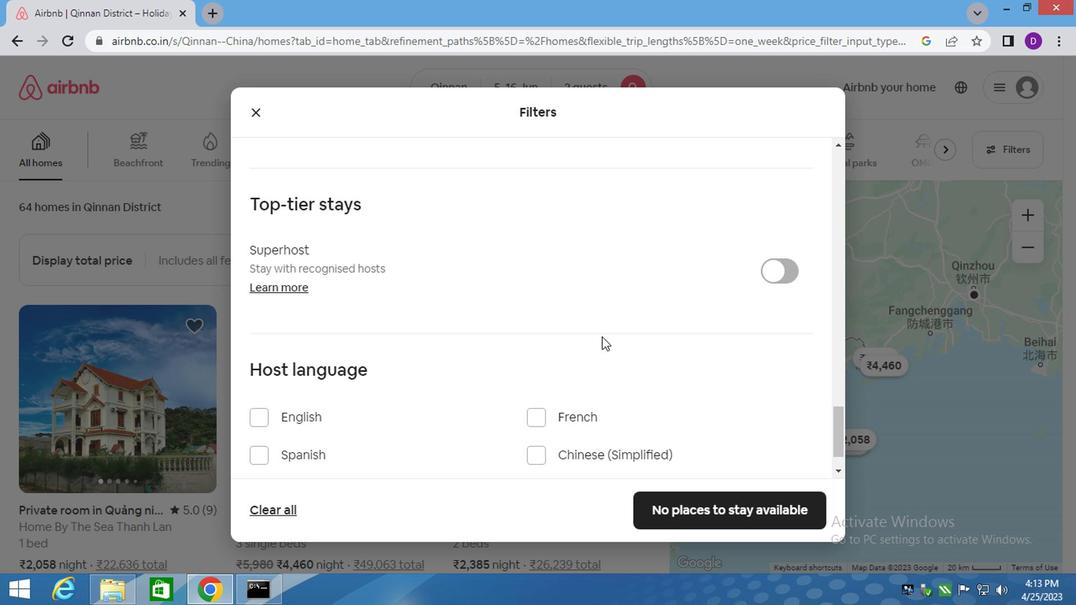 
Action: Mouse moved to (600, 343)
Screenshot: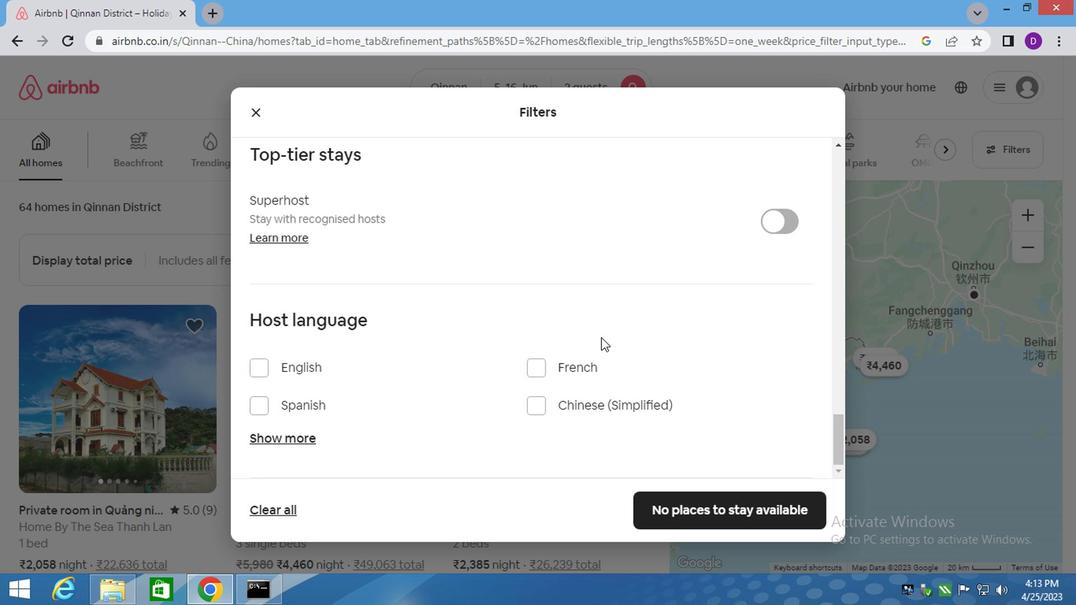 
Action: Mouse scrolled (600, 343) with delta (0, 0)
Screenshot: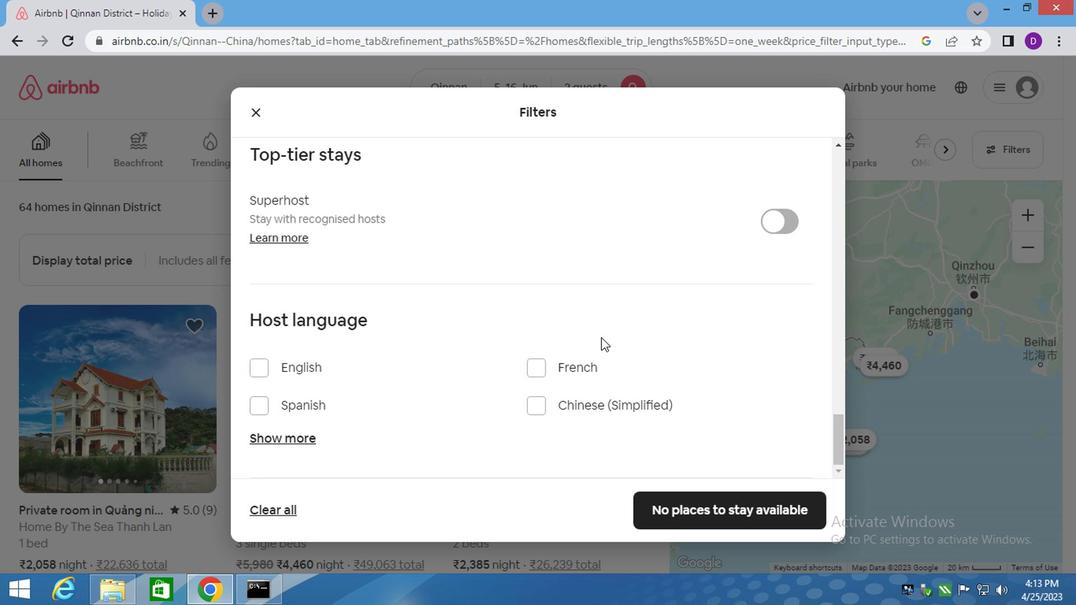 
Action: Mouse moved to (600, 345)
Screenshot: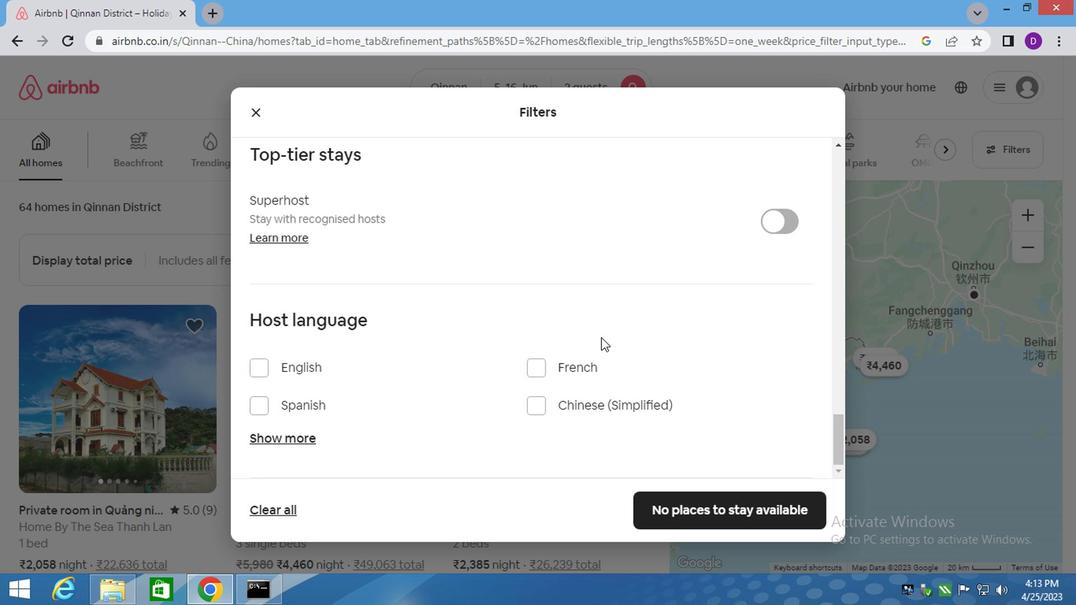 
Action: Mouse scrolled (600, 345) with delta (0, 0)
Screenshot: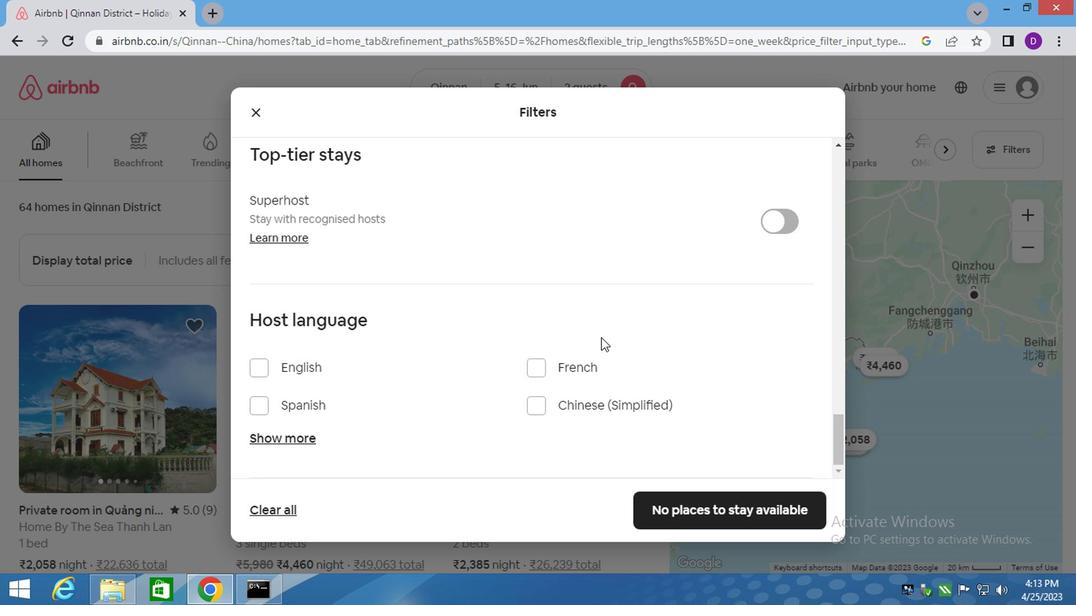 
Action: Mouse moved to (601, 347)
Screenshot: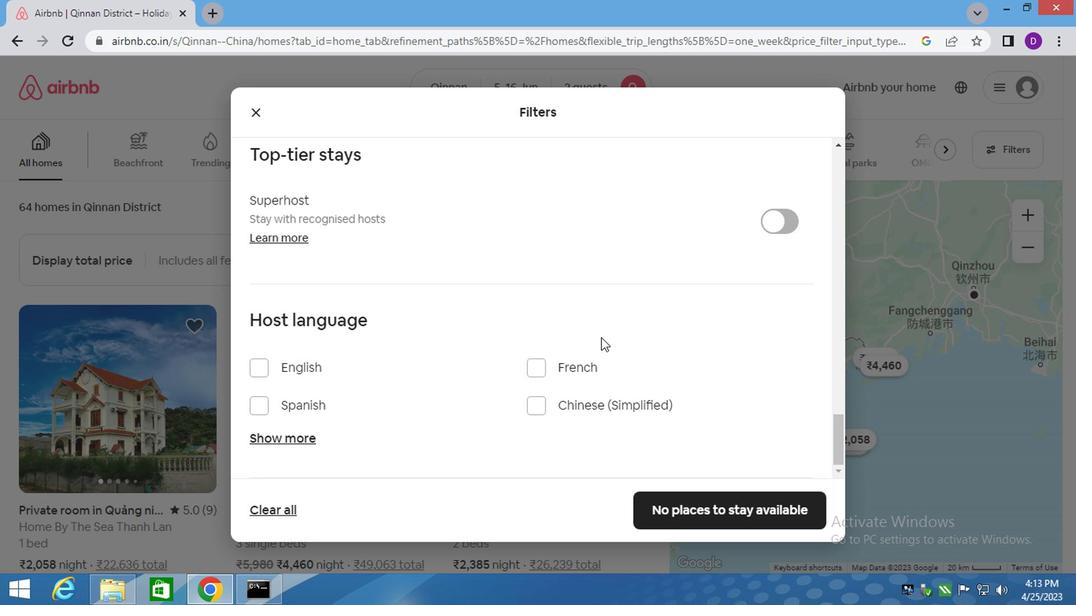 
Action: Mouse scrolled (601, 347) with delta (0, 0)
Screenshot: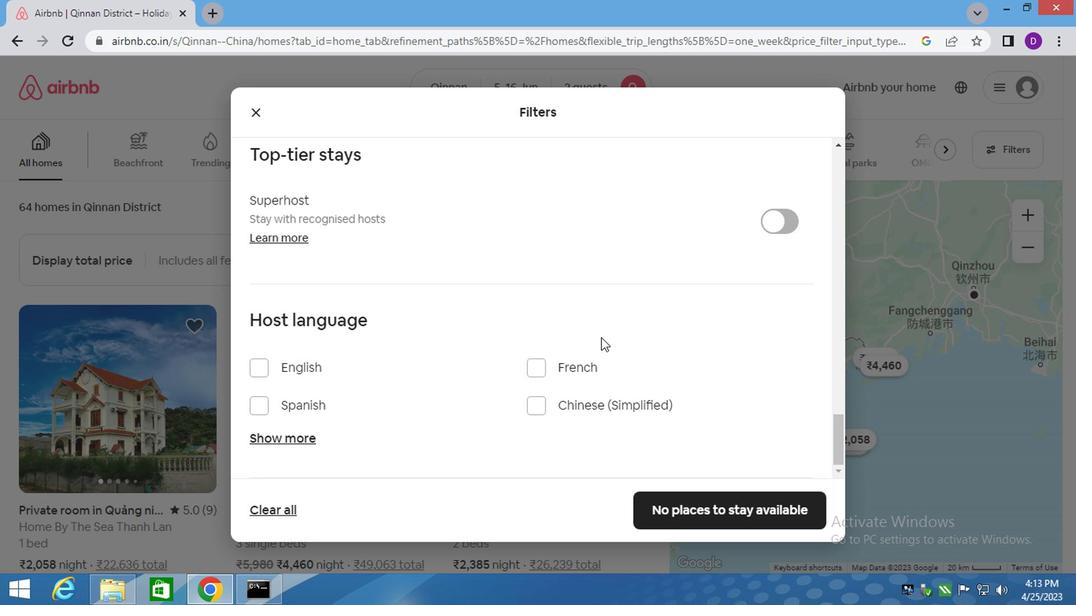 
Action: Mouse scrolled (601, 347) with delta (0, 0)
Screenshot: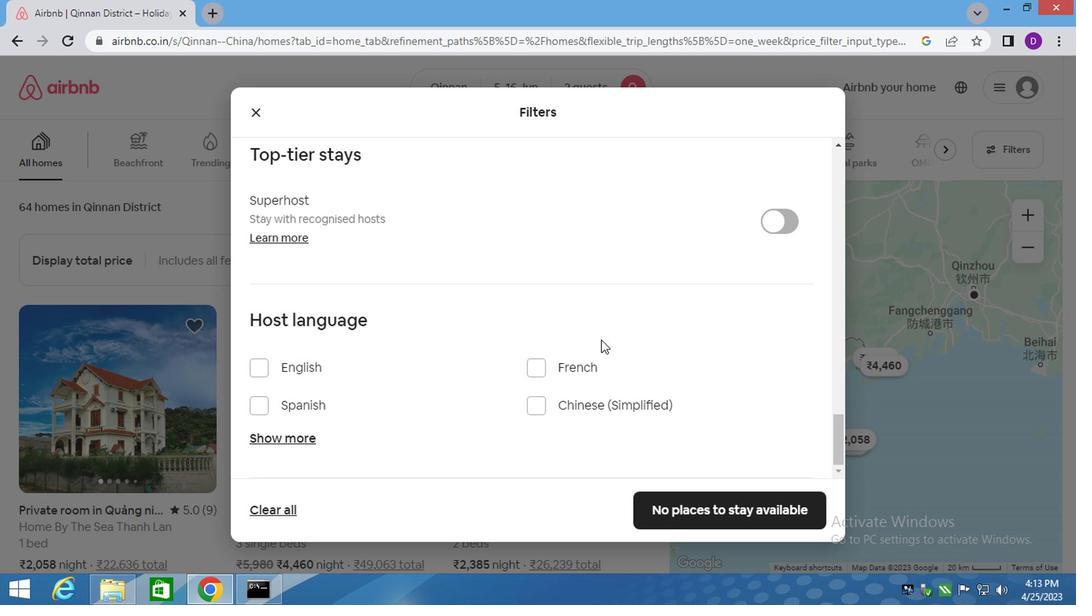 
Action: Mouse moved to (528, 406)
Screenshot: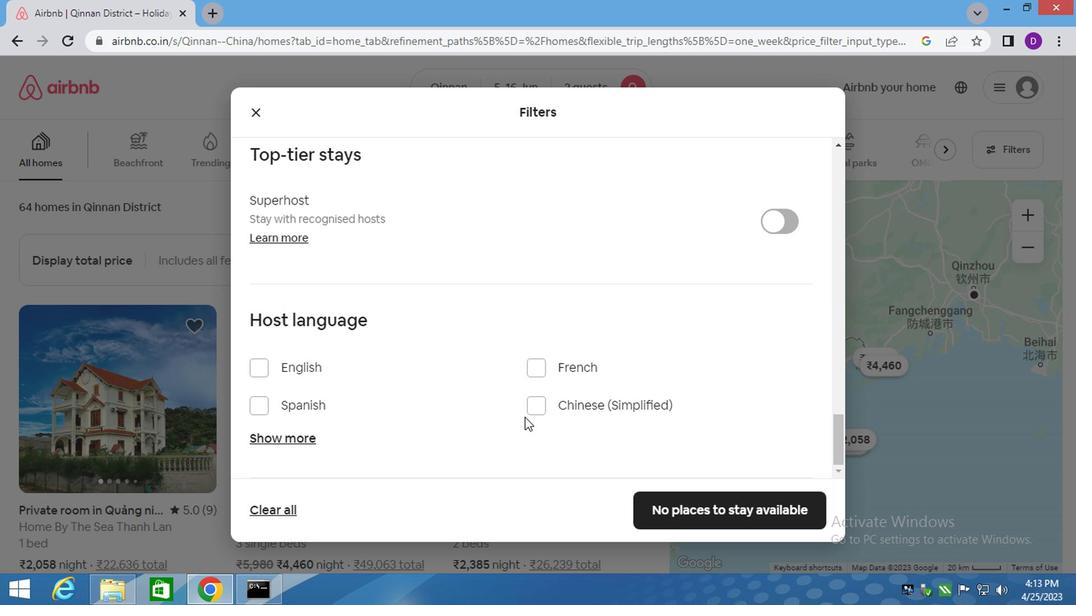
Action: Mouse pressed left at (528, 406)
Screenshot: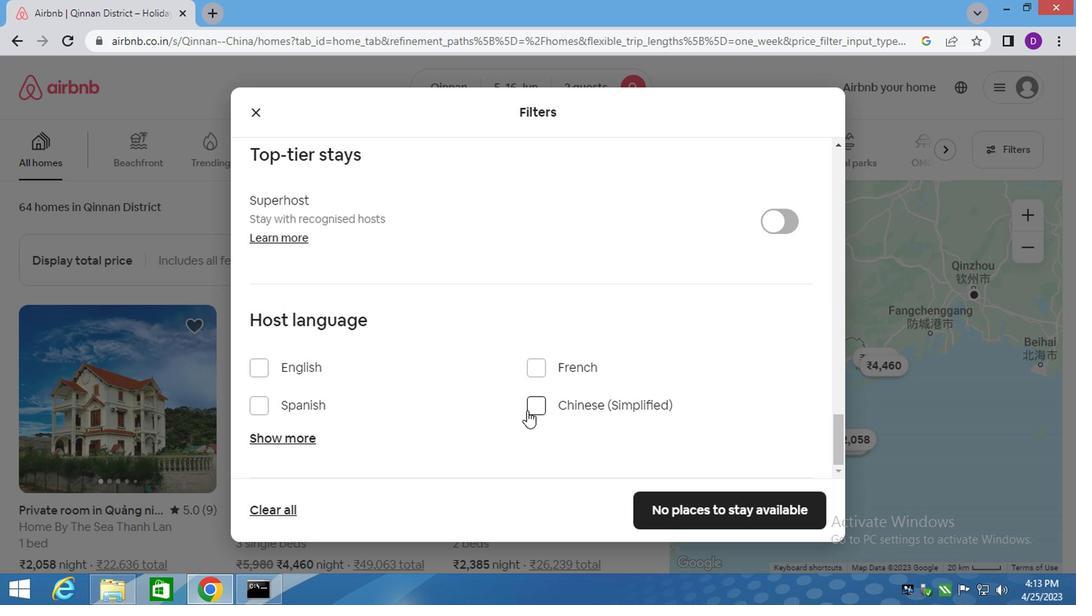 
Action: Mouse moved to (687, 501)
Screenshot: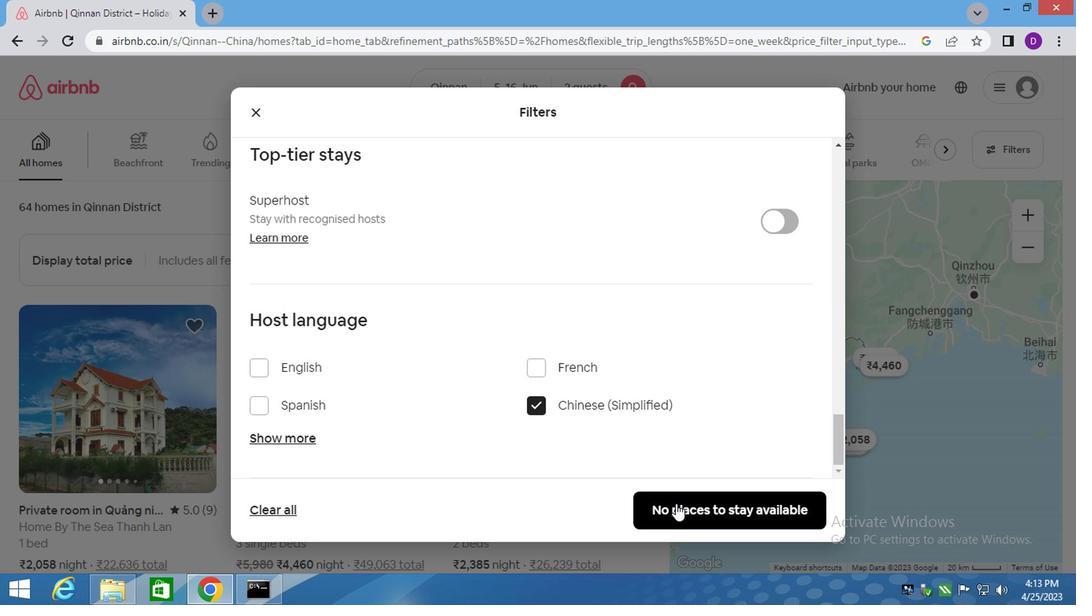 
Action: Mouse pressed left at (687, 501)
Screenshot: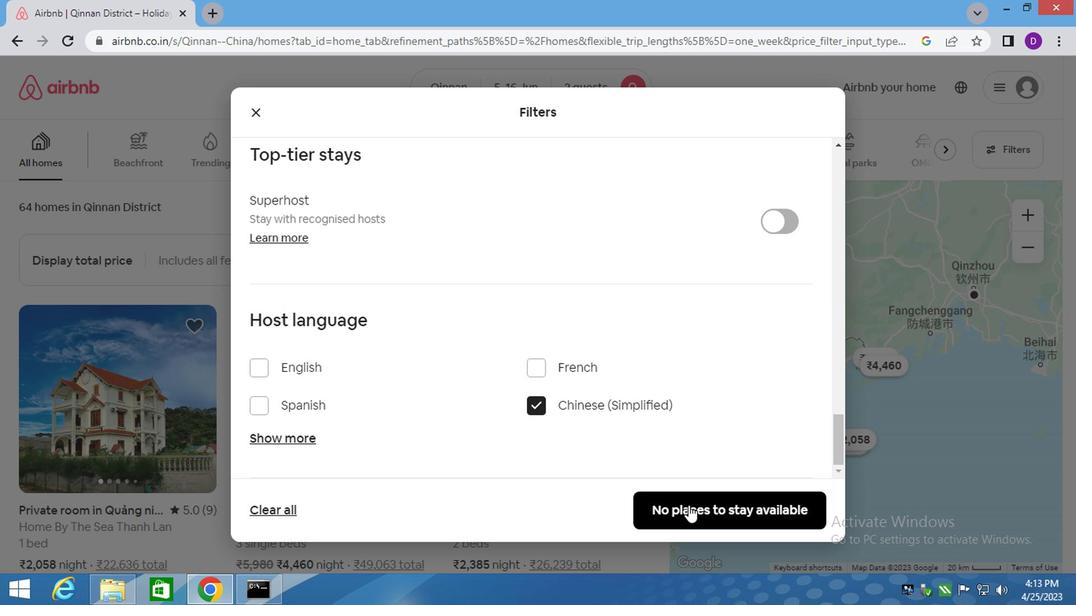 
Action: Mouse moved to (533, 268)
Screenshot: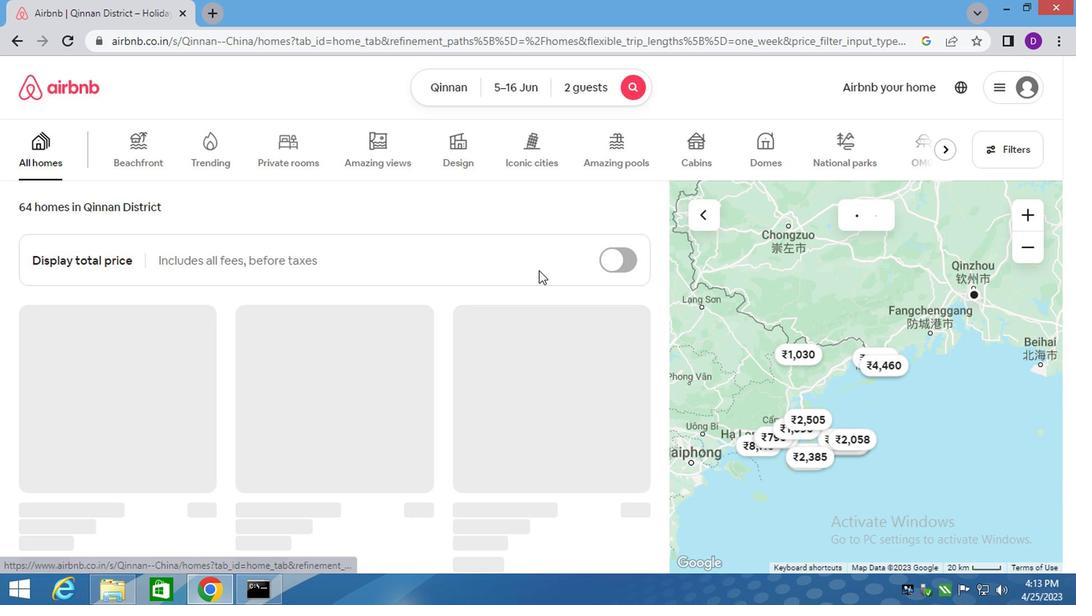 
